 Task: Open Card Influencer Outreach Execution in Board Customer Segmentation and Targeting Strategy to Workspace Creative Direction and add a team member Softage.2@softage.net, a label Yellow, a checklist Personal Development, an attachment from your onedrive, a color Yellow and finally, add a card description 'Develop and launch new customer referral program for existing customers' and a comment 'Let us approach this task with a focus on continuous learning and improvement, seeking to iterate and refine our approach over time.'. Add a start date 'Jan 06, 1900' with a due date 'Jan 13, 1900'
Action: Mouse moved to (491, 214)
Screenshot: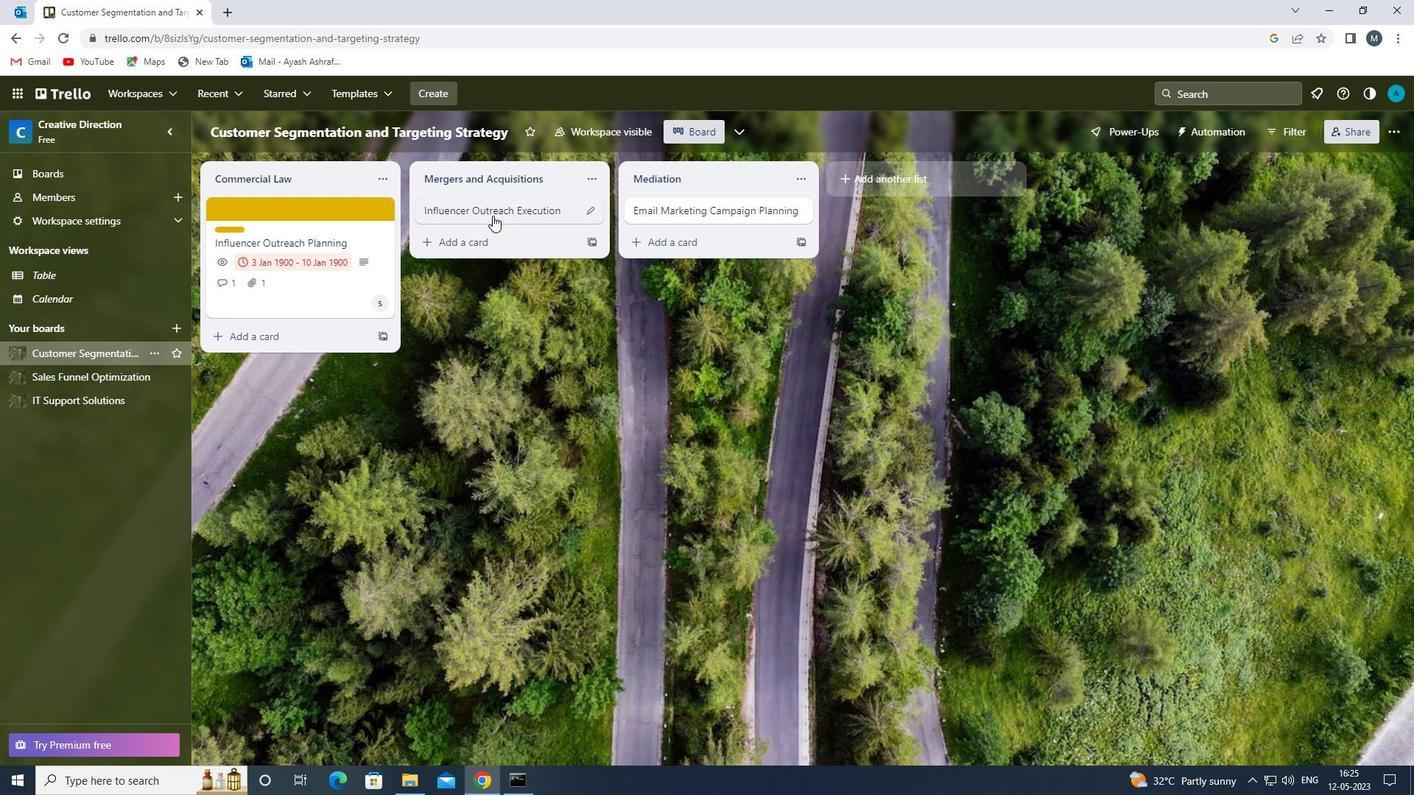 
Action: Mouse pressed left at (491, 214)
Screenshot: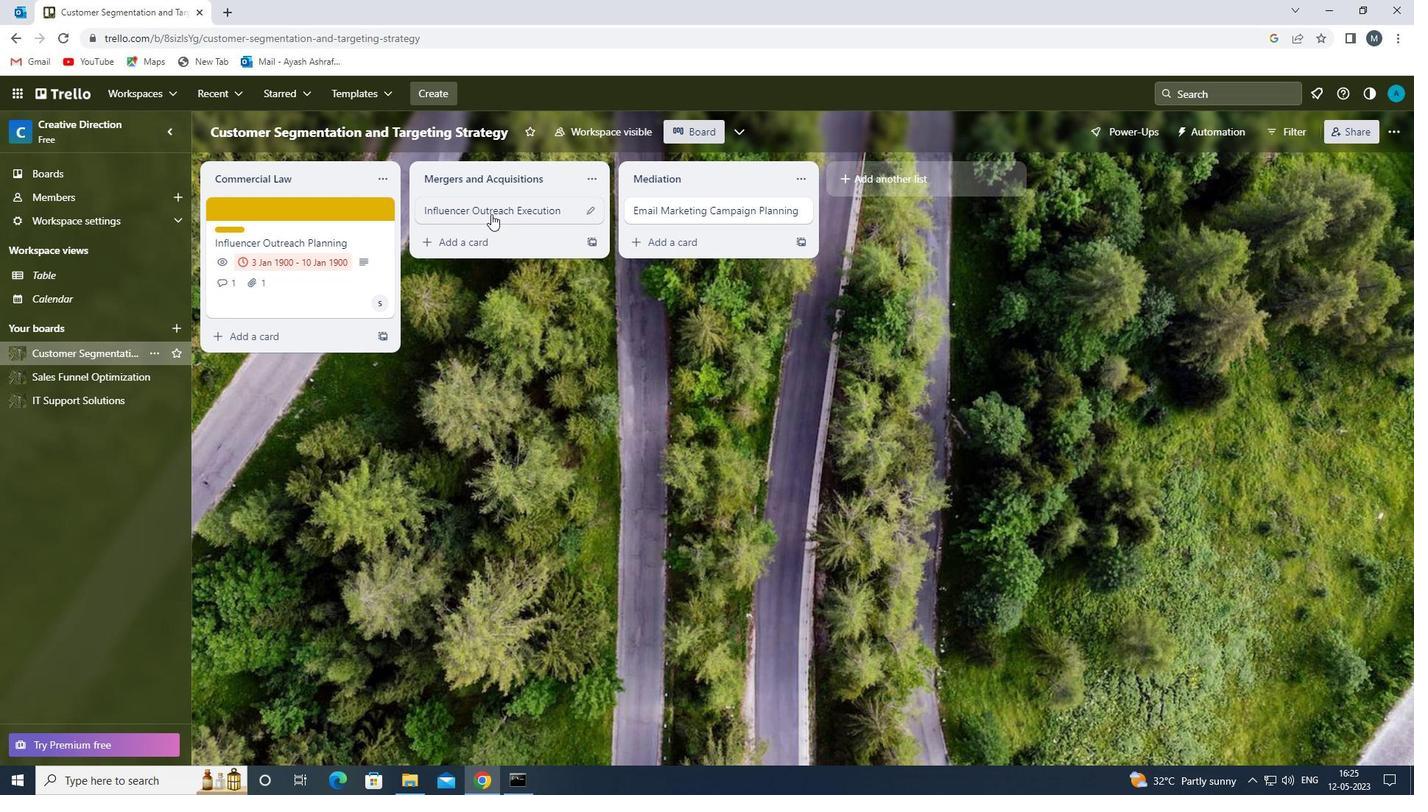 
Action: Mouse moved to (913, 257)
Screenshot: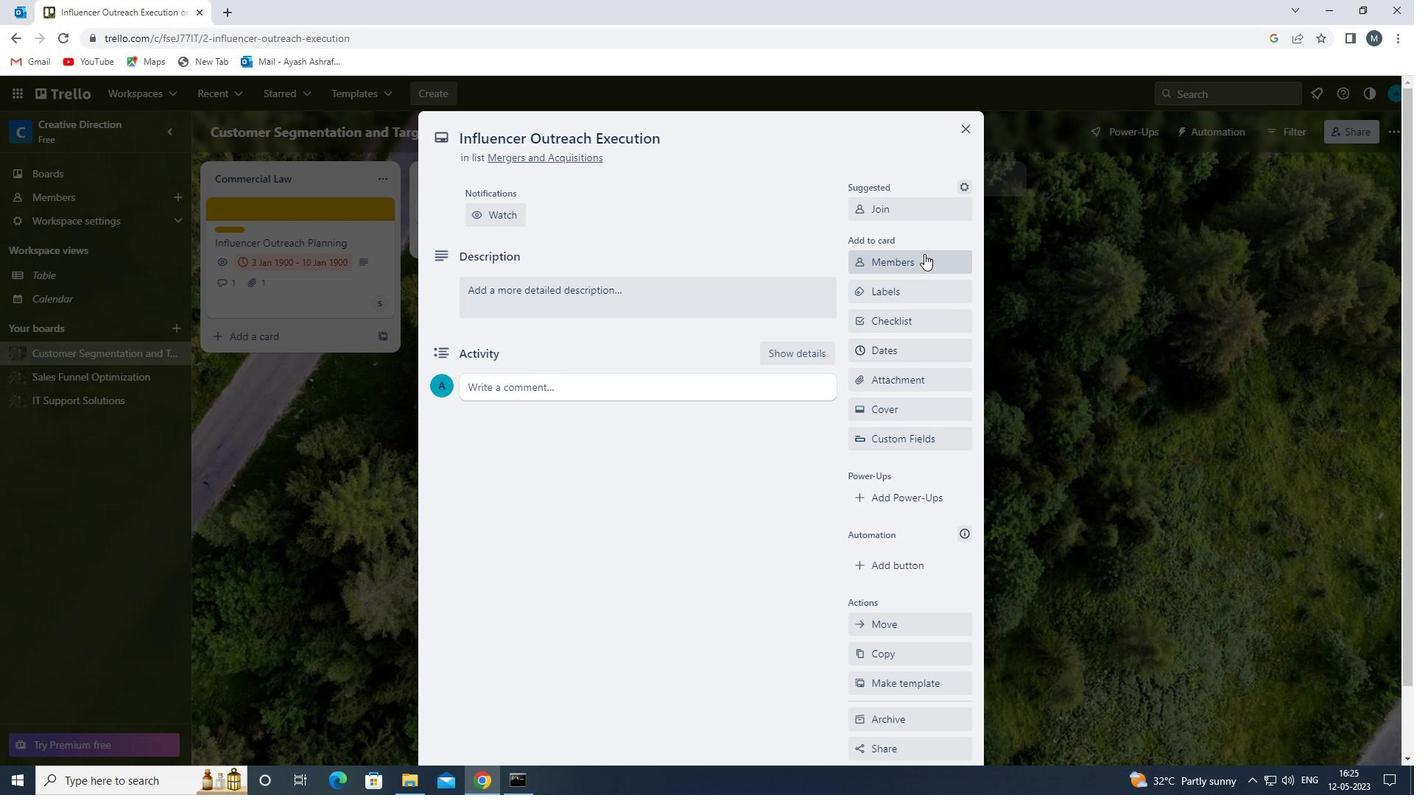 
Action: Mouse pressed left at (913, 257)
Screenshot: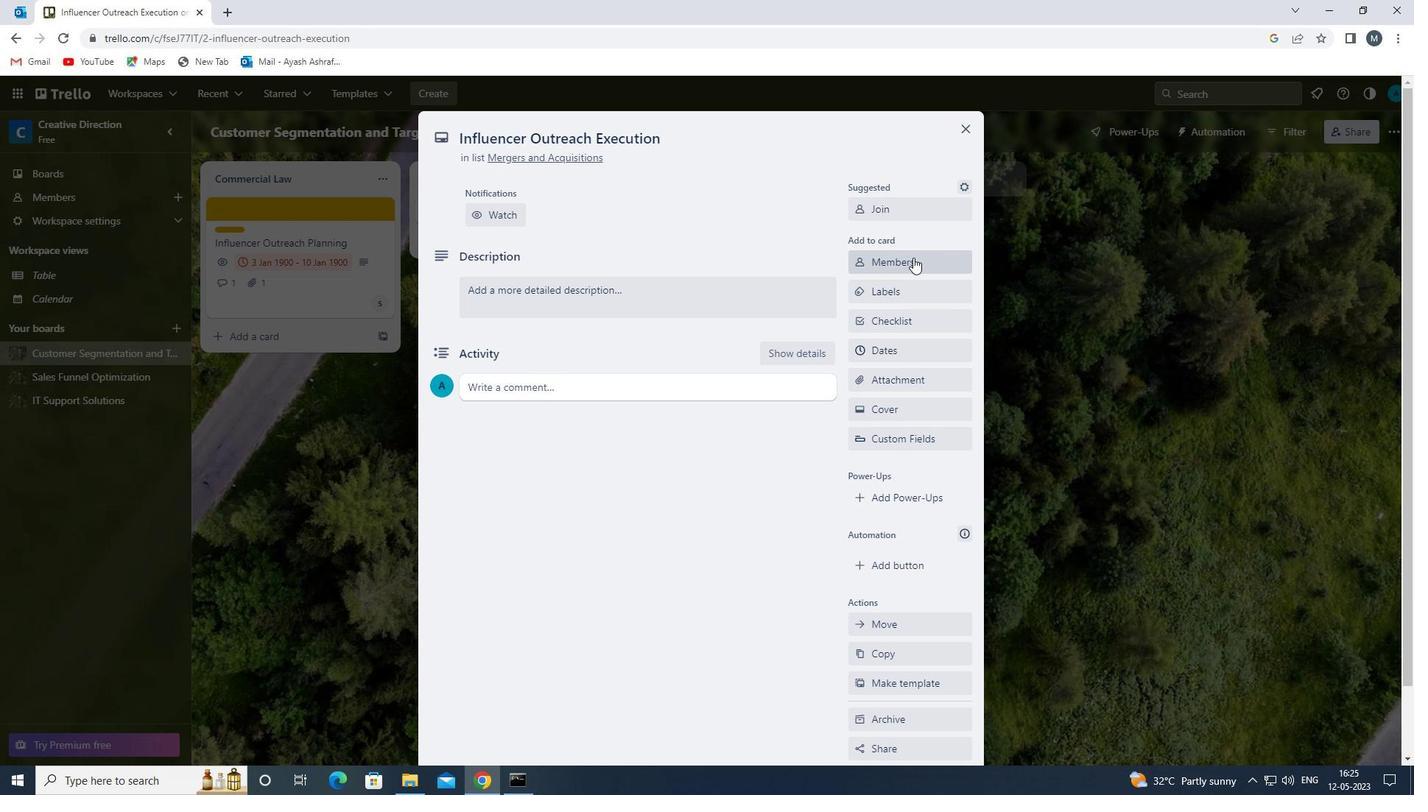 
Action: Mouse moved to (912, 257)
Screenshot: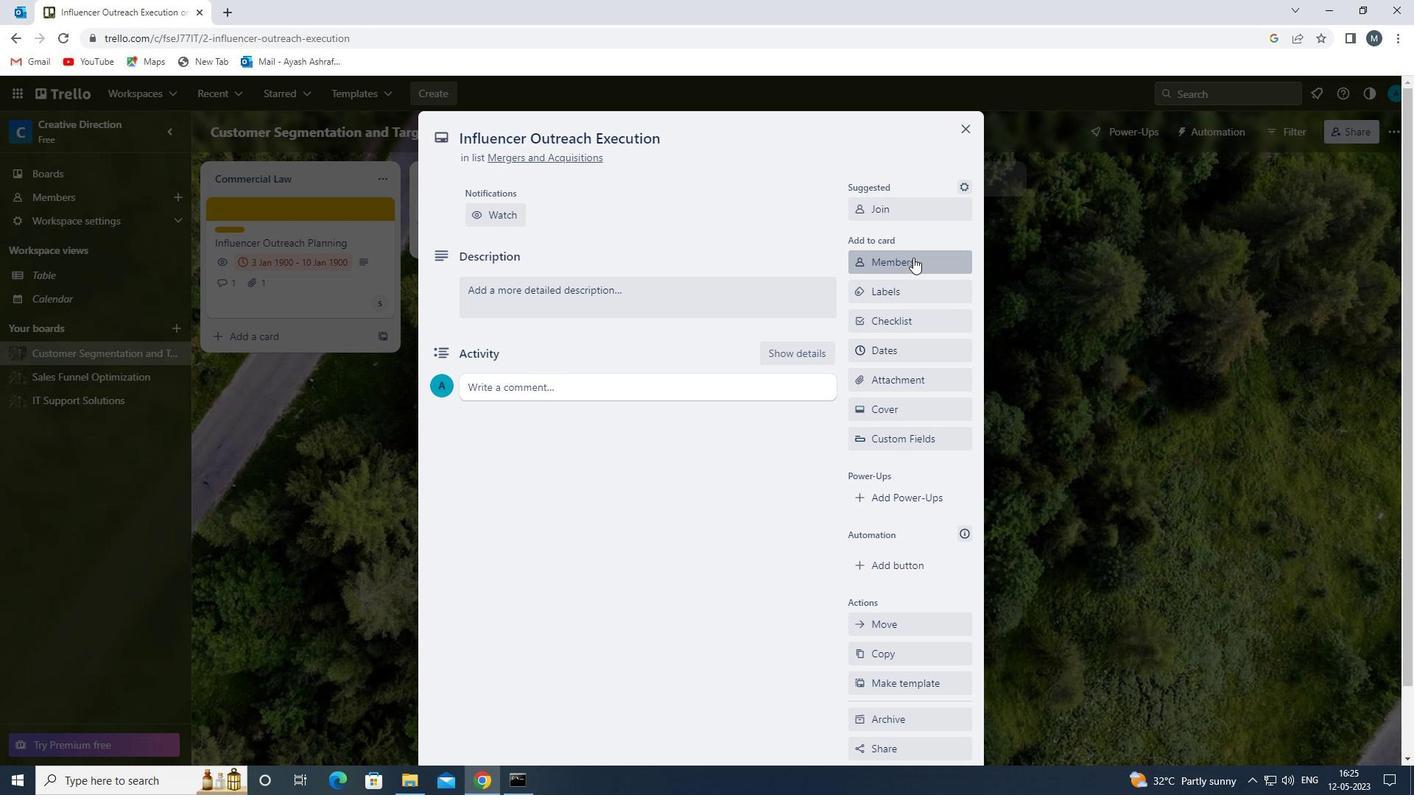 
Action: Key pressed s
Screenshot: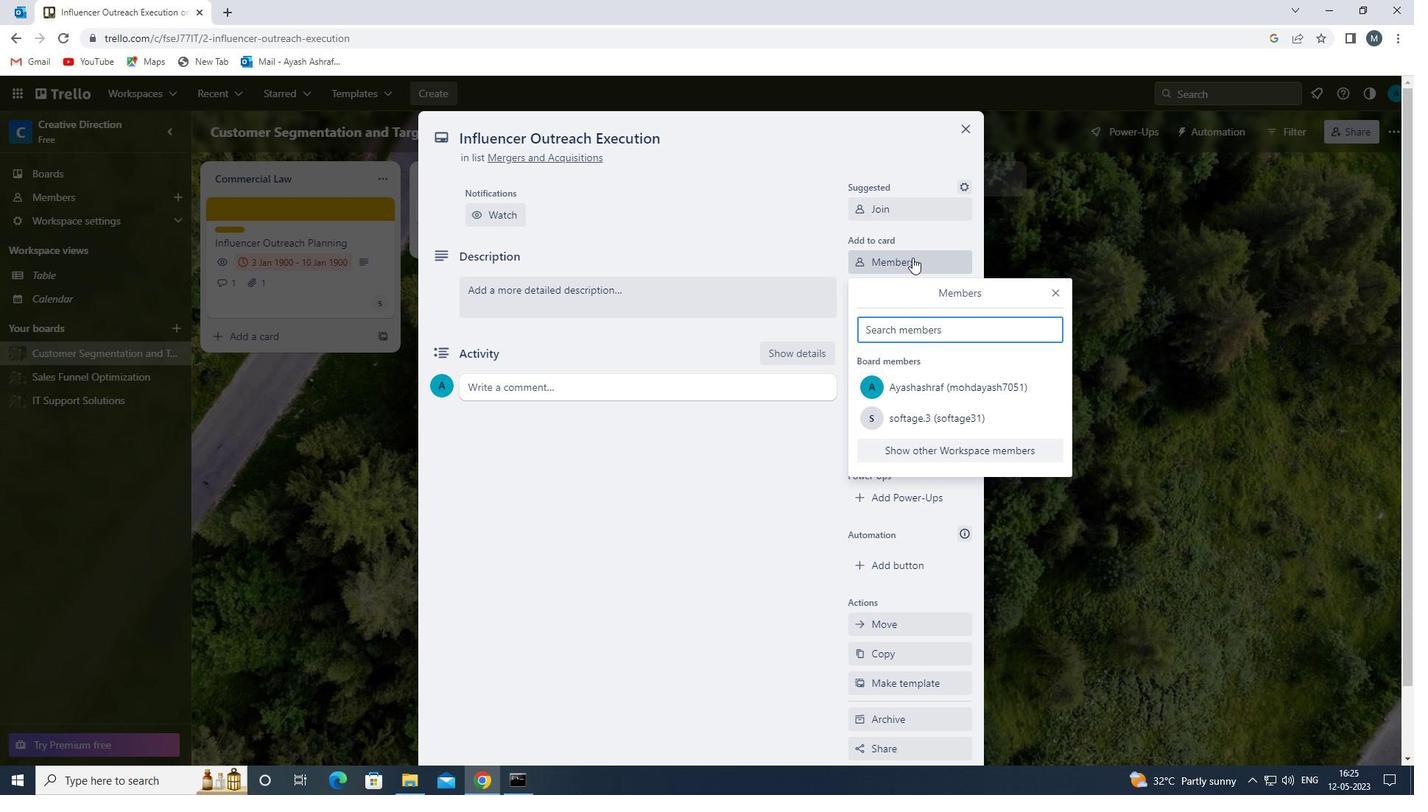 
Action: Mouse moved to (931, 477)
Screenshot: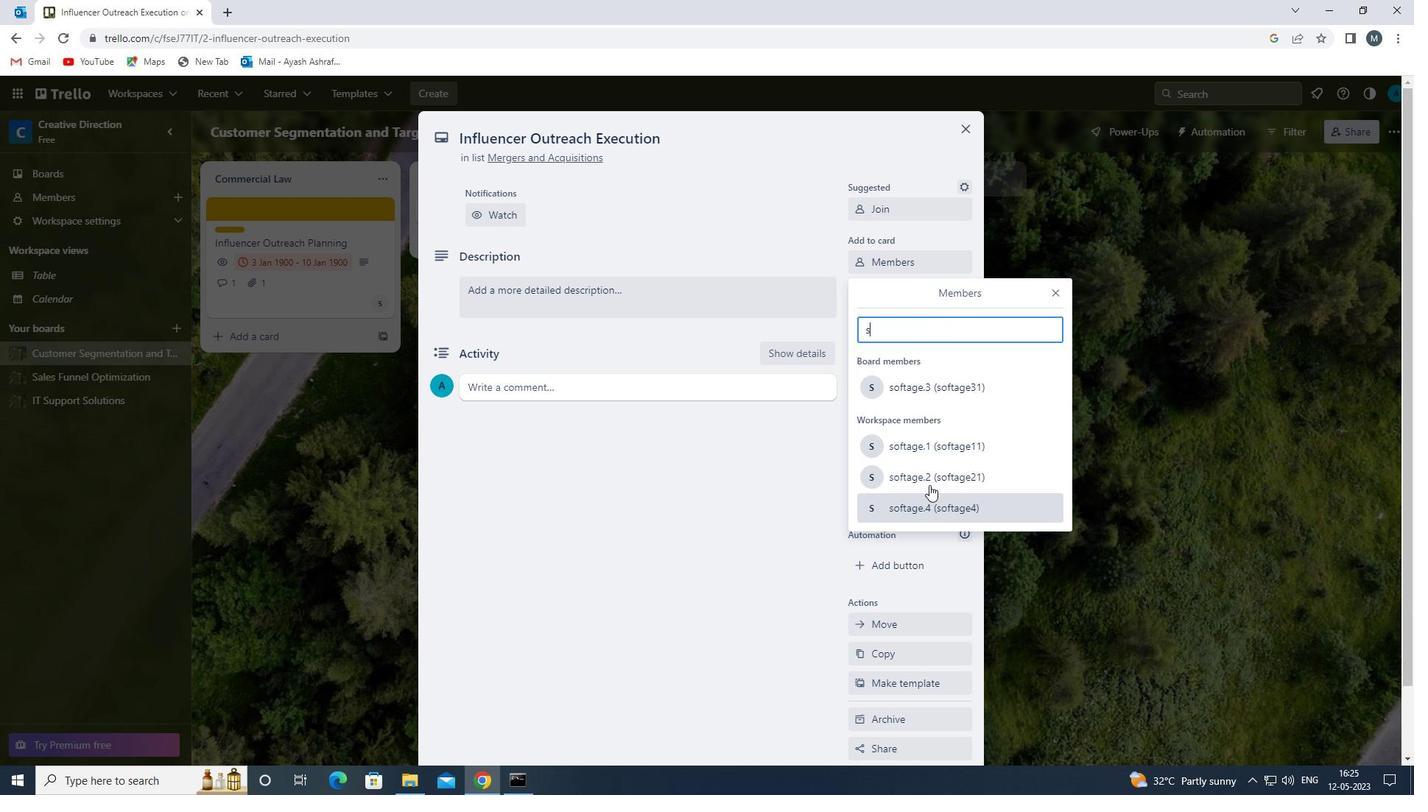 
Action: Mouse pressed left at (931, 477)
Screenshot: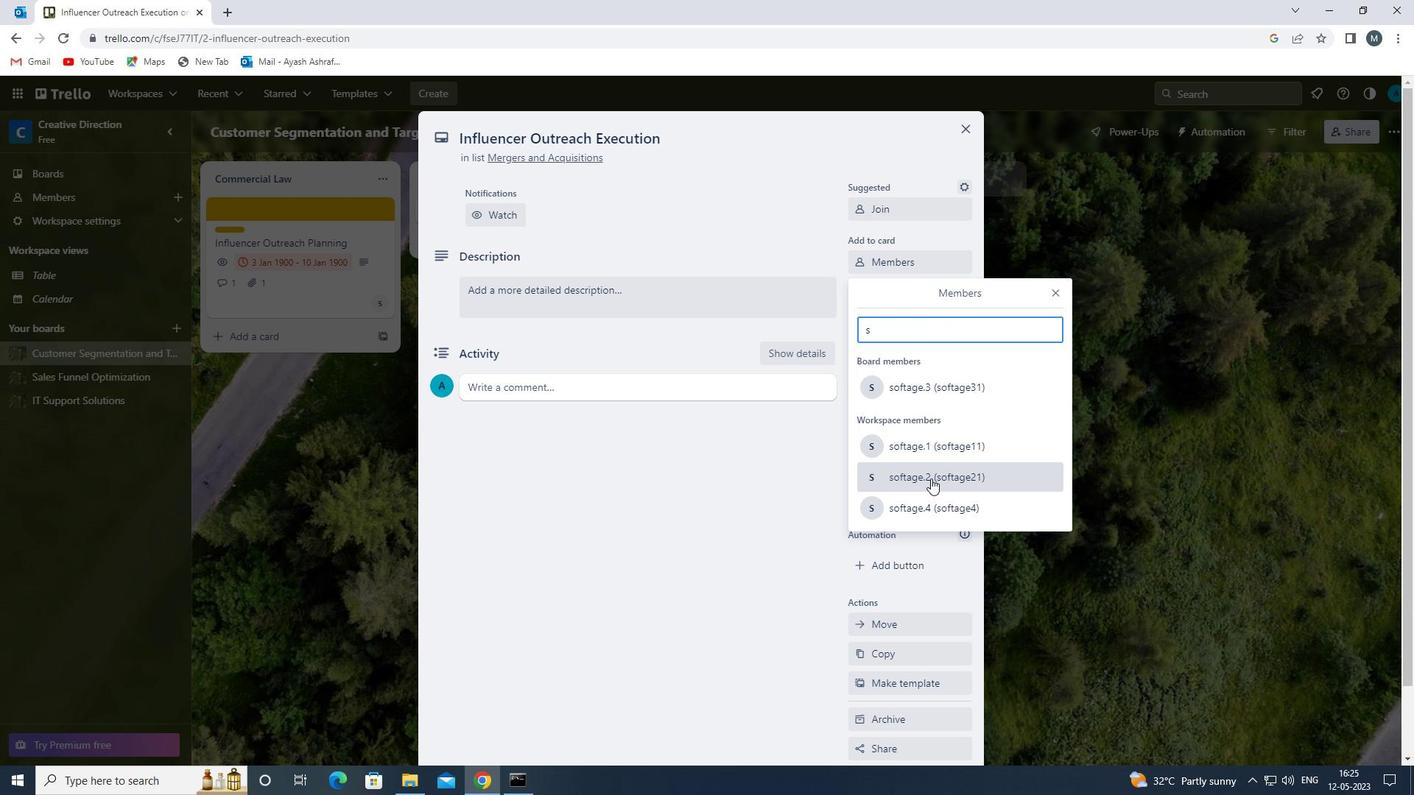 
Action: Mouse moved to (1052, 296)
Screenshot: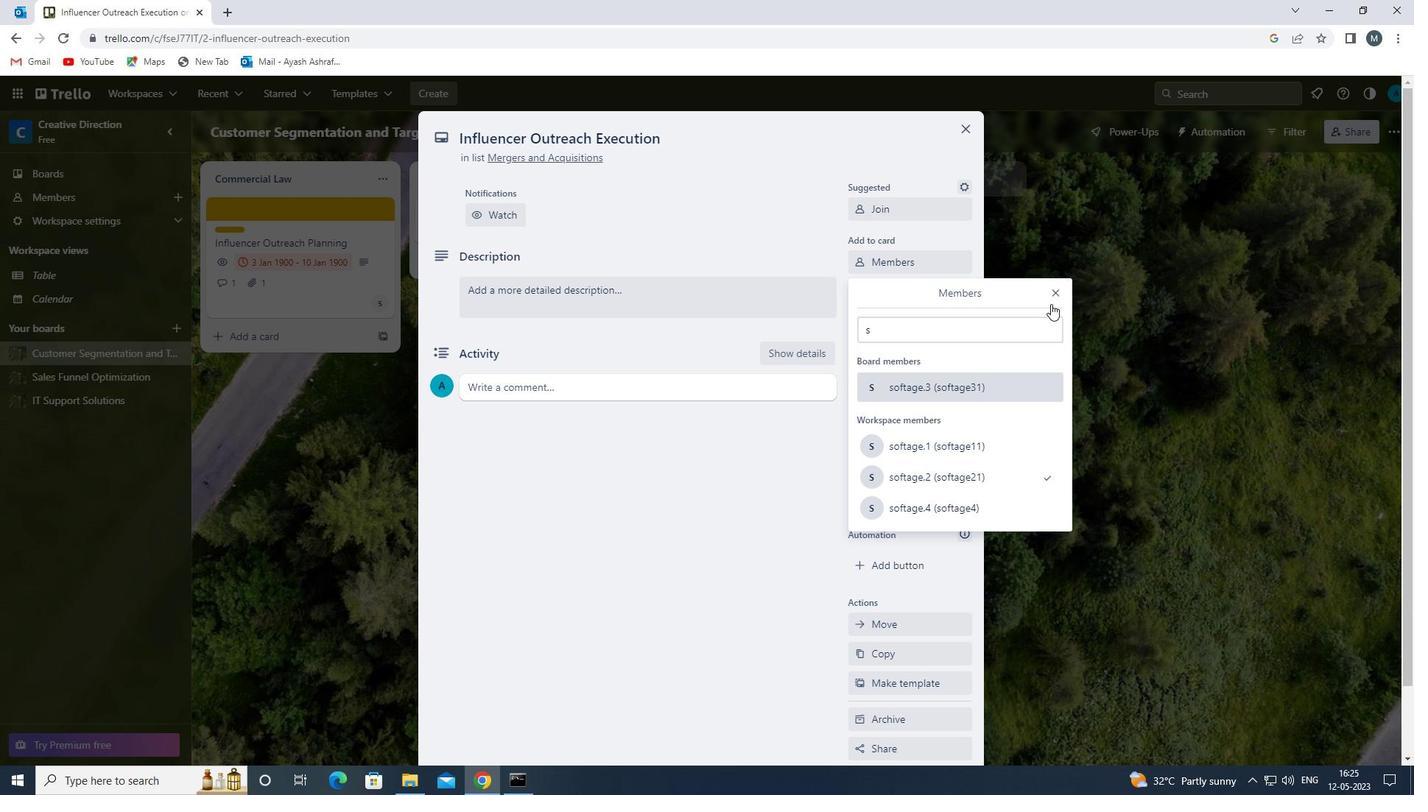 
Action: Mouse pressed left at (1052, 296)
Screenshot: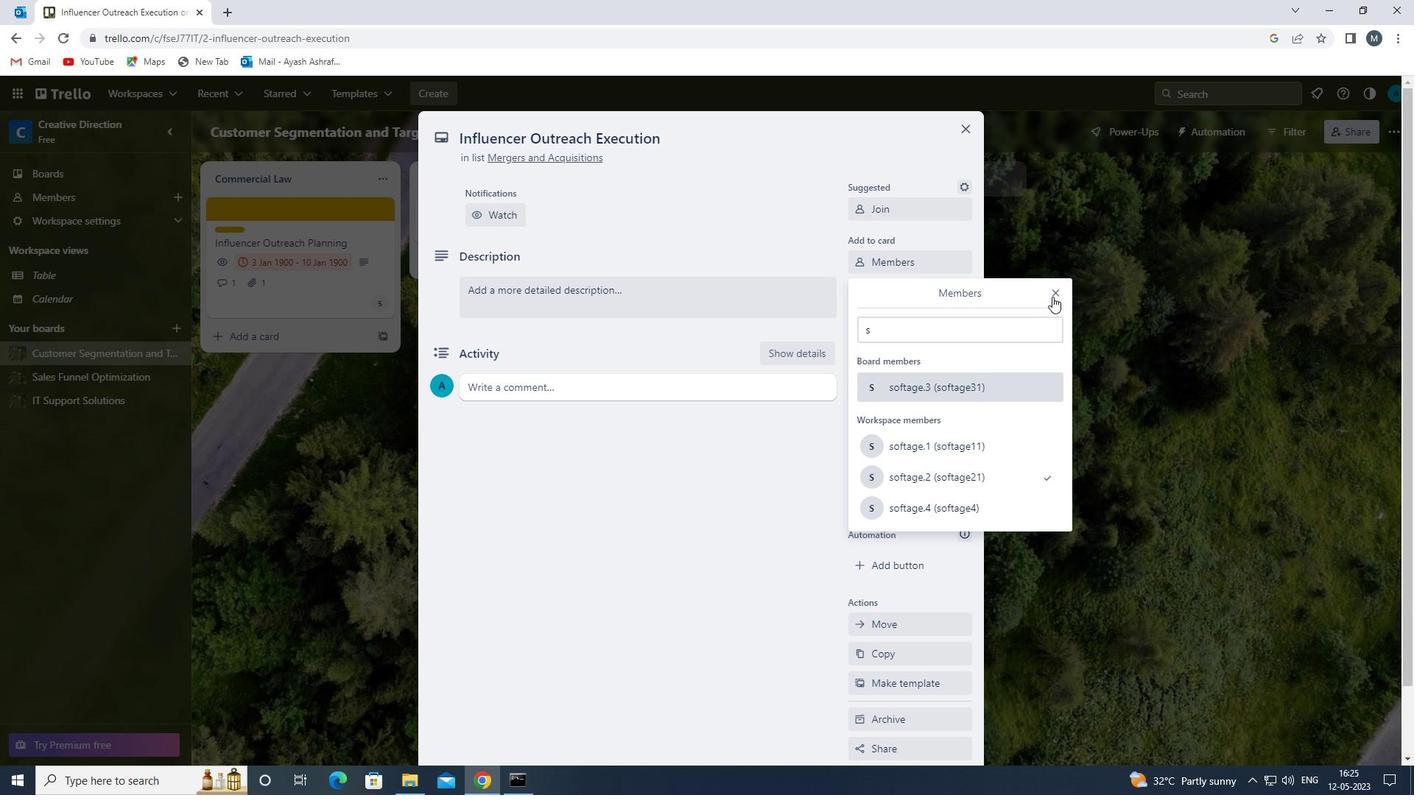 
Action: Mouse moved to (894, 291)
Screenshot: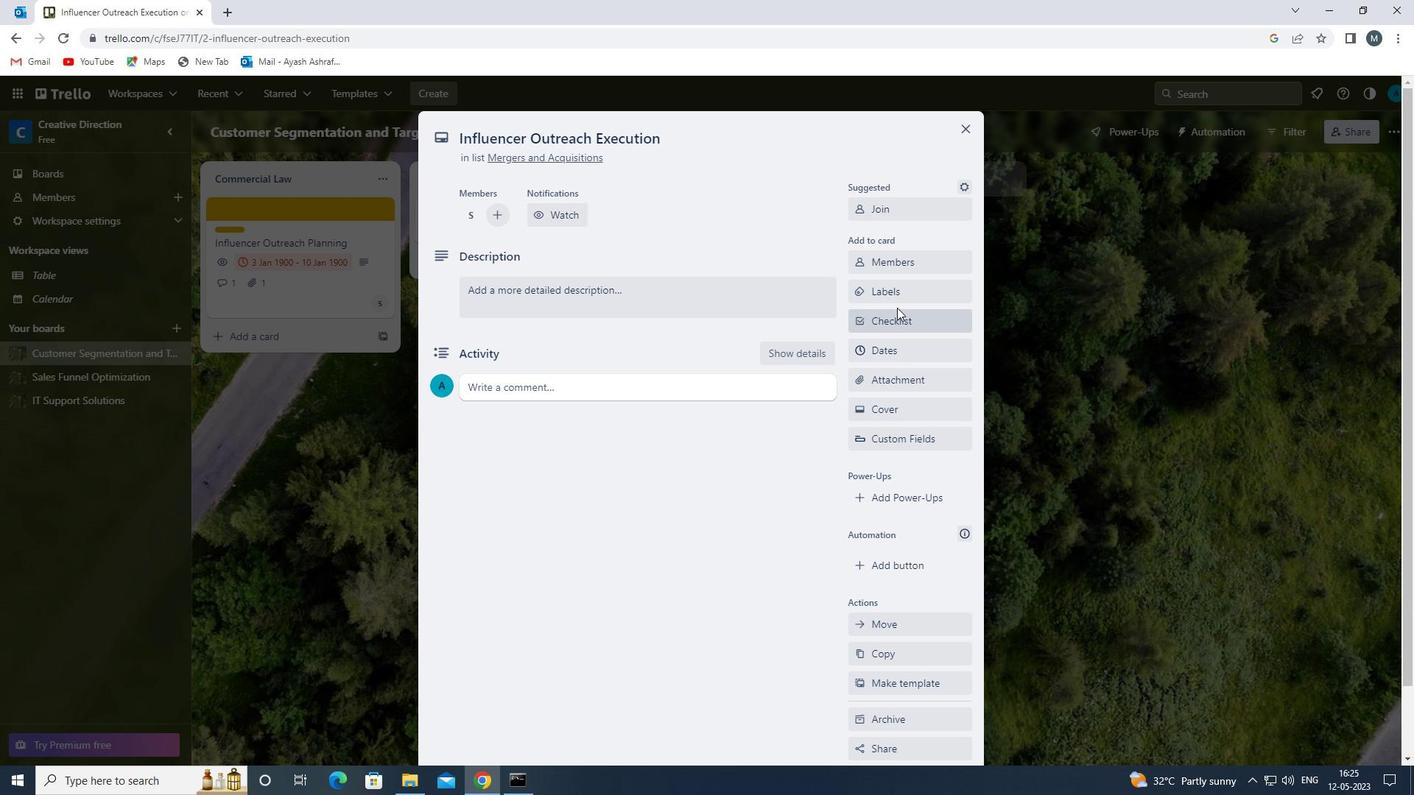 
Action: Mouse pressed left at (894, 291)
Screenshot: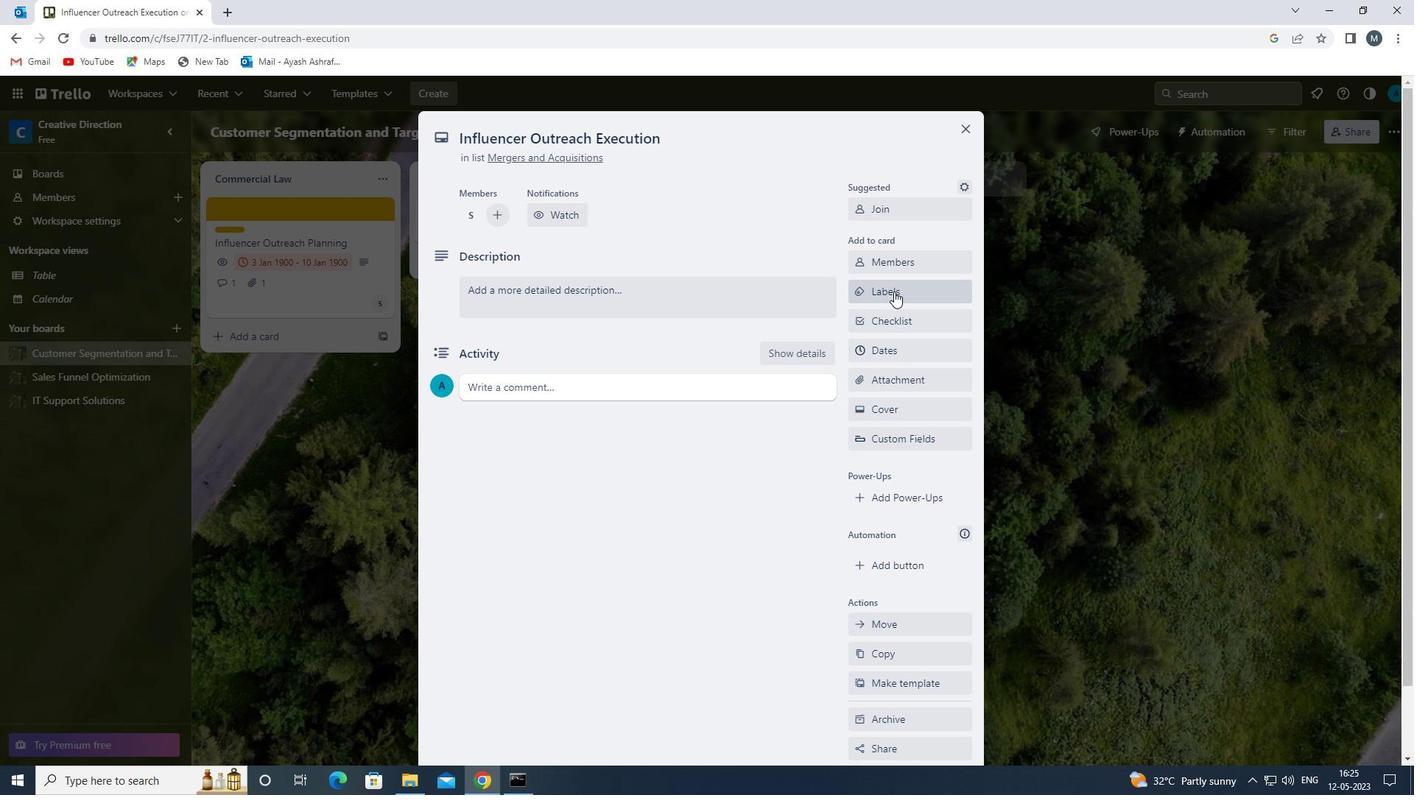 
Action: Mouse moved to (918, 440)
Screenshot: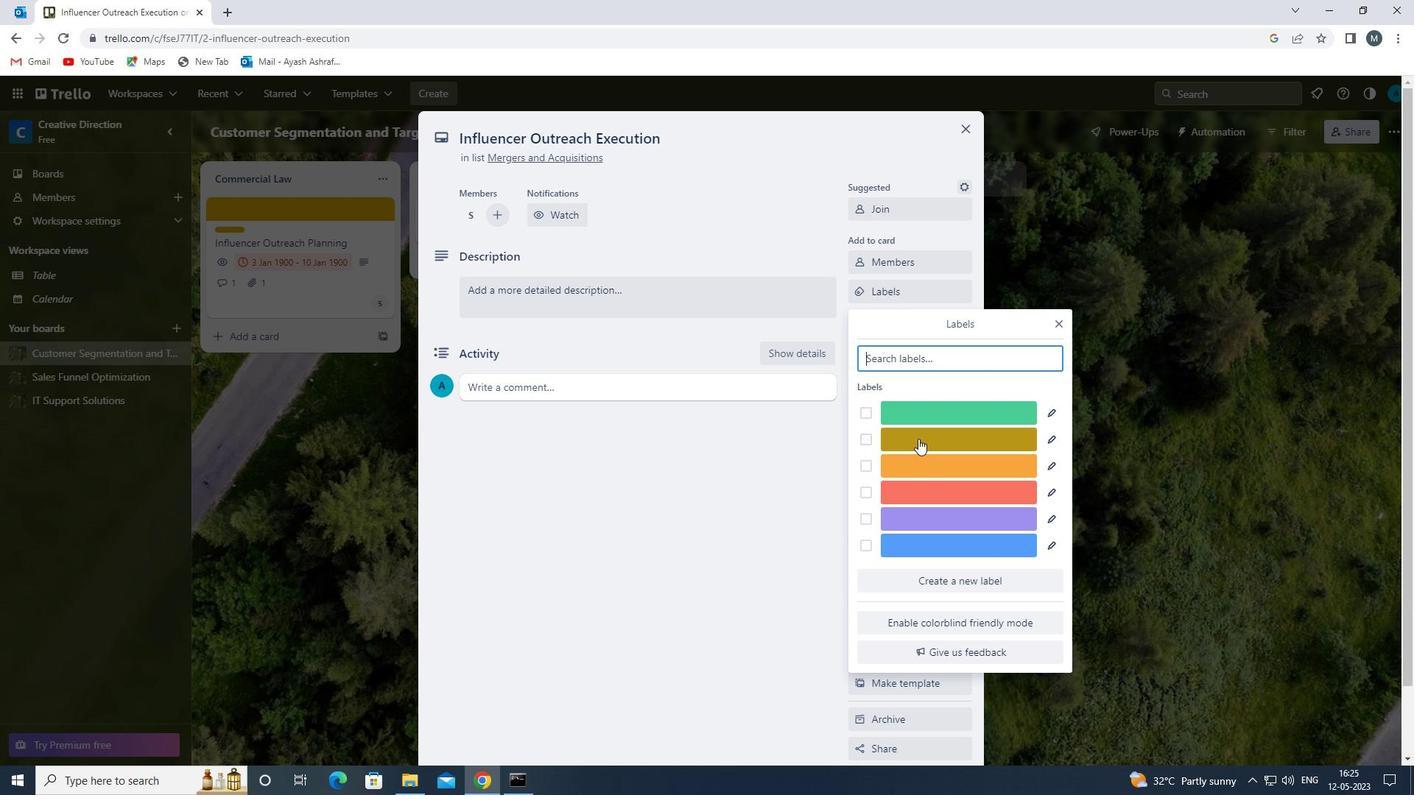 
Action: Mouse pressed left at (918, 440)
Screenshot: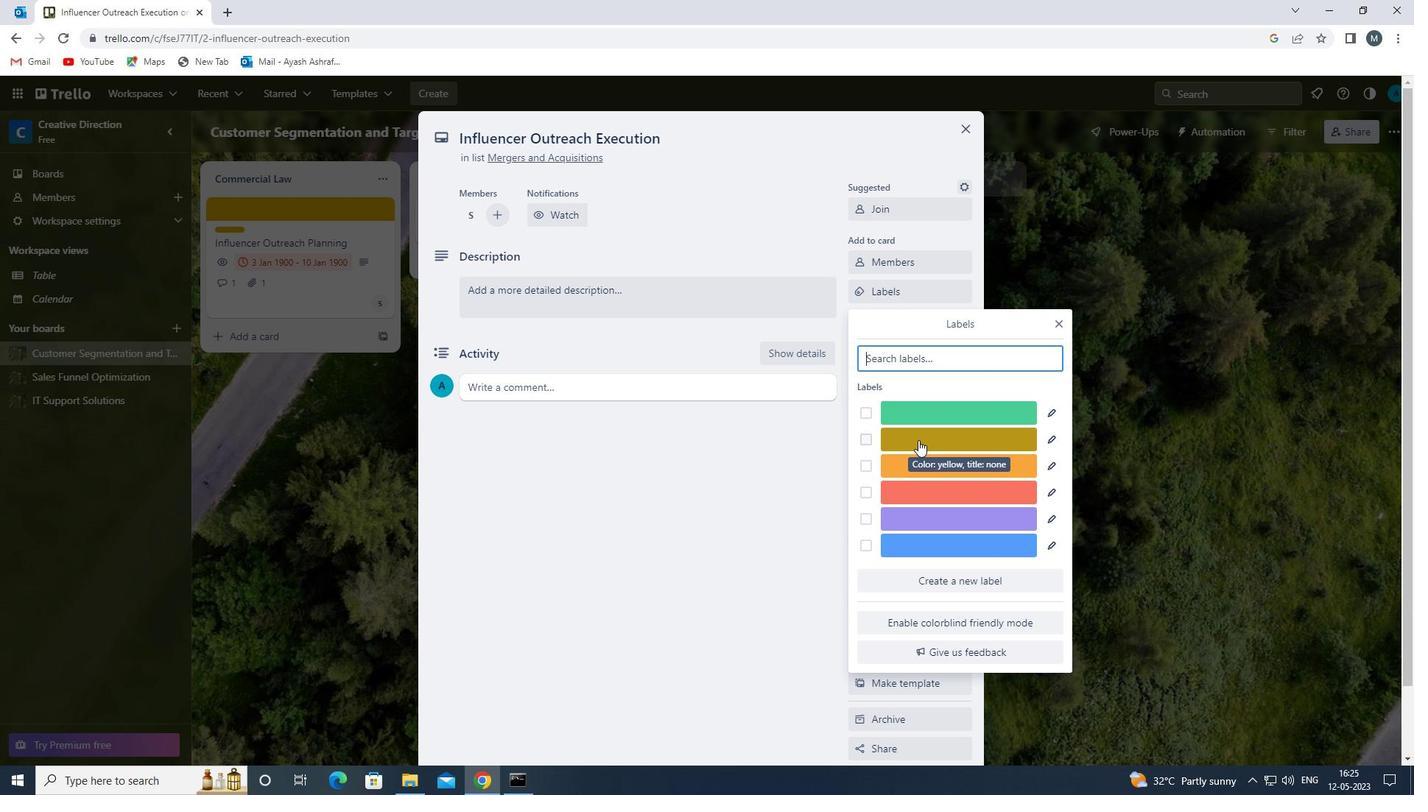 
Action: Mouse moved to (1058, 324)
Screenshot: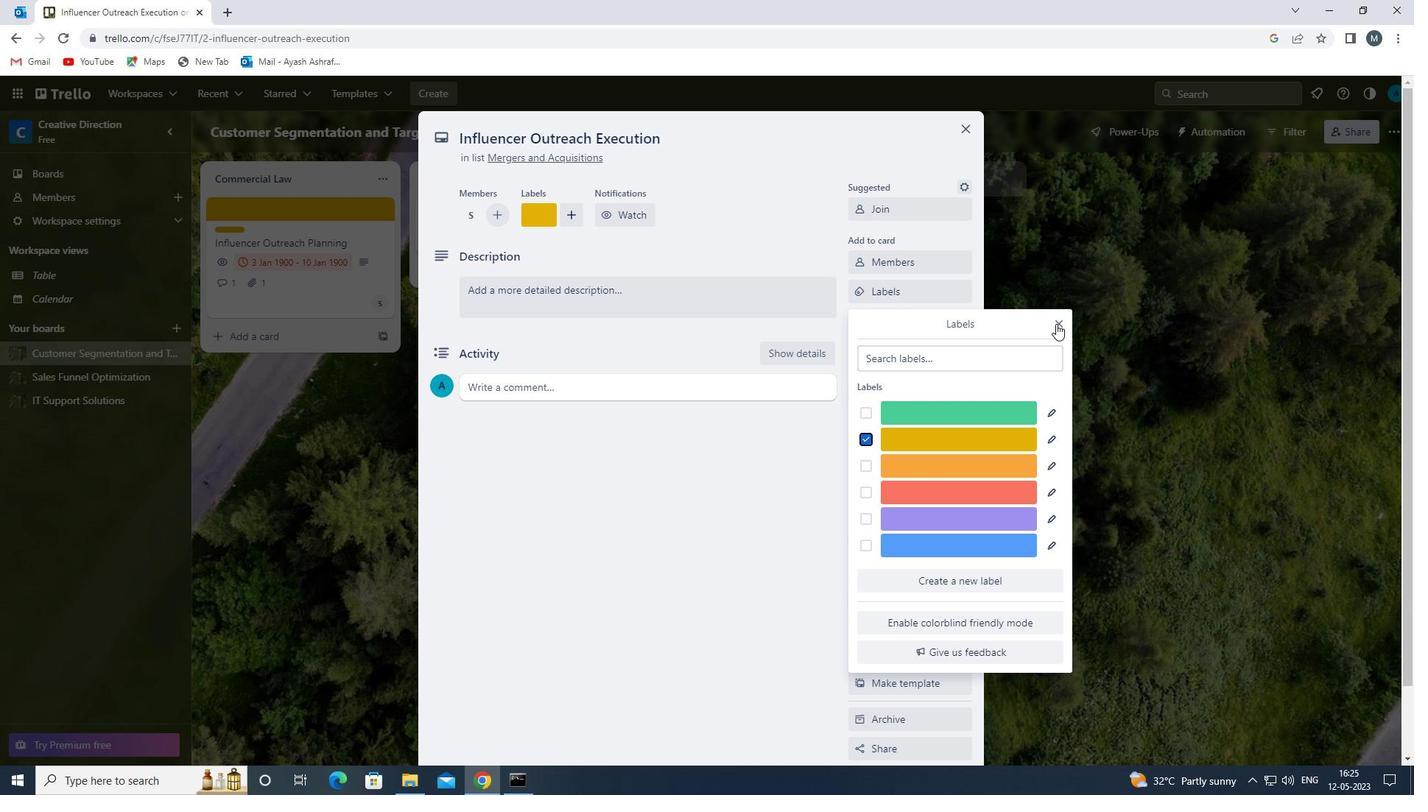
Action: Mouse pressed left at (1058, 324)
Screenshot: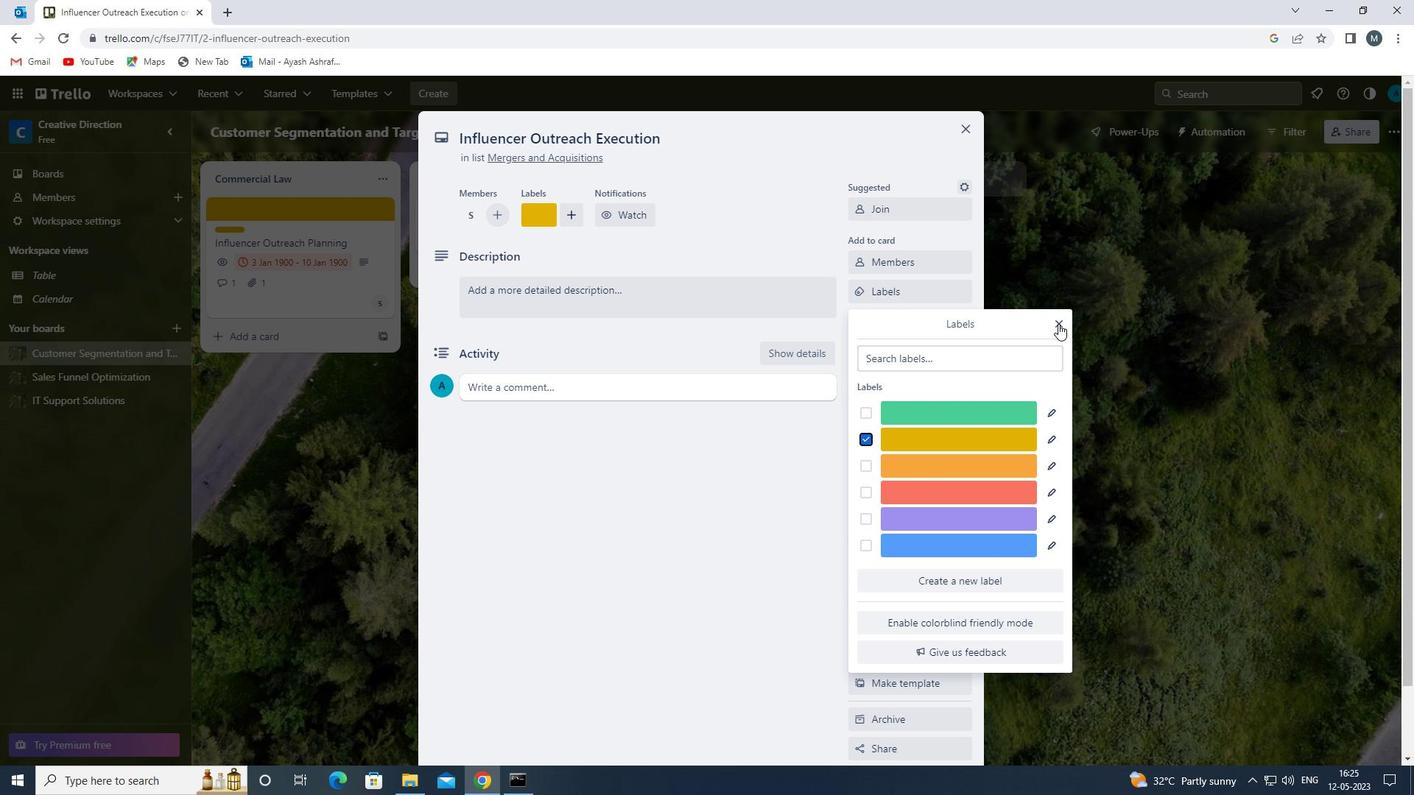 
Action: Mouse moved to (886, 320)
Screenshot: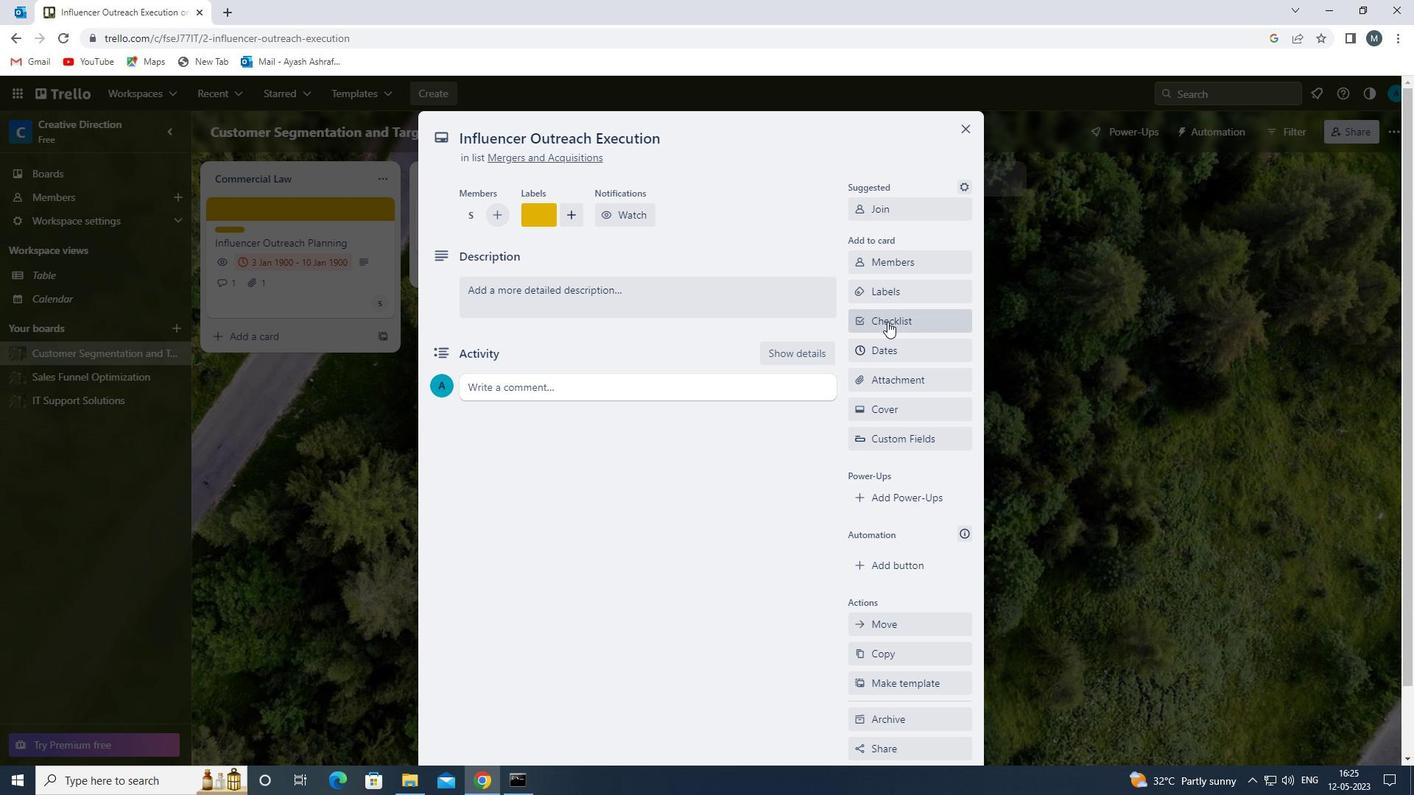 
Action: Mouse pressed left at (886, 320)
Screenshot: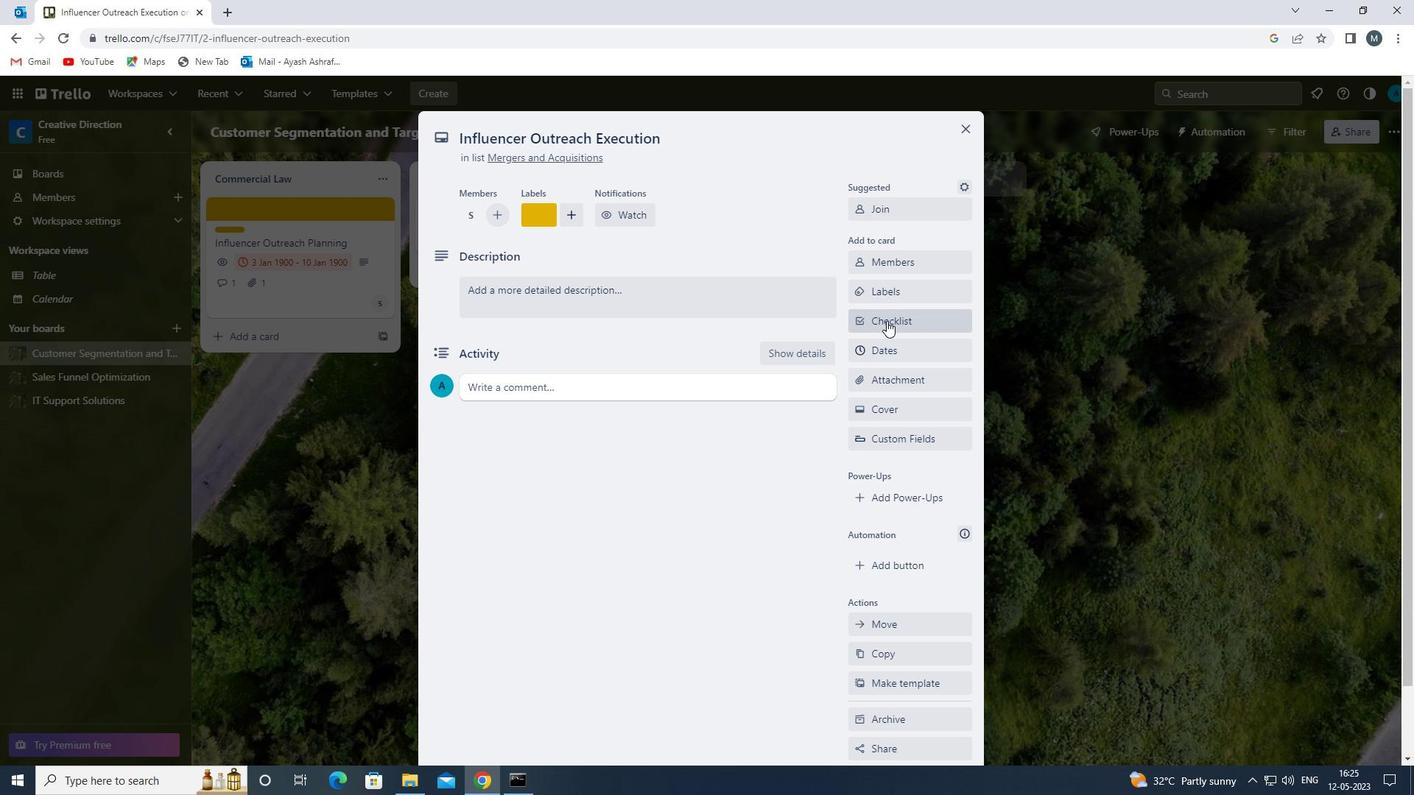 
Action: Mouse moved to (886, 319)
Screenshot: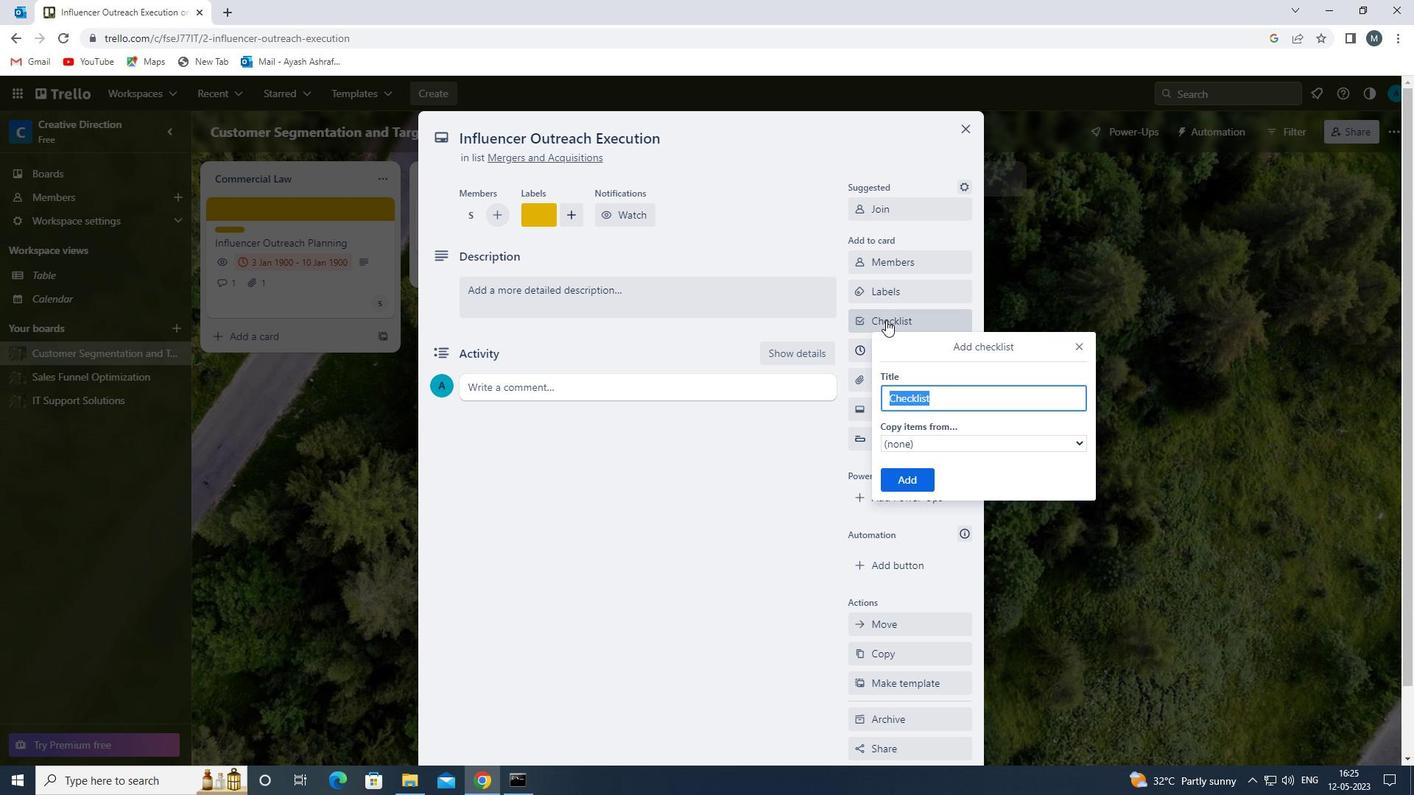 
Action: Key pressed p
Screenshot: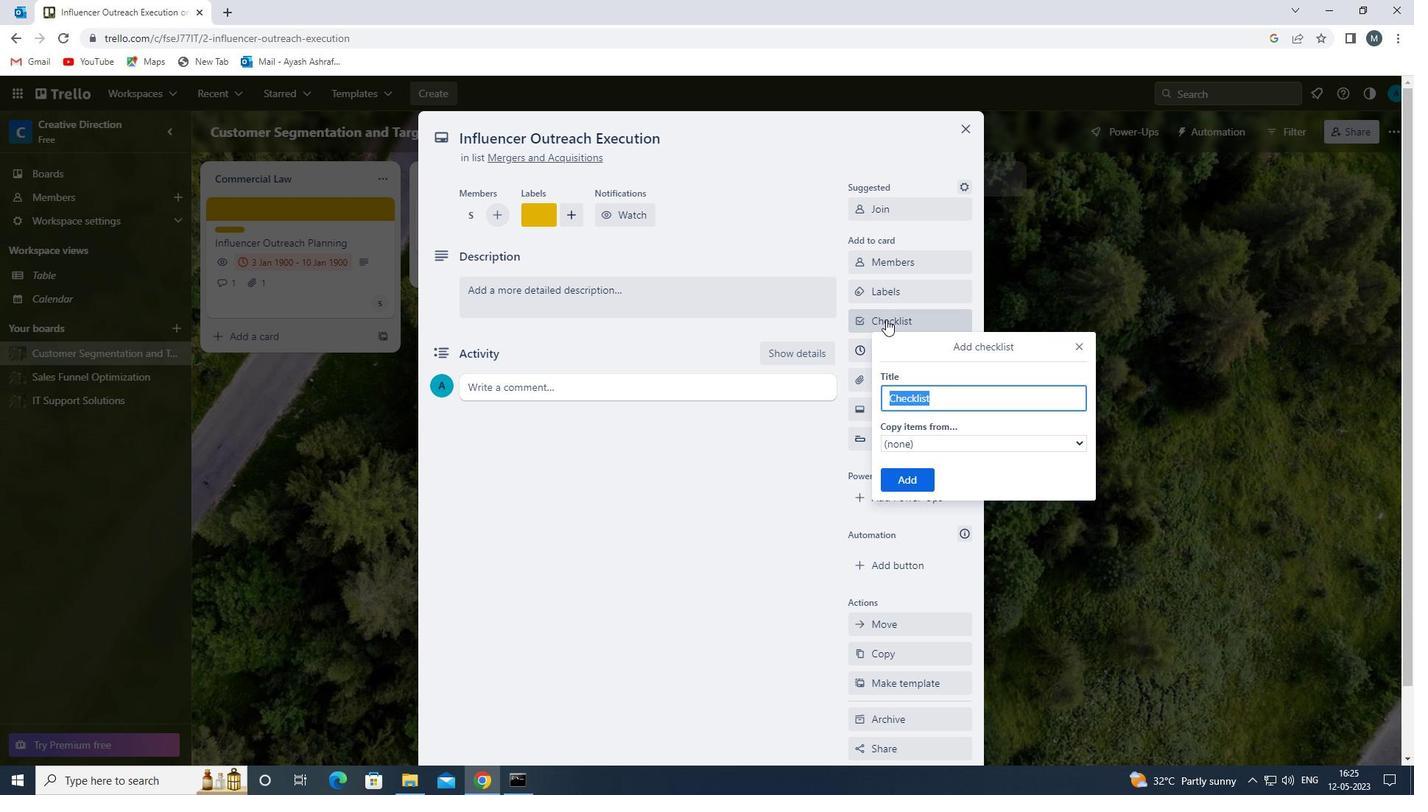 
Action: Mouse moved to (995, 463)
Screenshot: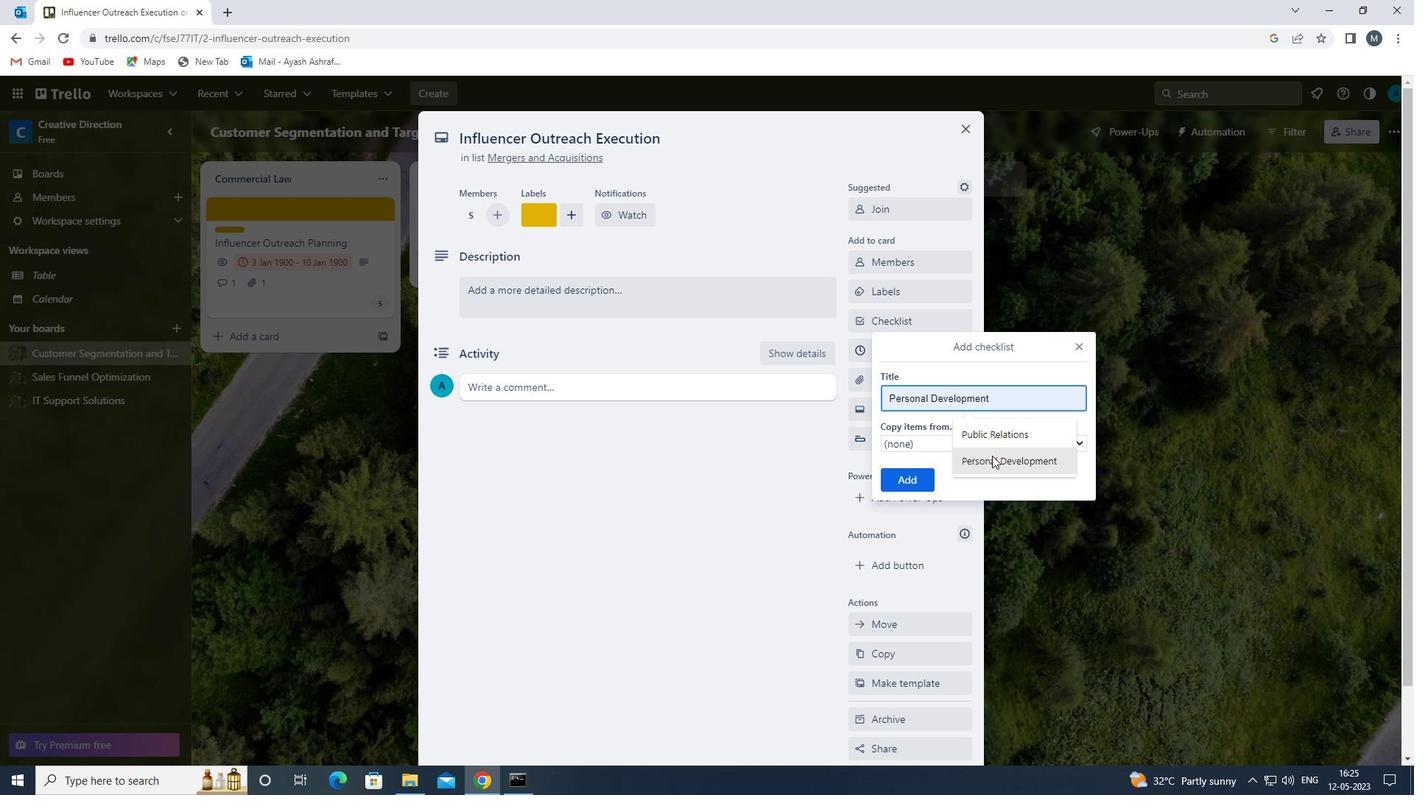 
Action: Mouse pressed left at (995, 463)
Screenshot: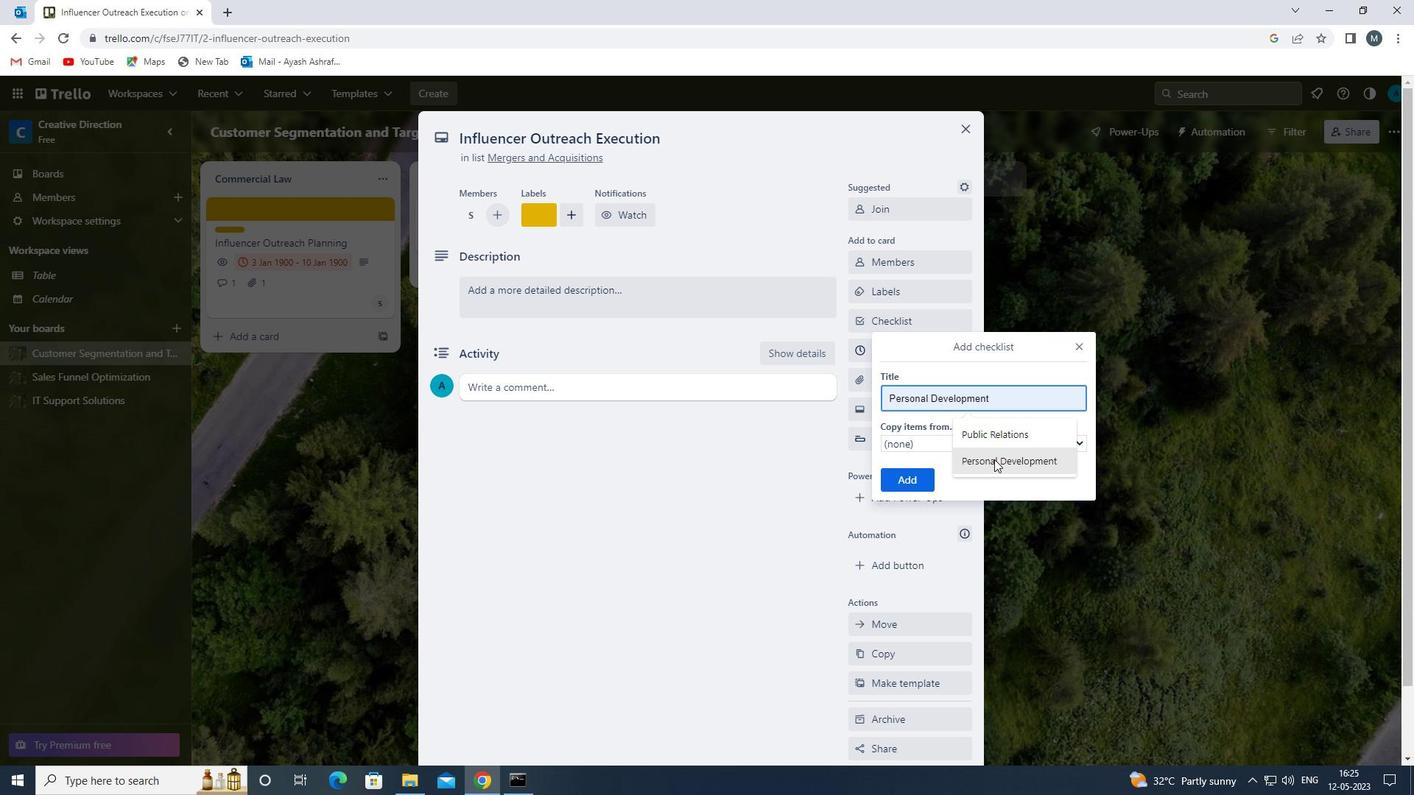 
Action: Mouse moved to (908, 475)
Screenshot: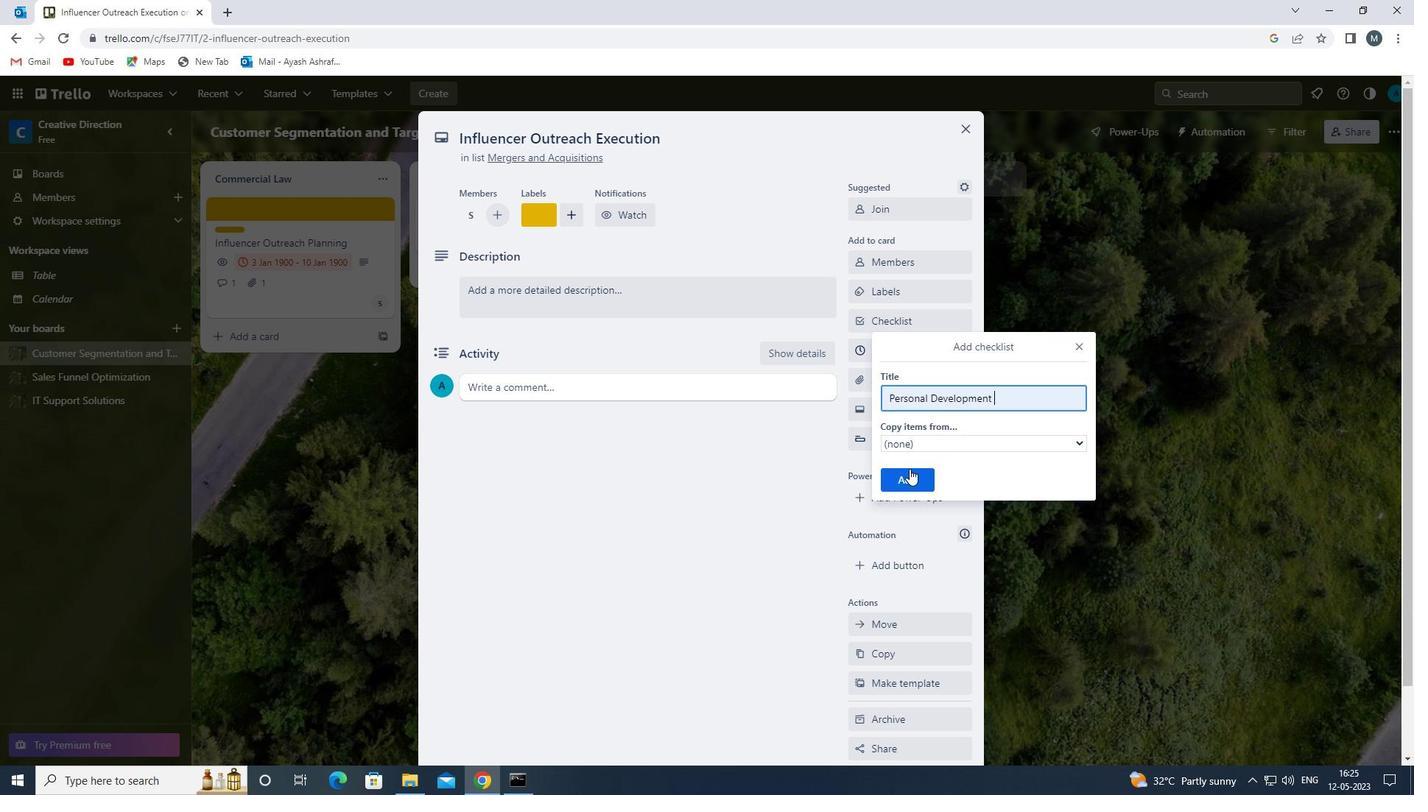 
Action: Mouse pressed left at (908, 475)
Screenshot: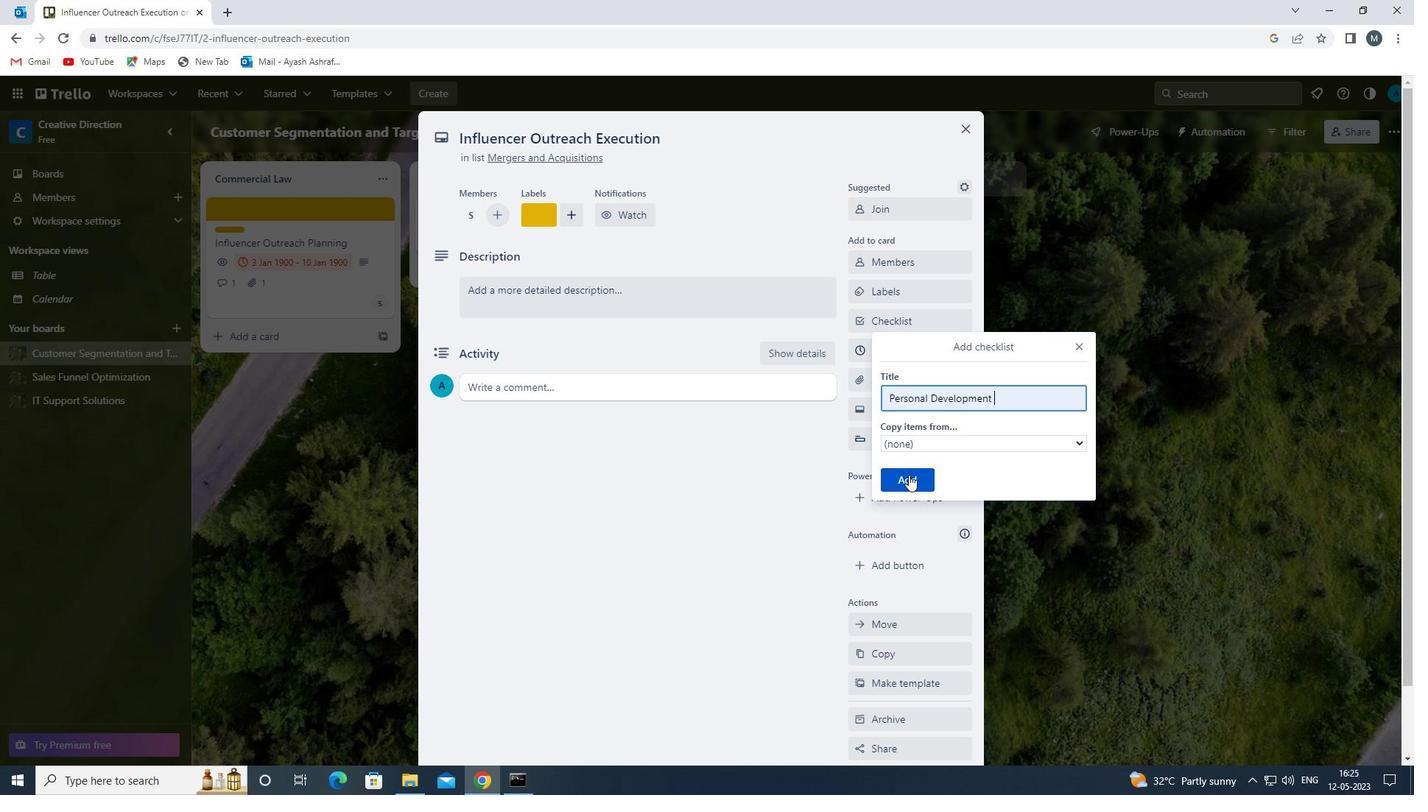 
Action: Mouse moved to (898, 378)
Screenshot: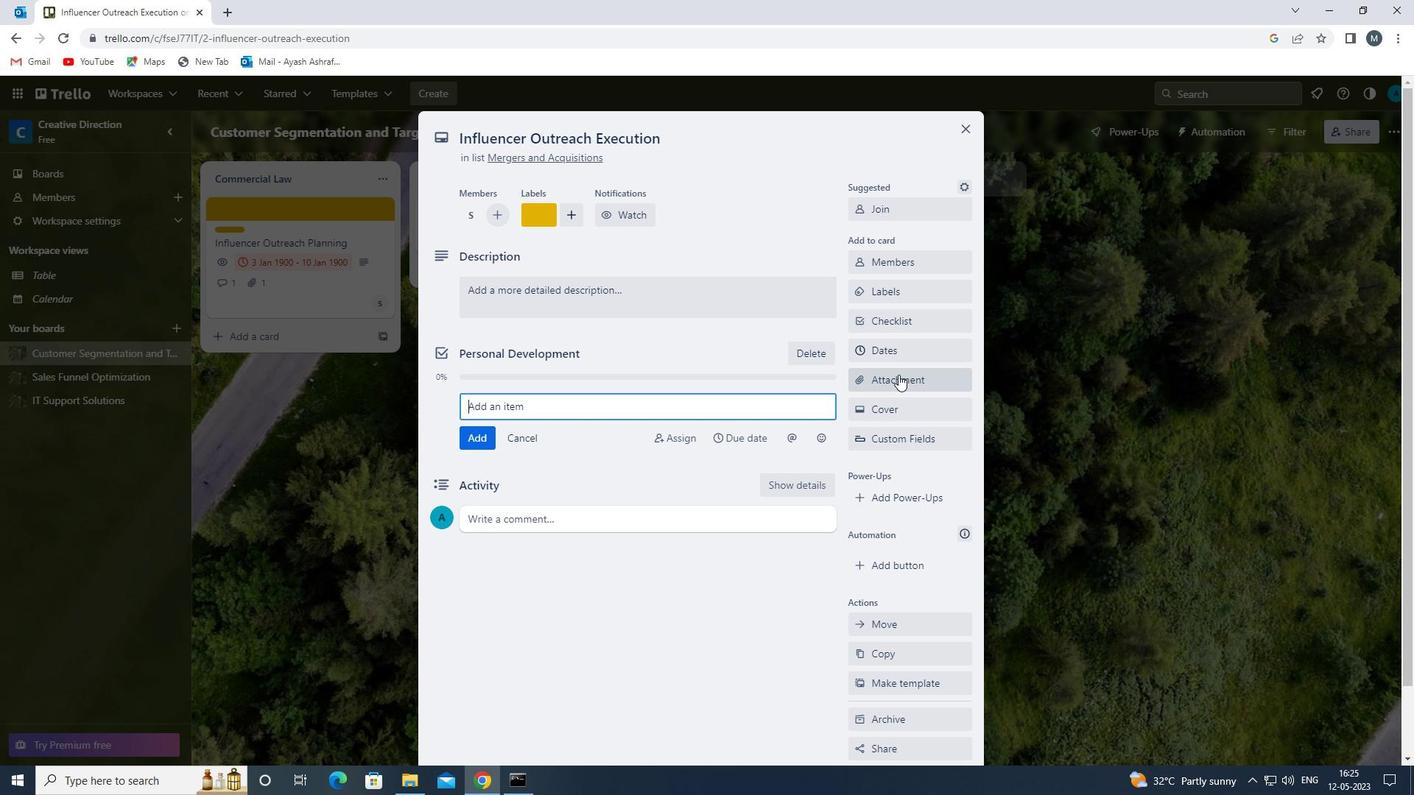 
Action: Mouse pressed left at (898, 378)
Screenshot: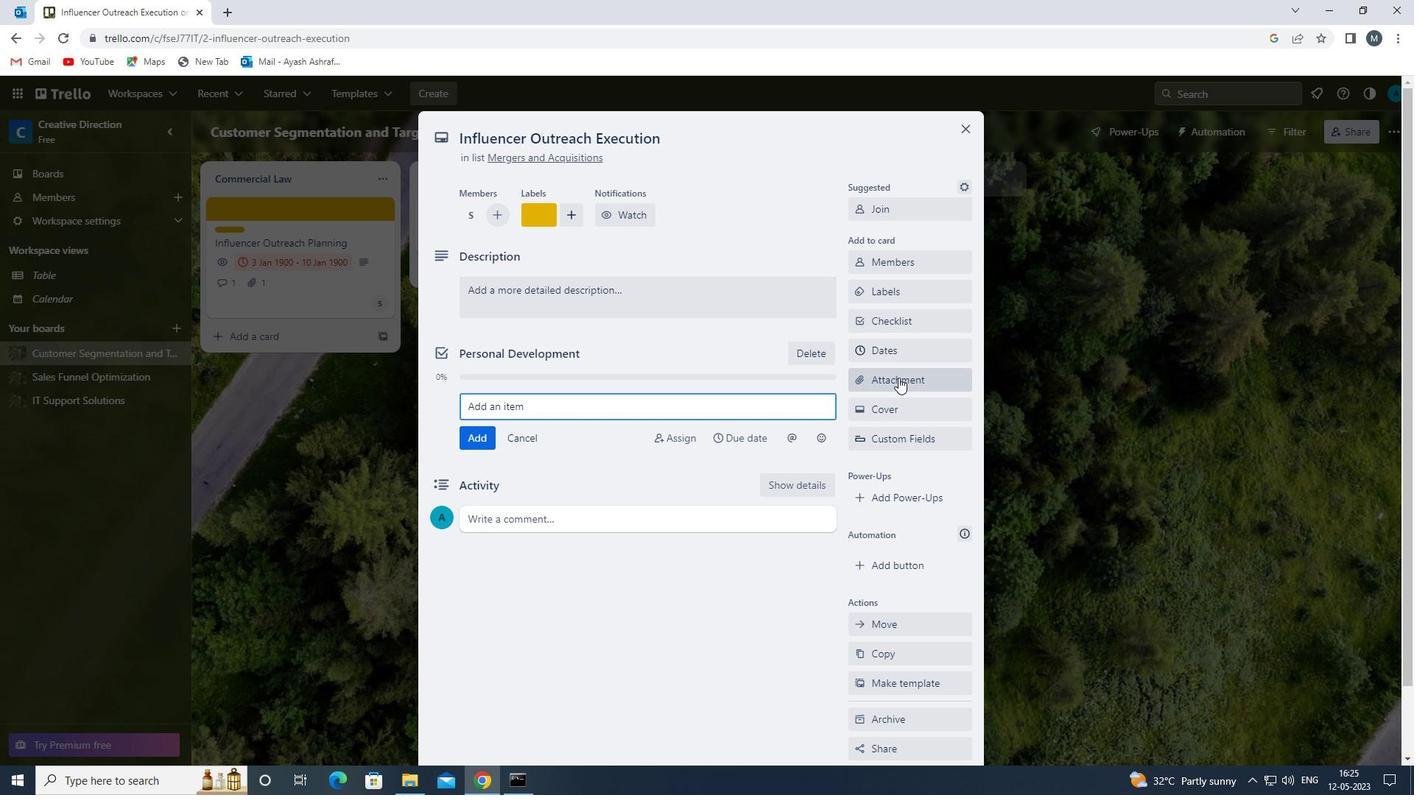 
Action: Mouse moved to (902, 561)
Screenshot: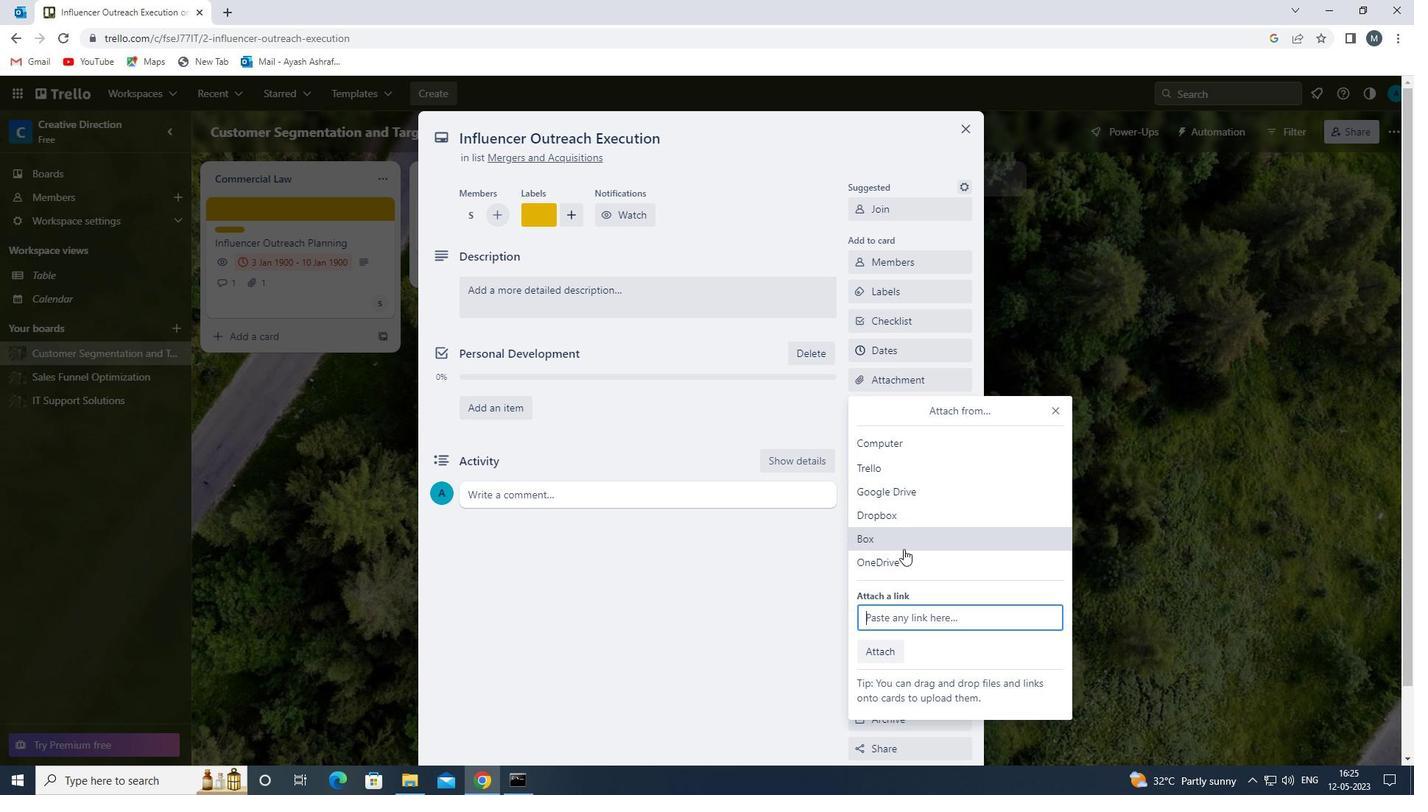
Action: Mouse pressed left at (902, 561)
Screenshot: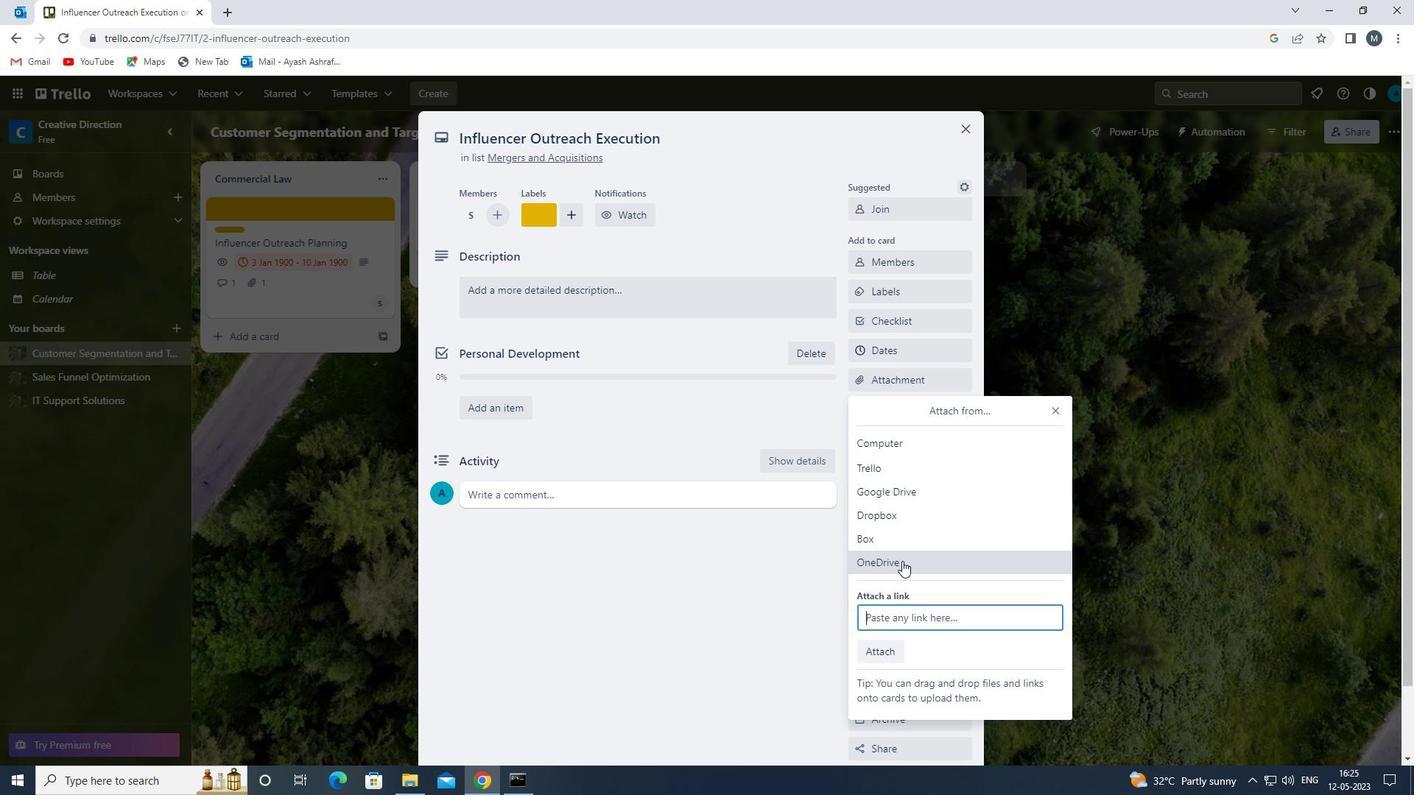 
Action: Mouse moved to (595, 294)
Screenshot: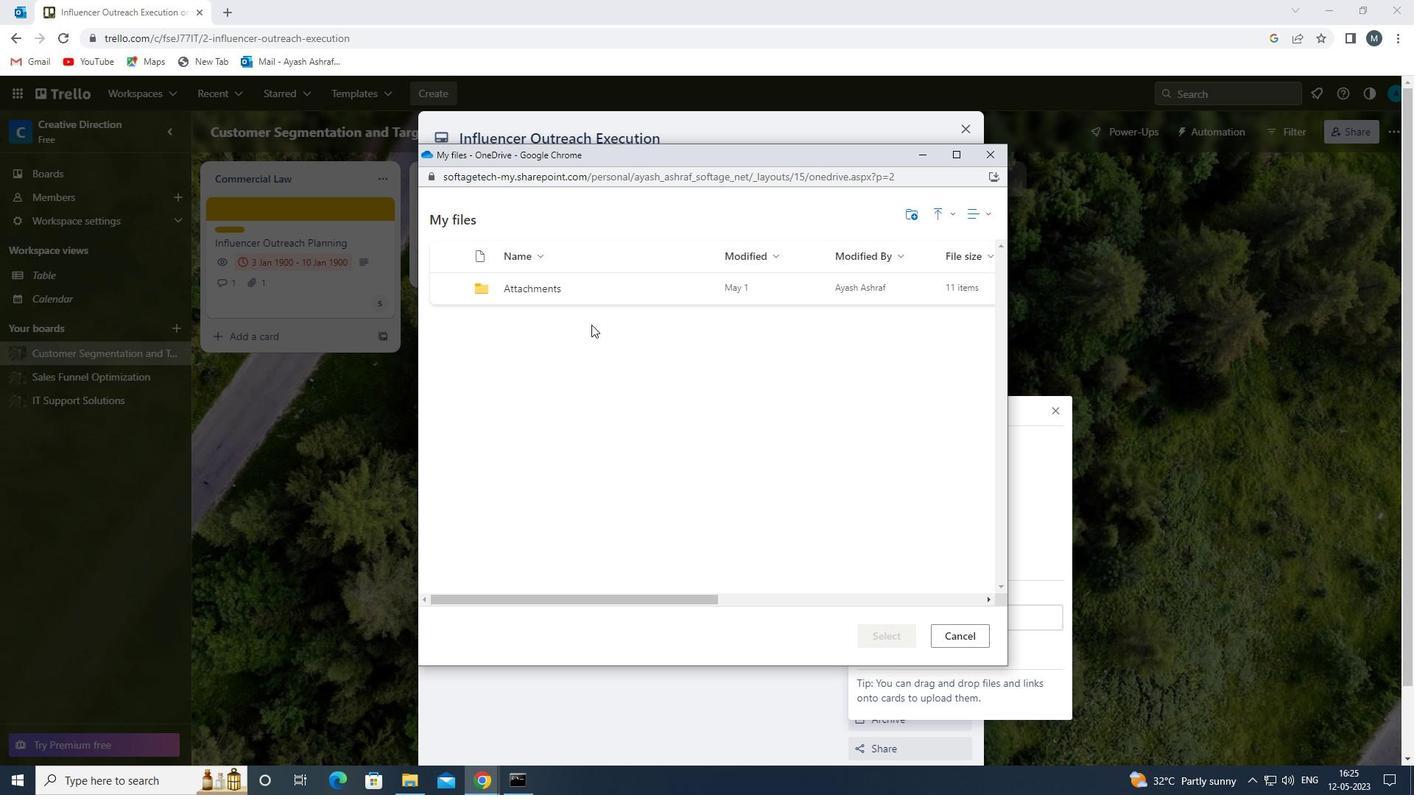 
Action: Mouse pressed left at (595, 294)
Screenshot: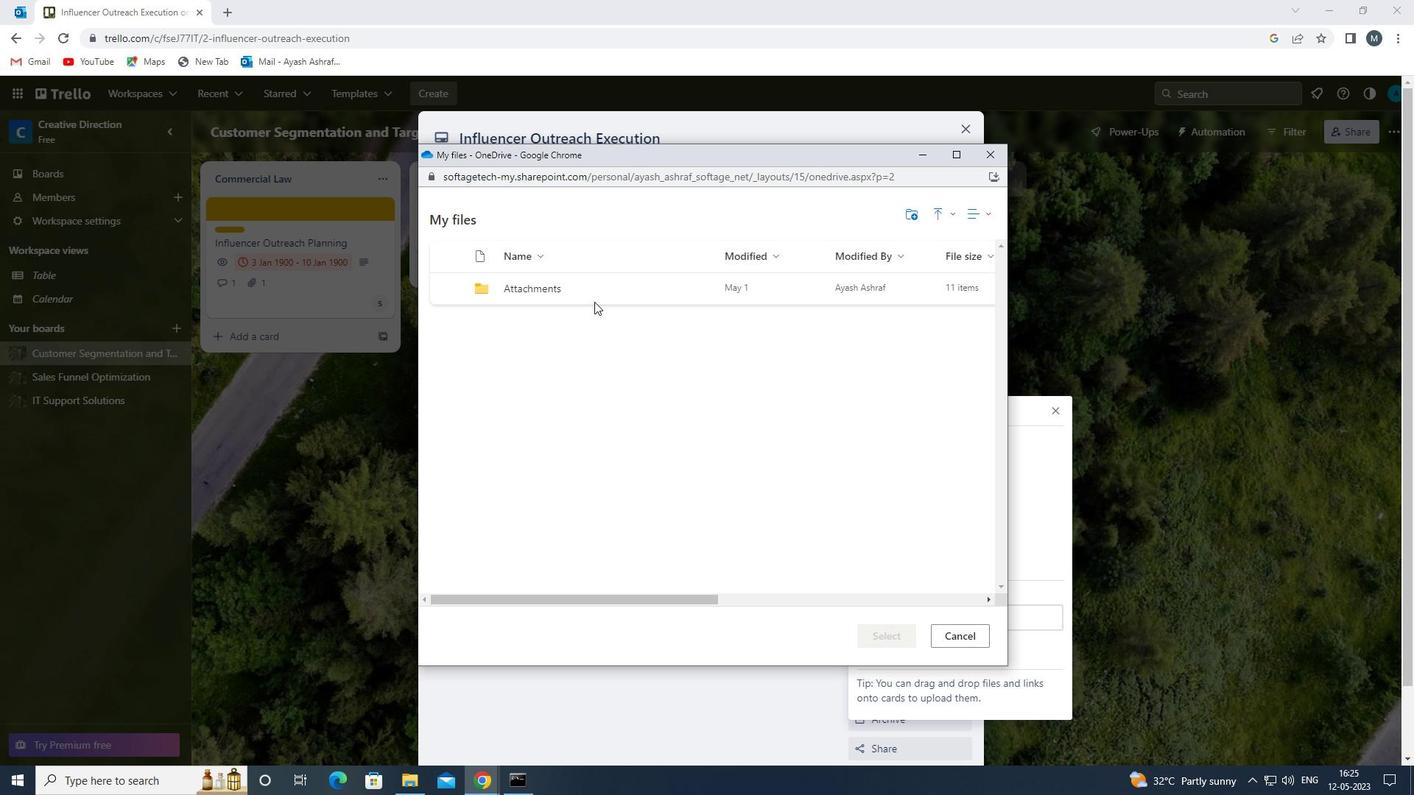 
Action: Mouse pressed left at (595, 294)
Screenshot: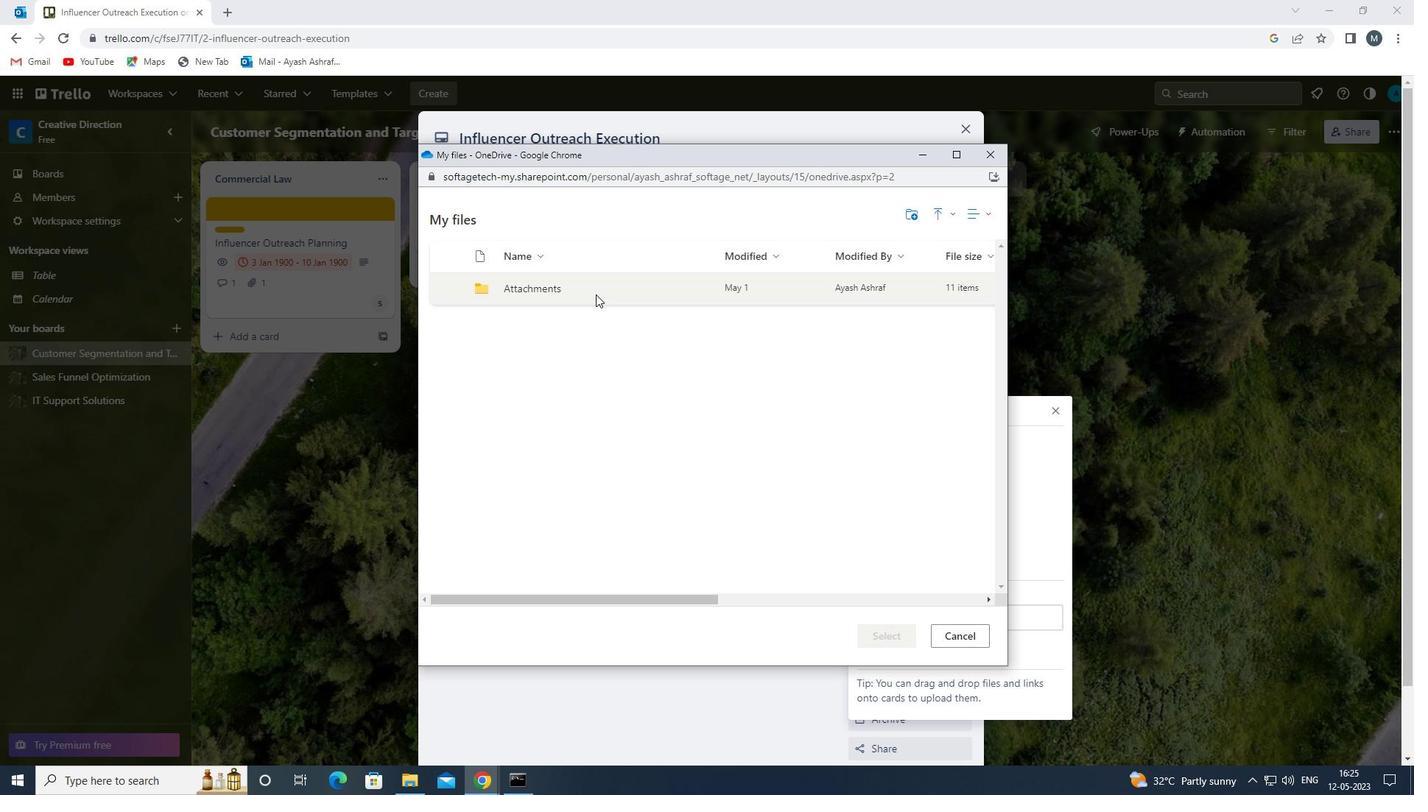 
Action: Mouse moved to (608, 372)
Screenshot: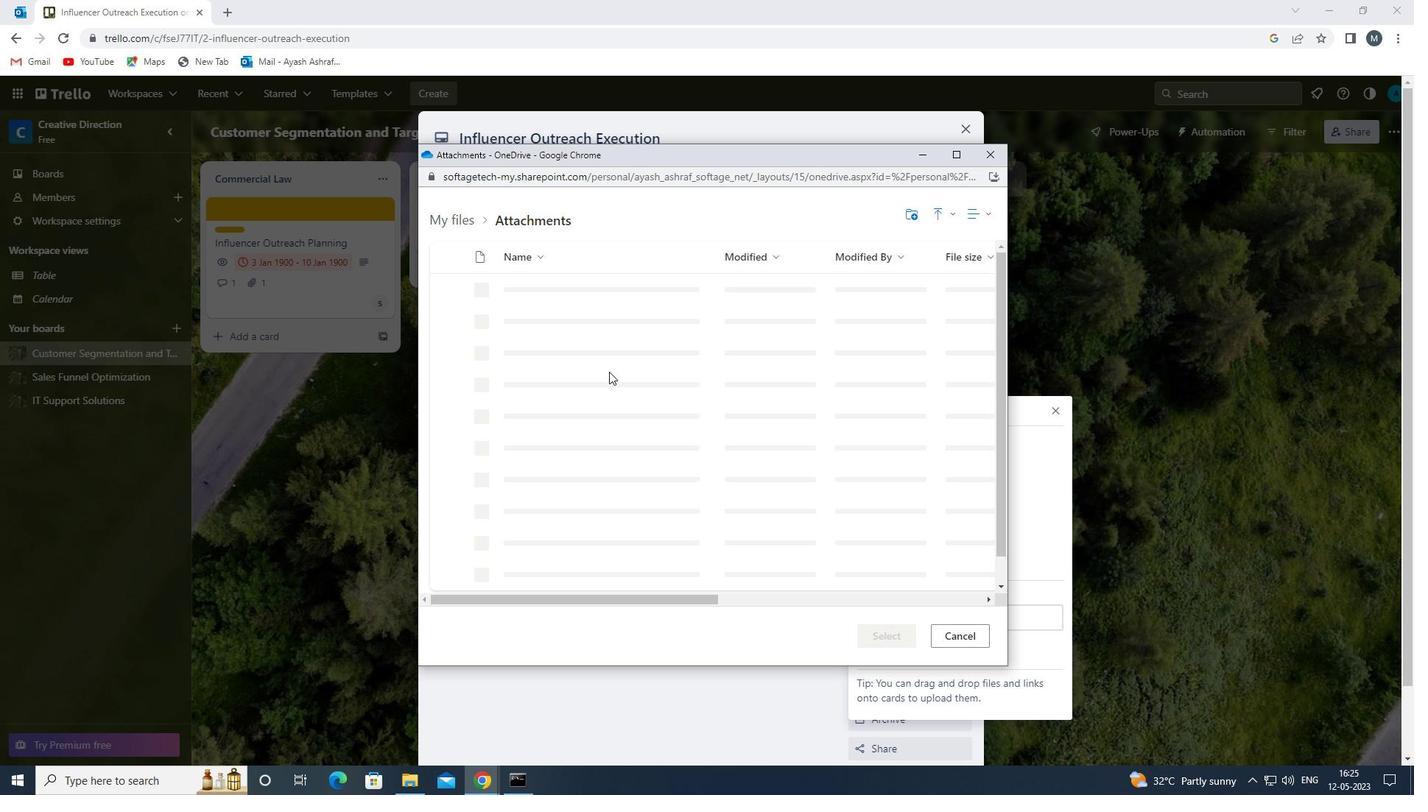 
Action: Mouse pressed left at (608, 372)
Screenshot: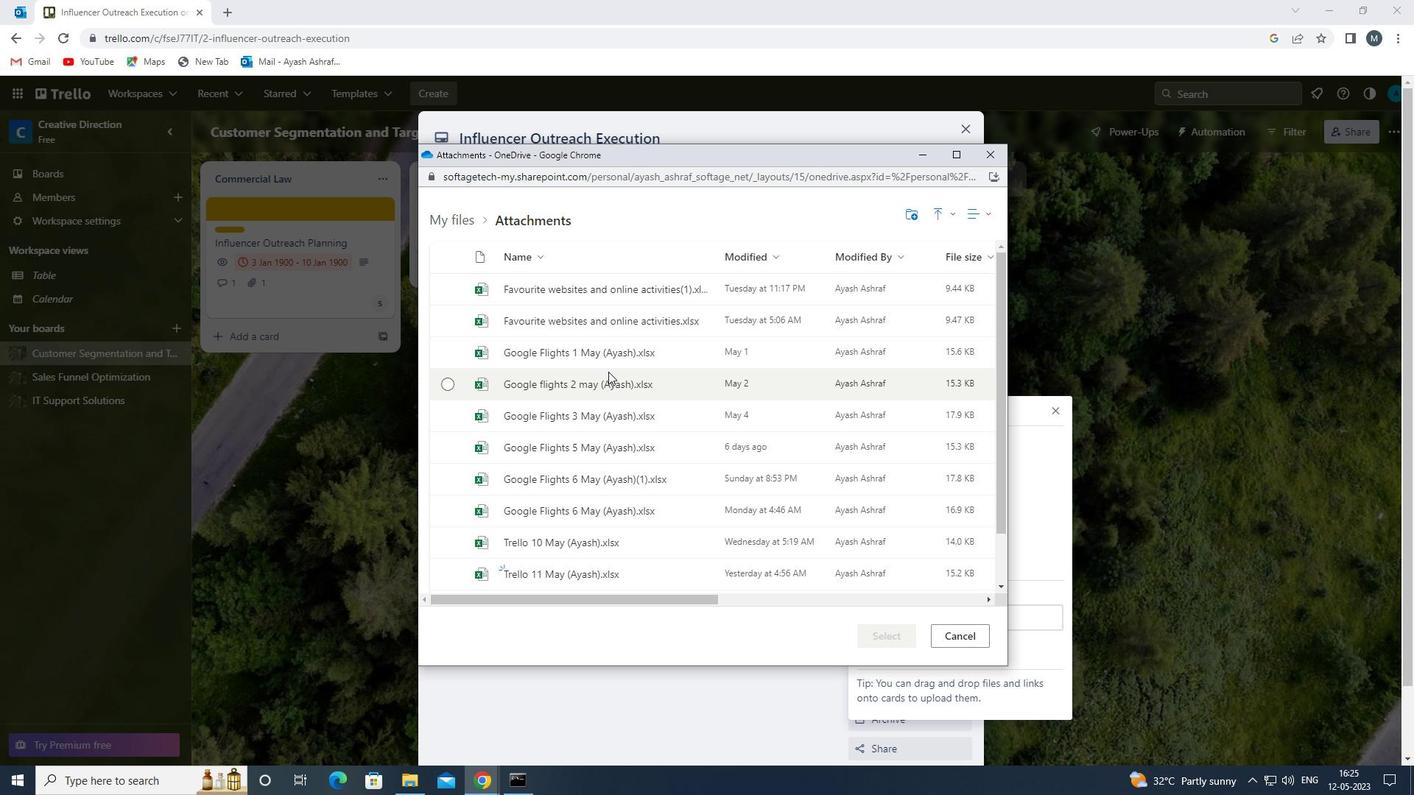 
Action: Mouse moved to (886, 635)
Screenshot: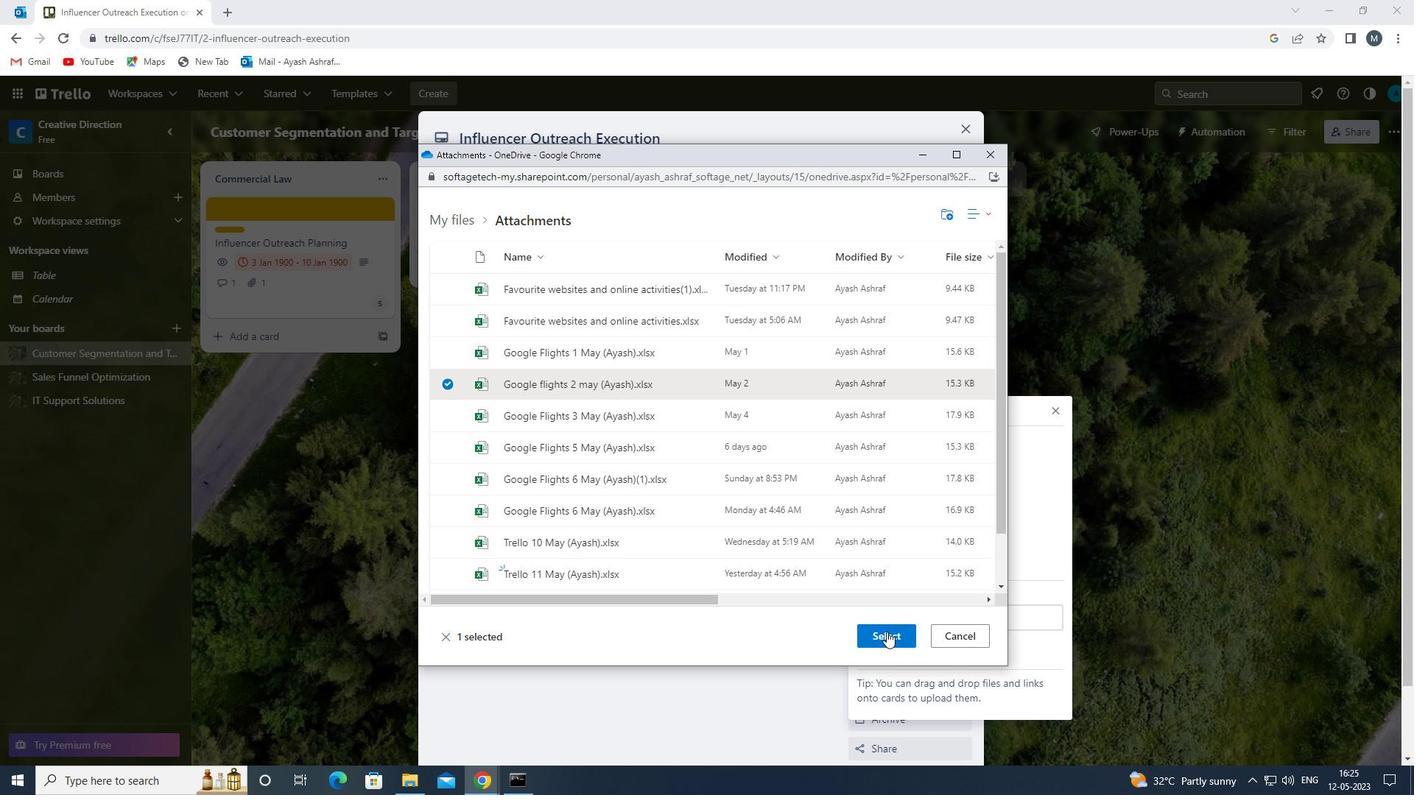 
Action: Mouse pressed left at (886, 635)
Screenshot: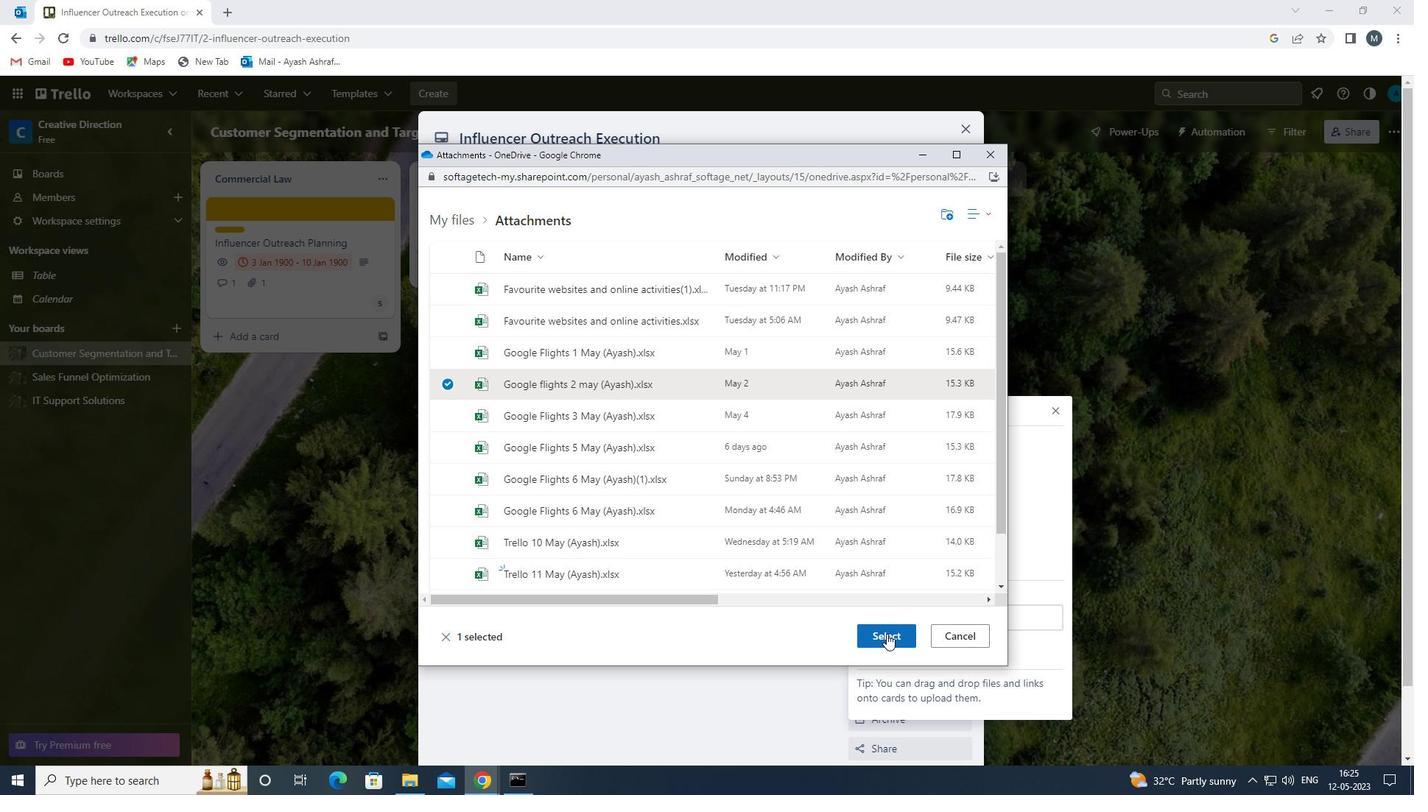 
Action: Mouse moved to (893, 413)
Screenshot: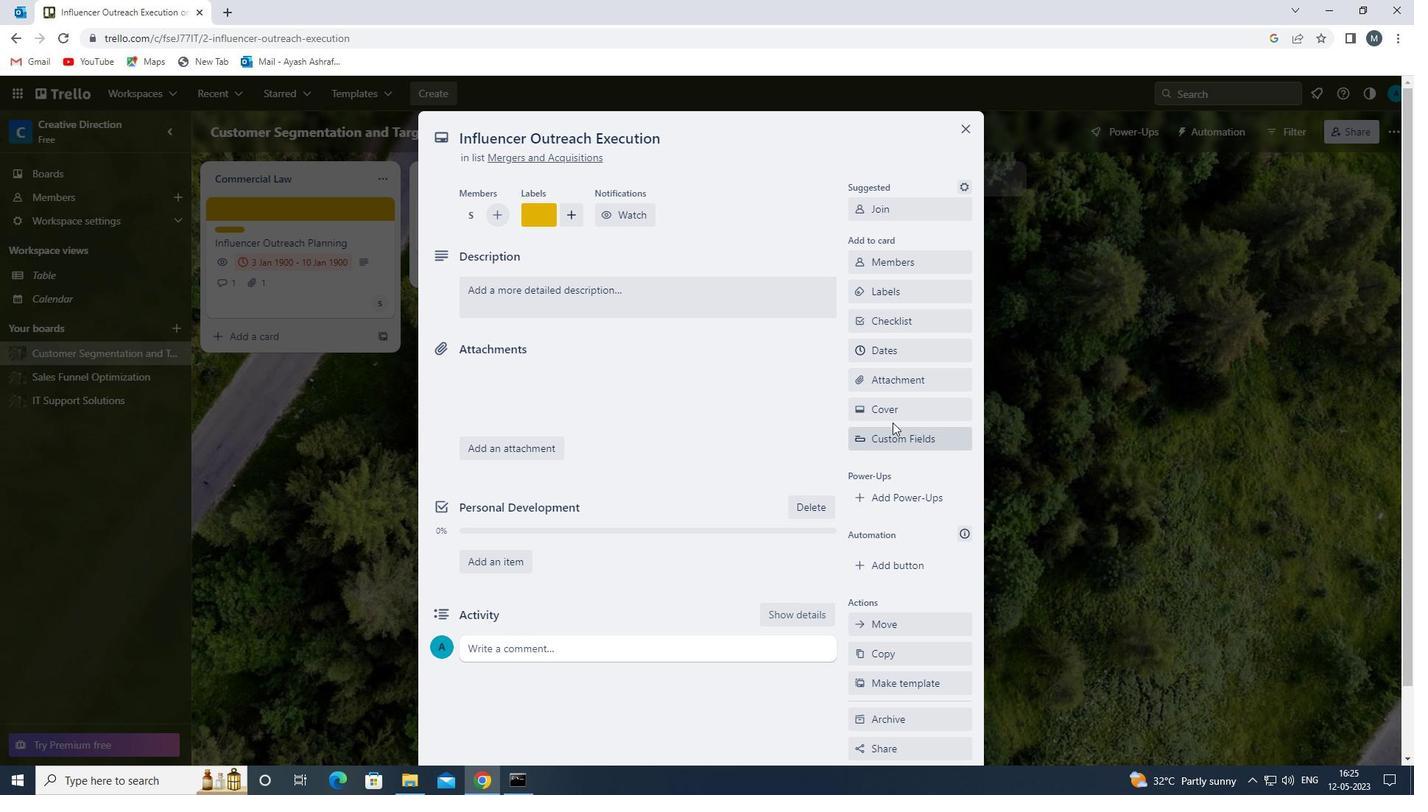 
Action: Mouse pressed left at (893, 413)
Screenshot: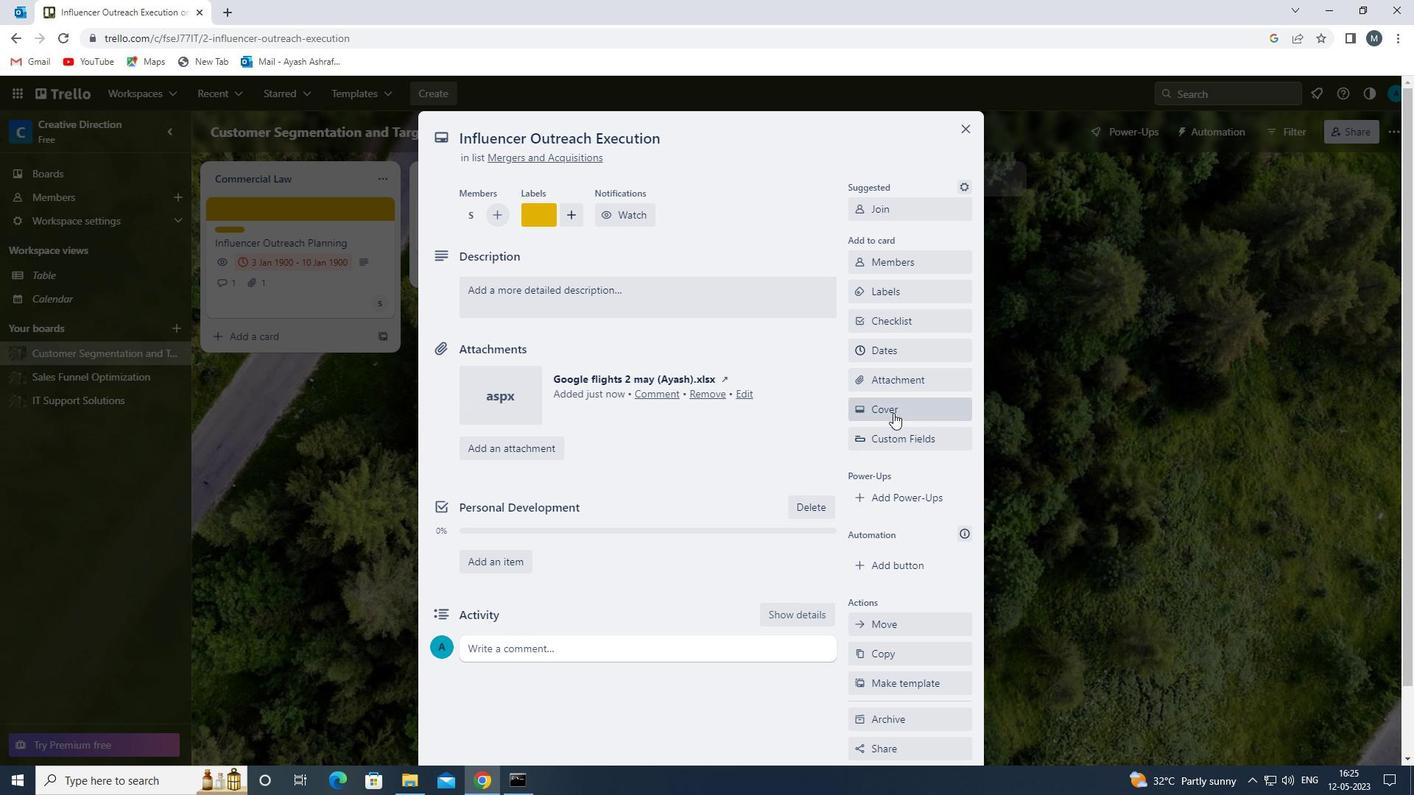 
Action: Mouse moved to (918, 472)
Screenshot: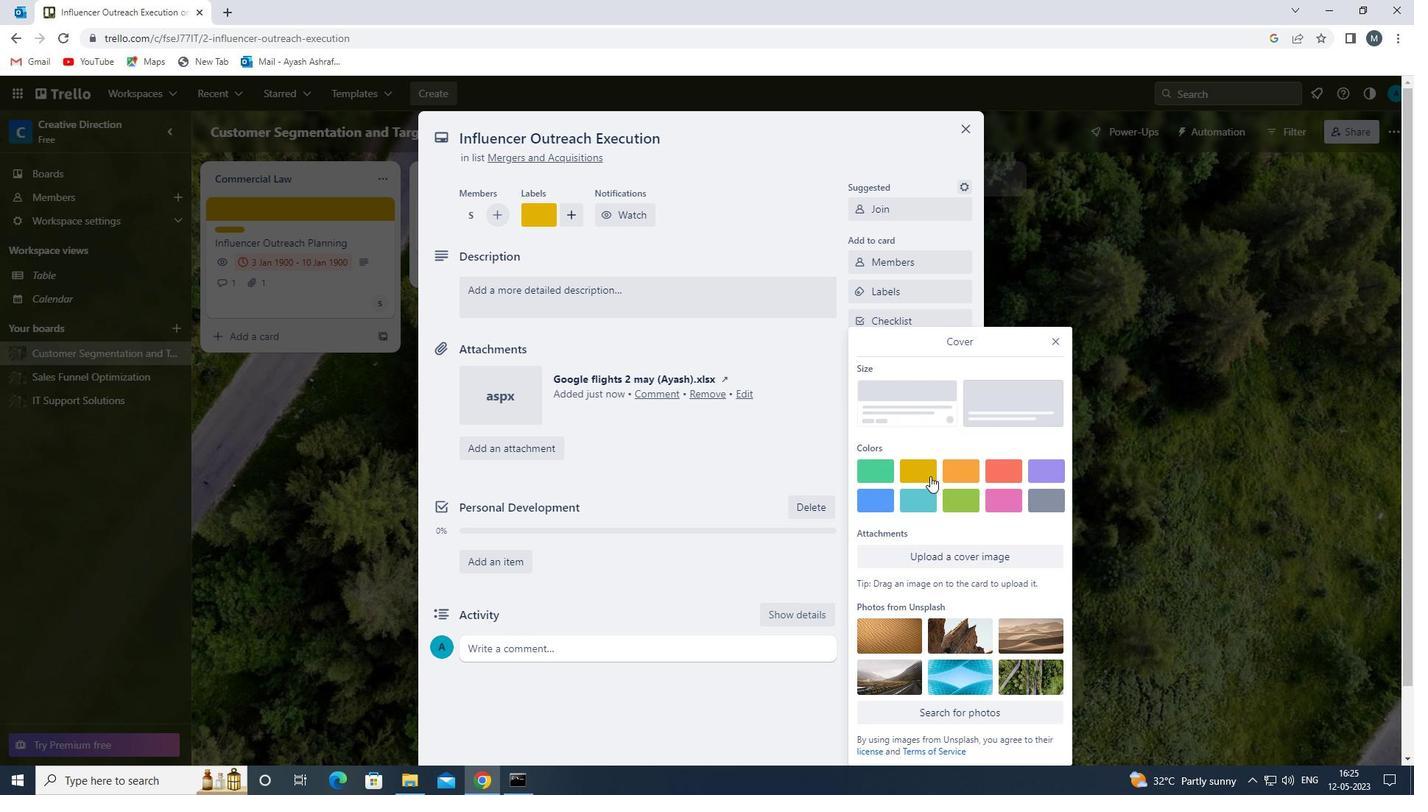 
Action: Mouse pressed left at (918, 472)
Screenshot: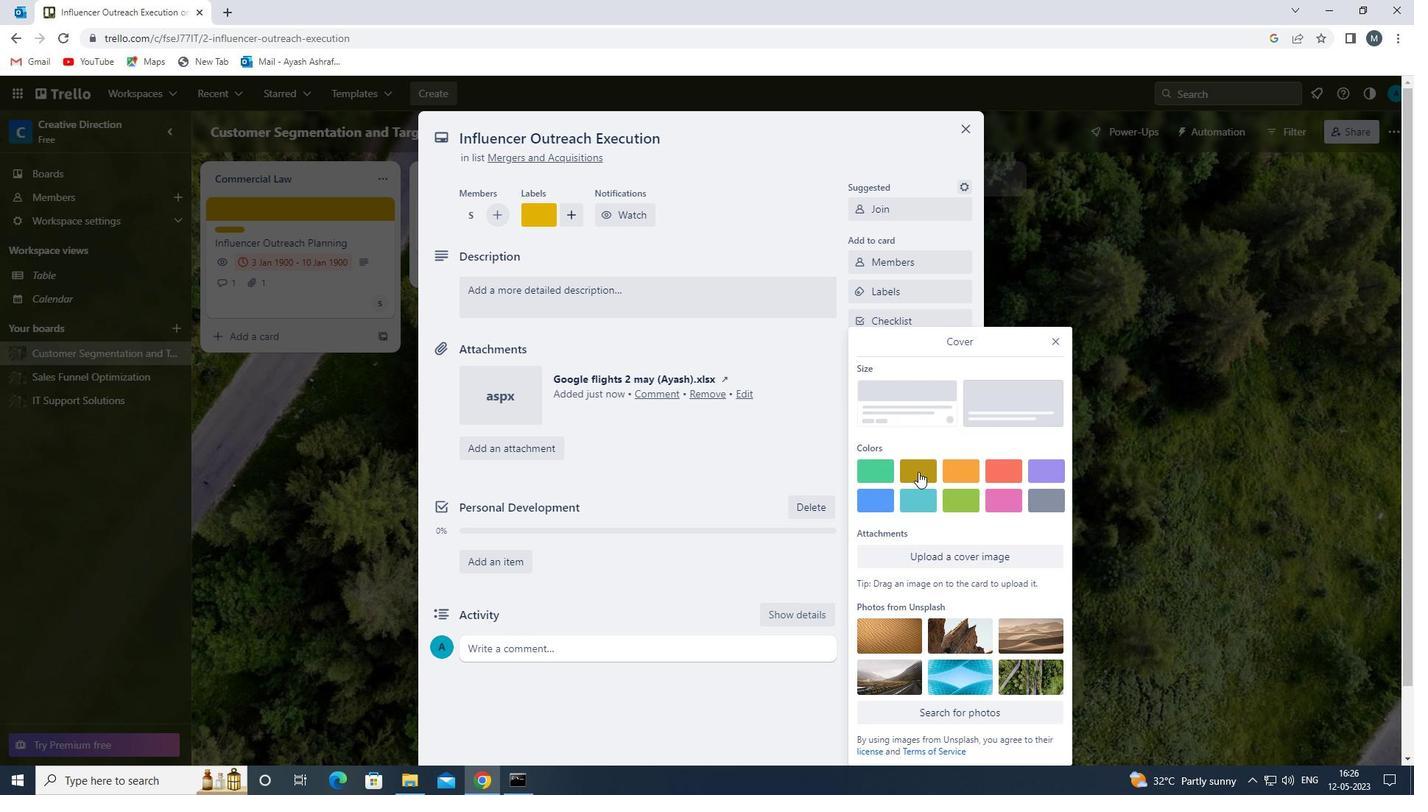 
Action: Mouse moved to (958, 475)
Screenshot: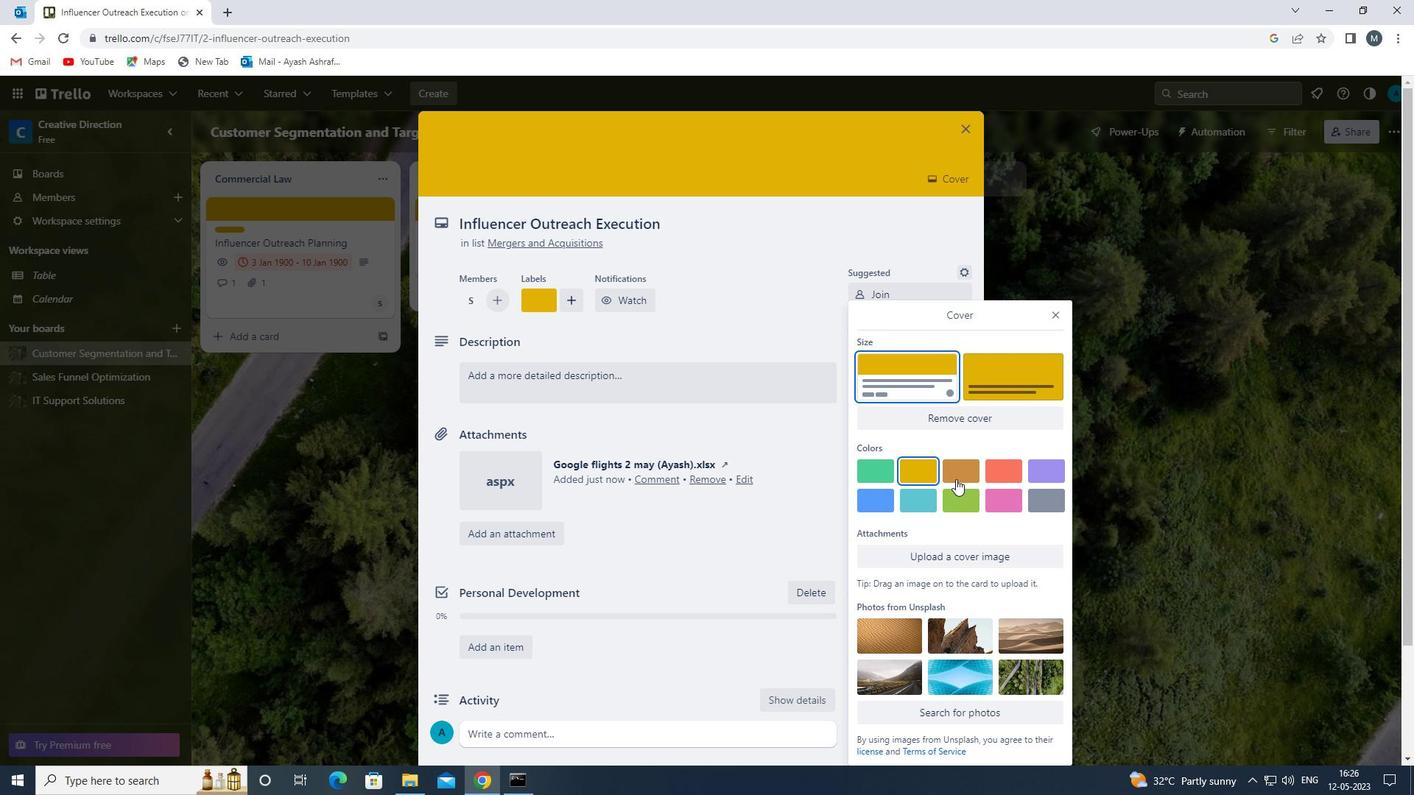 
Action: Mouse pressed left at (958, 475)
Screenshot: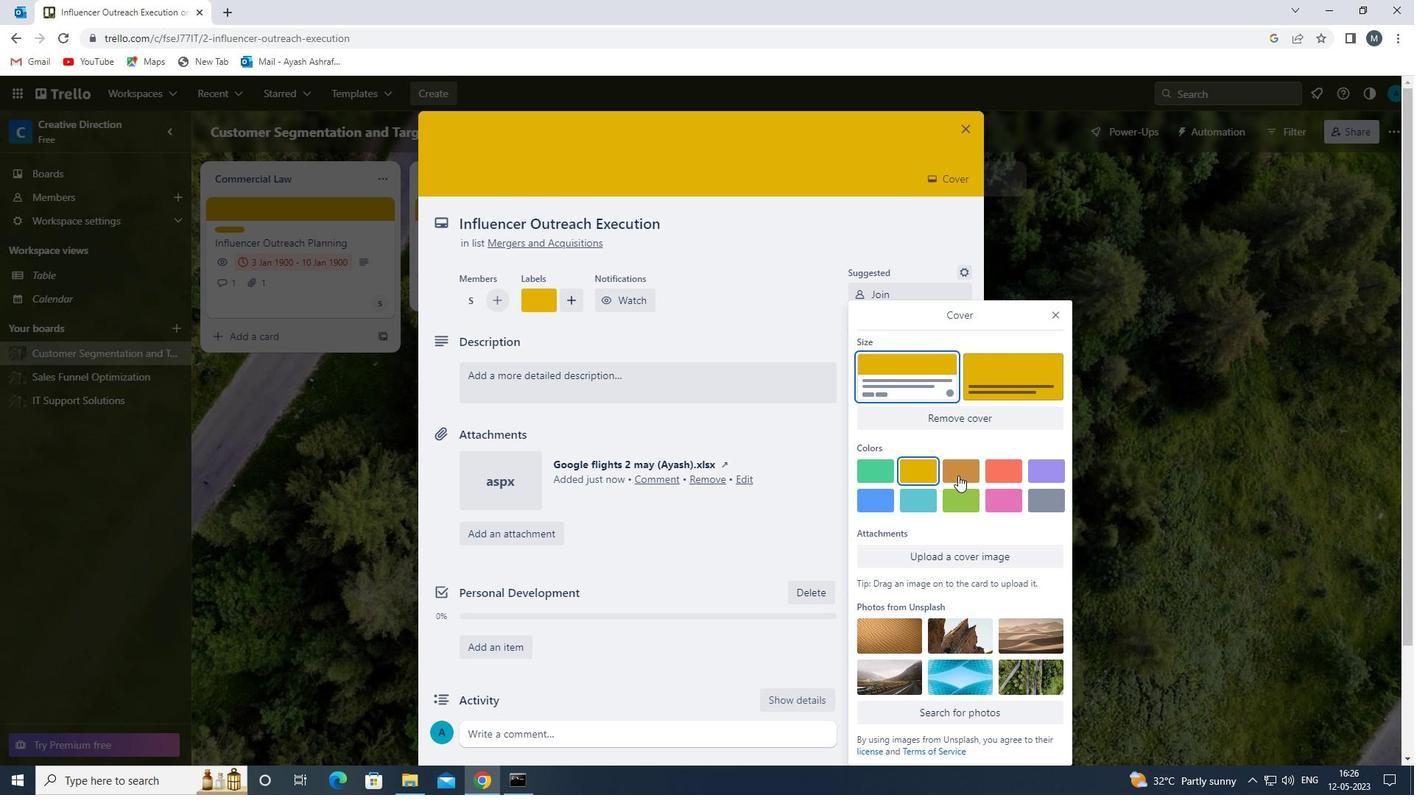 
Action: Mouse moved to (912, 474)
Screenshot: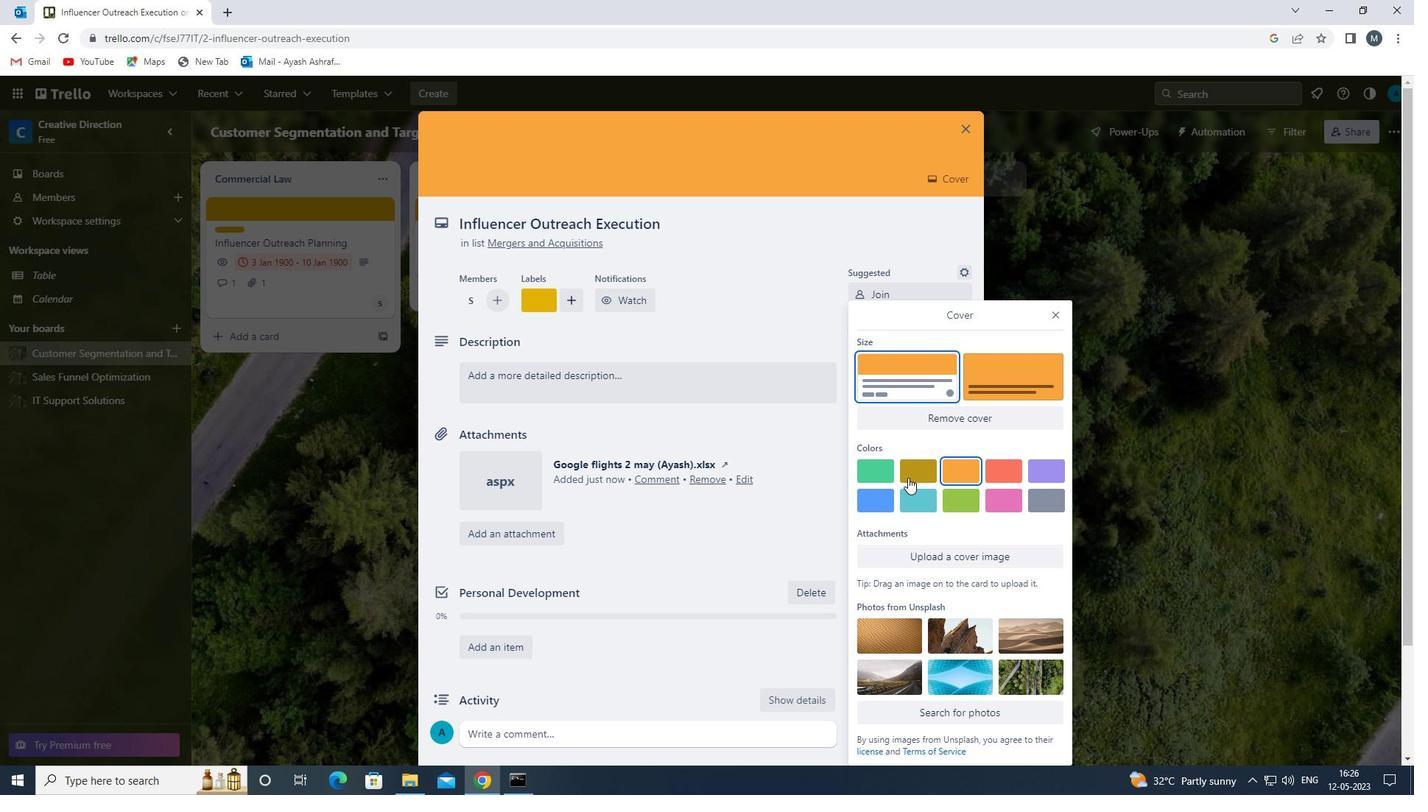 
Action: Mouse pressed left at (912, 474)
Screenshot: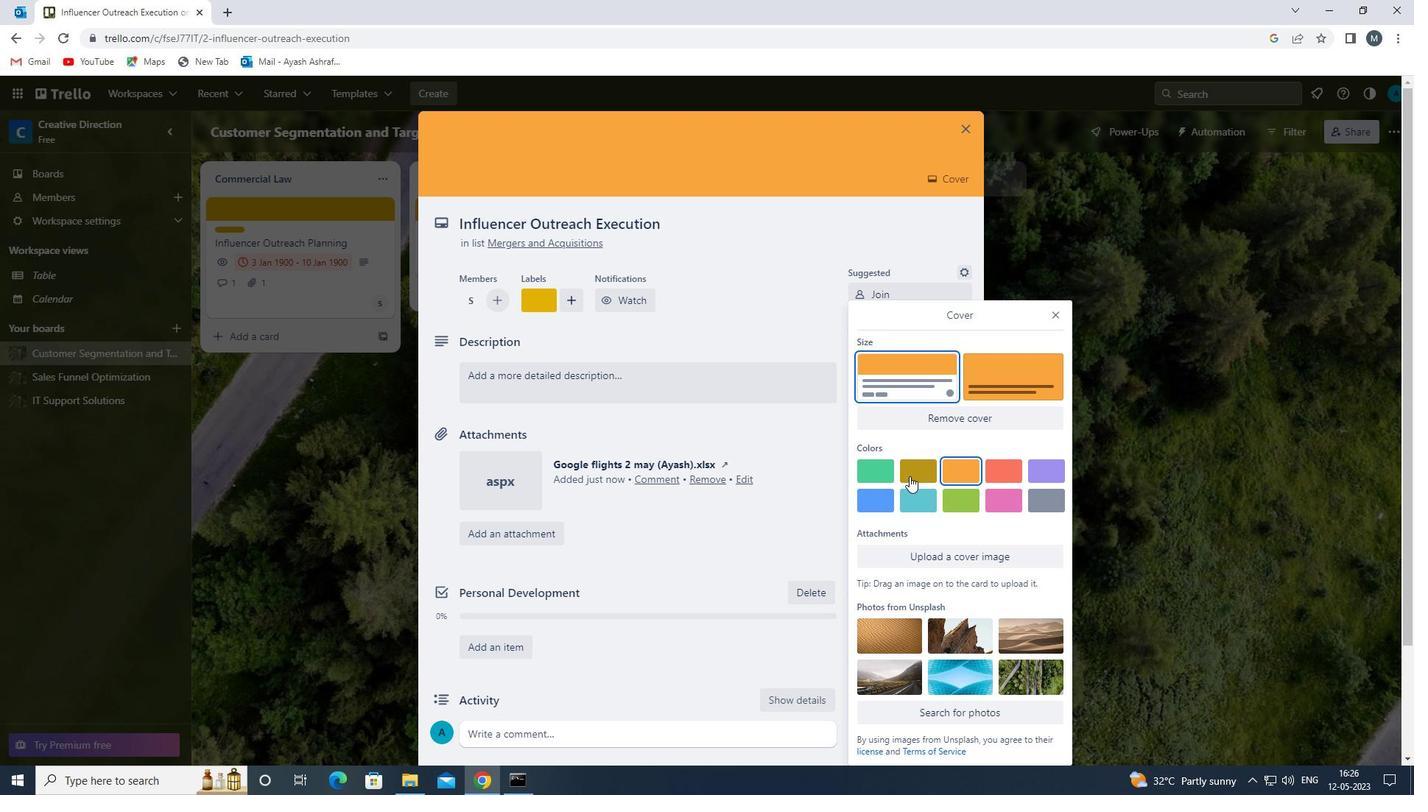 
Action: Mouse moved to (1056, 312)
Screenshot: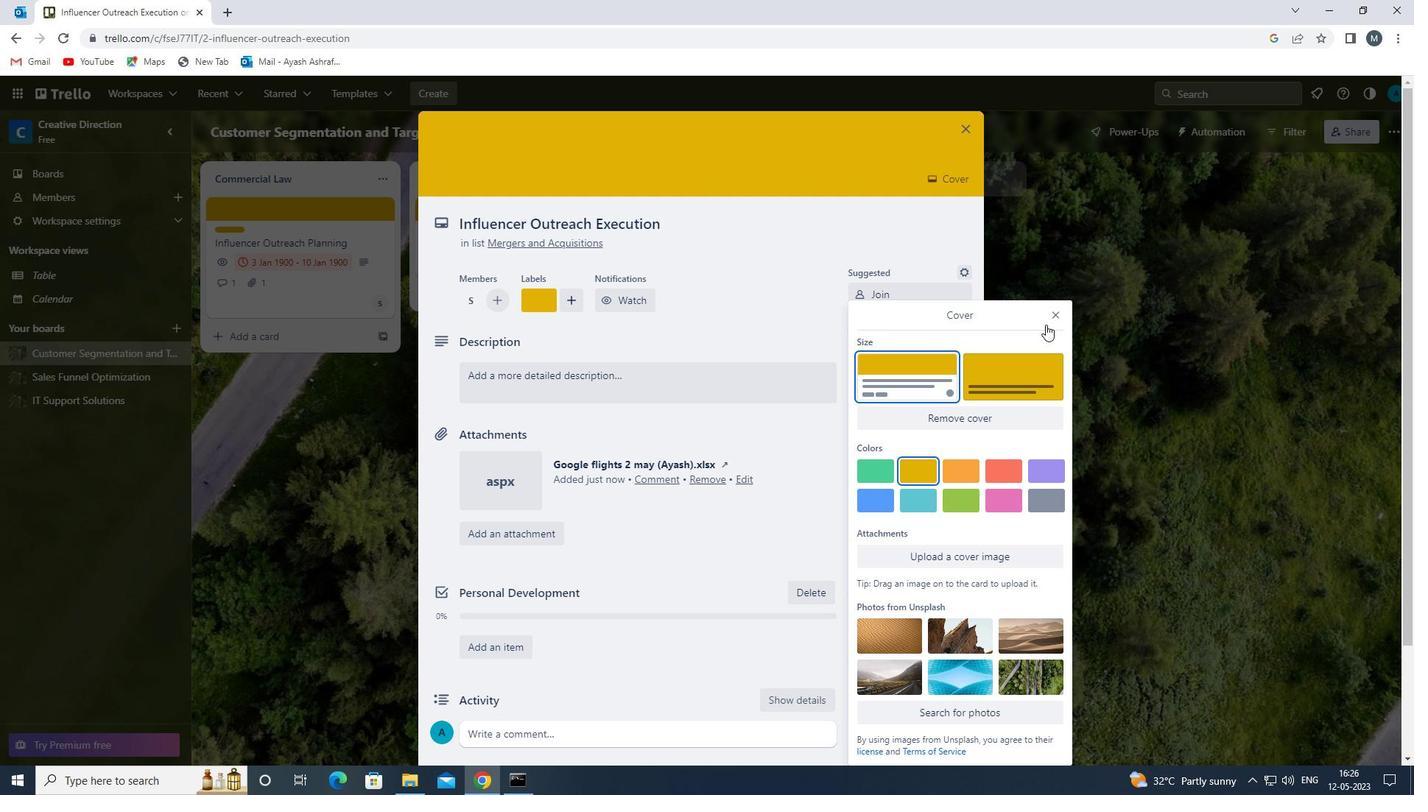 
Action: Mouse pressed left at (1056, 312)
Screenshot: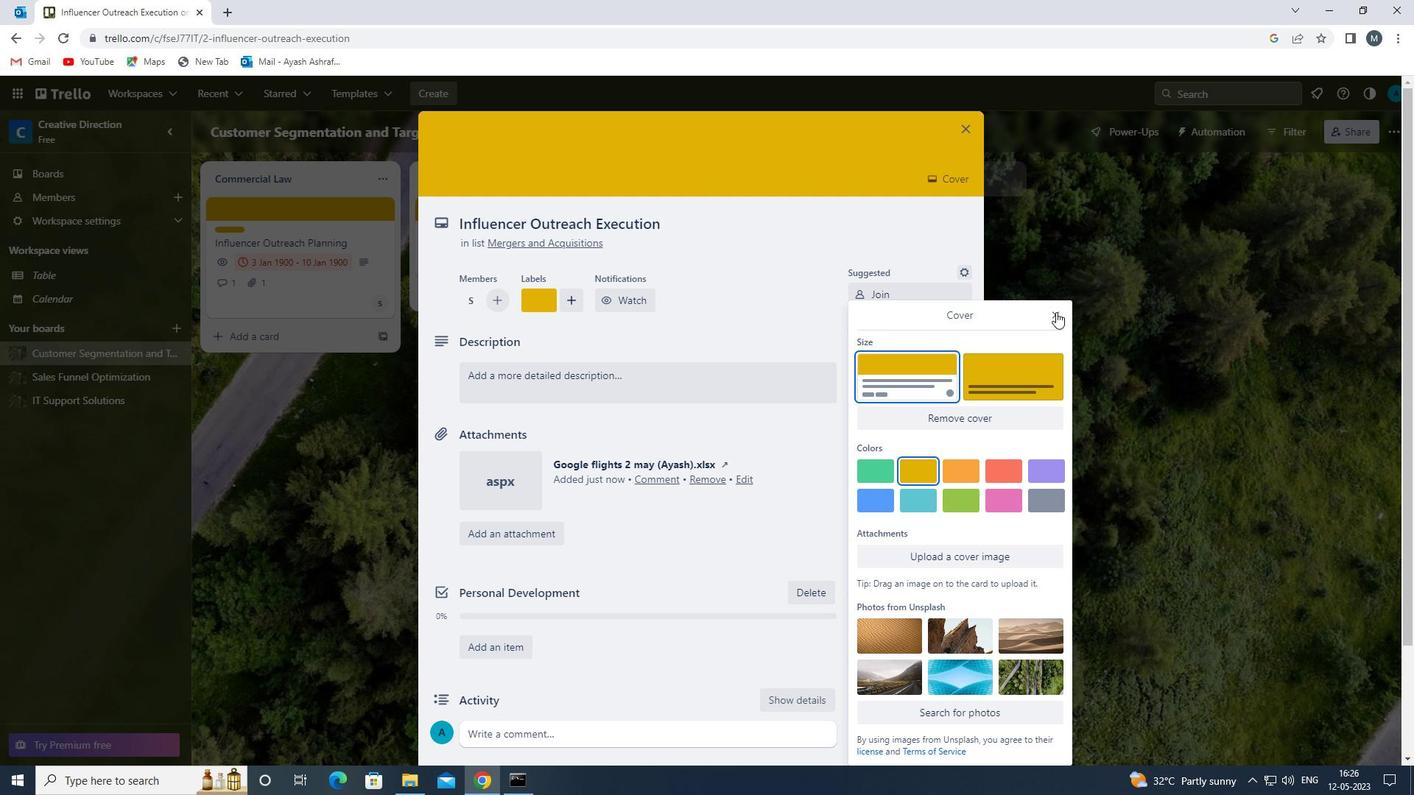 
Action: Mouse moved to (562, 379)
Screenshot: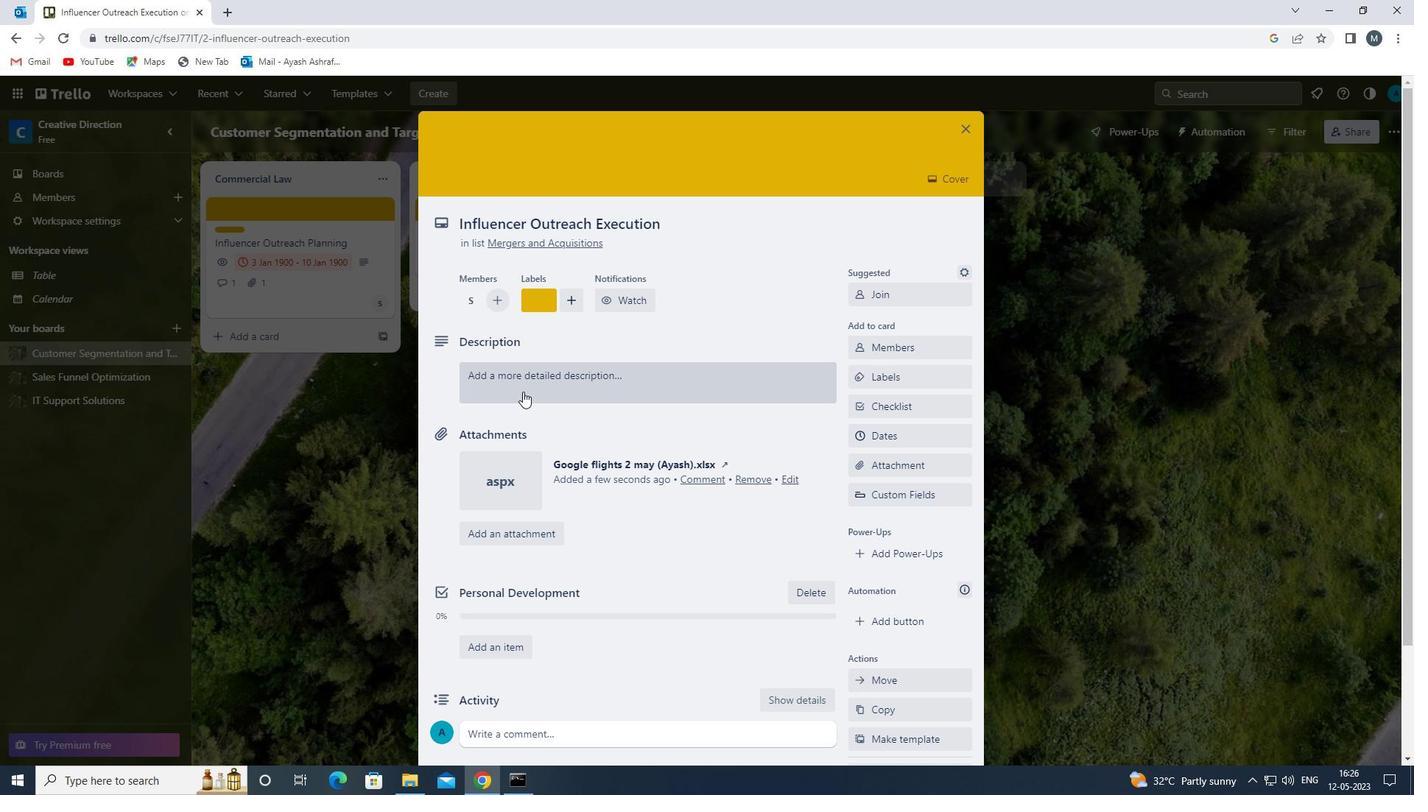 
Action: Mouse pressed left at (562, 379)
Screenshot: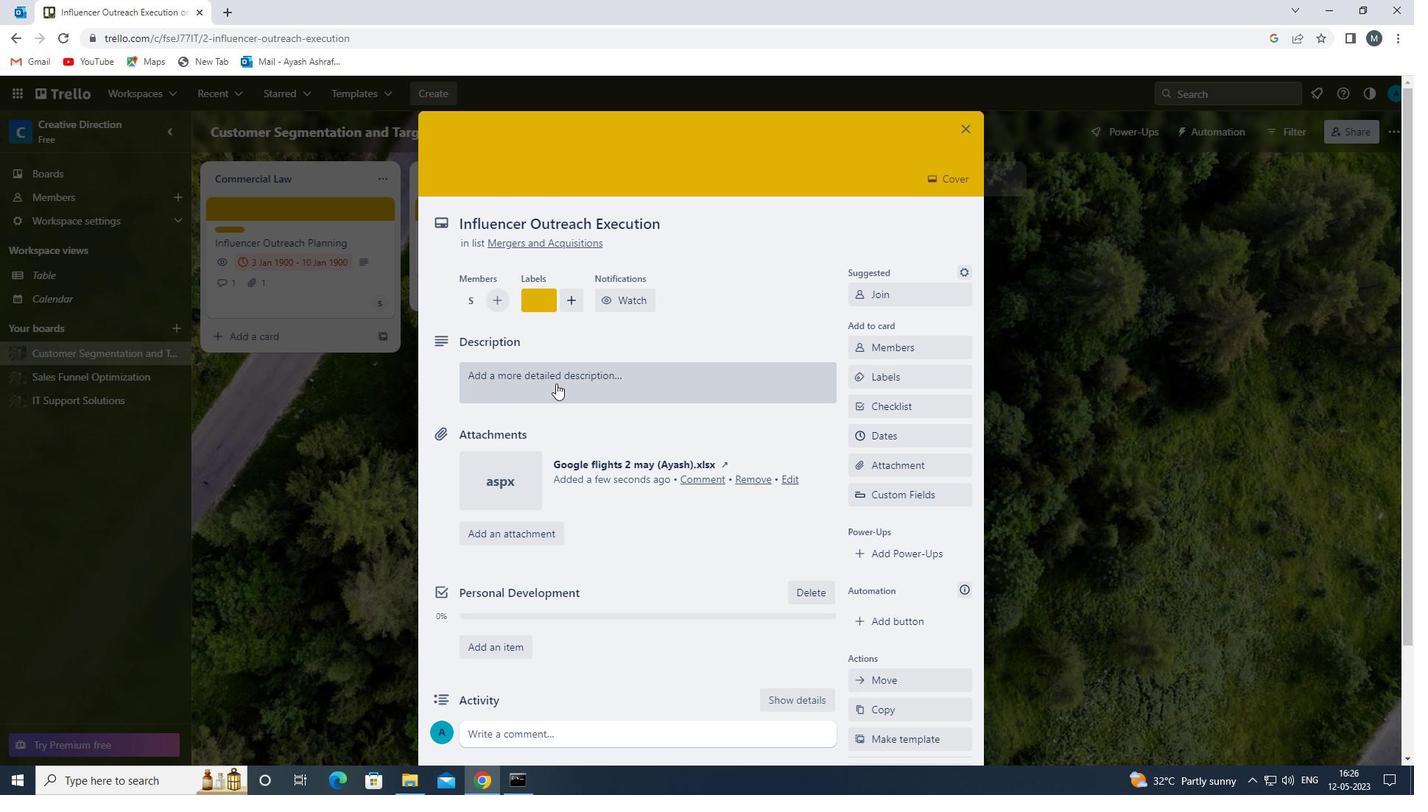 
Action: Mouse moved to (537, 433)
Screenshot: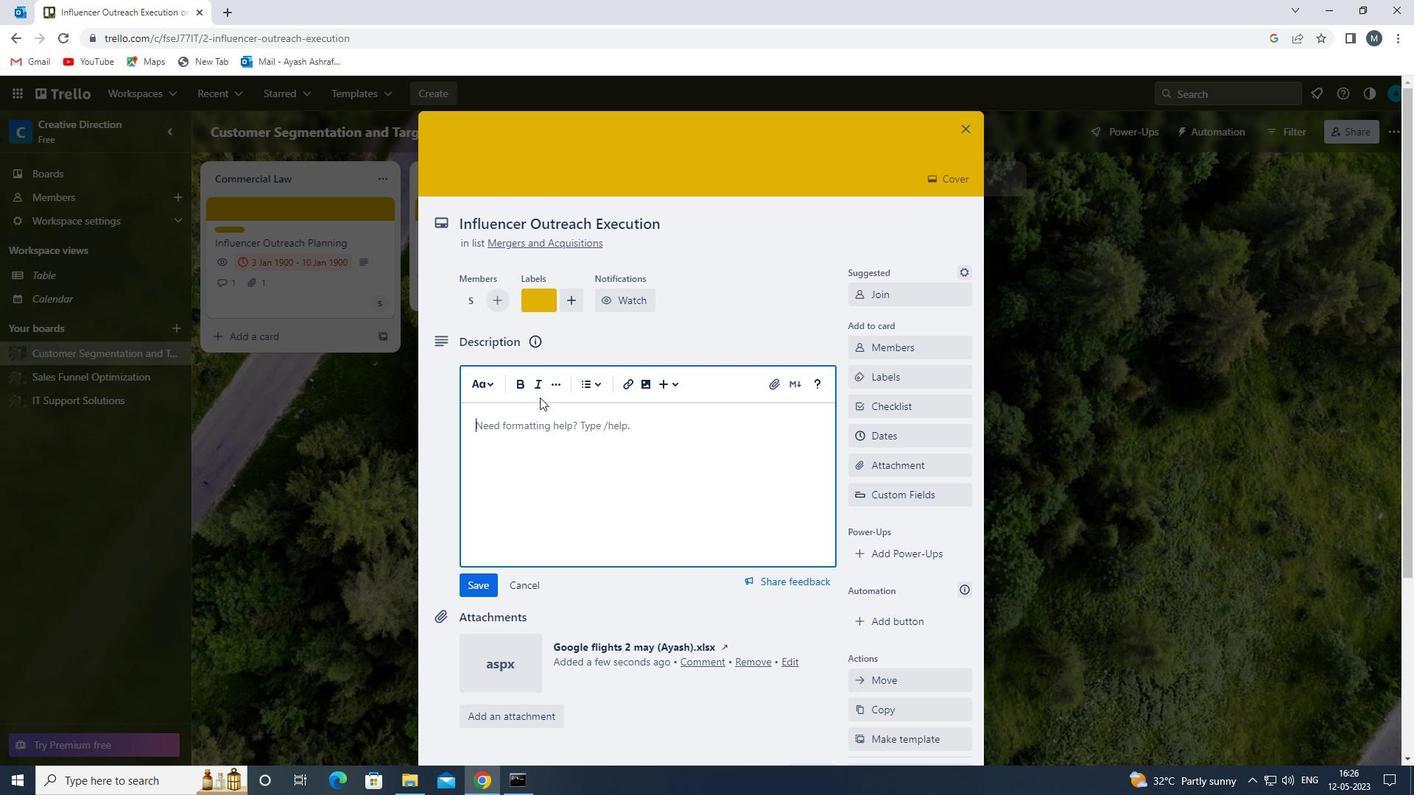 
Action: Mouse pressed left at (537, 433)
Screenshot: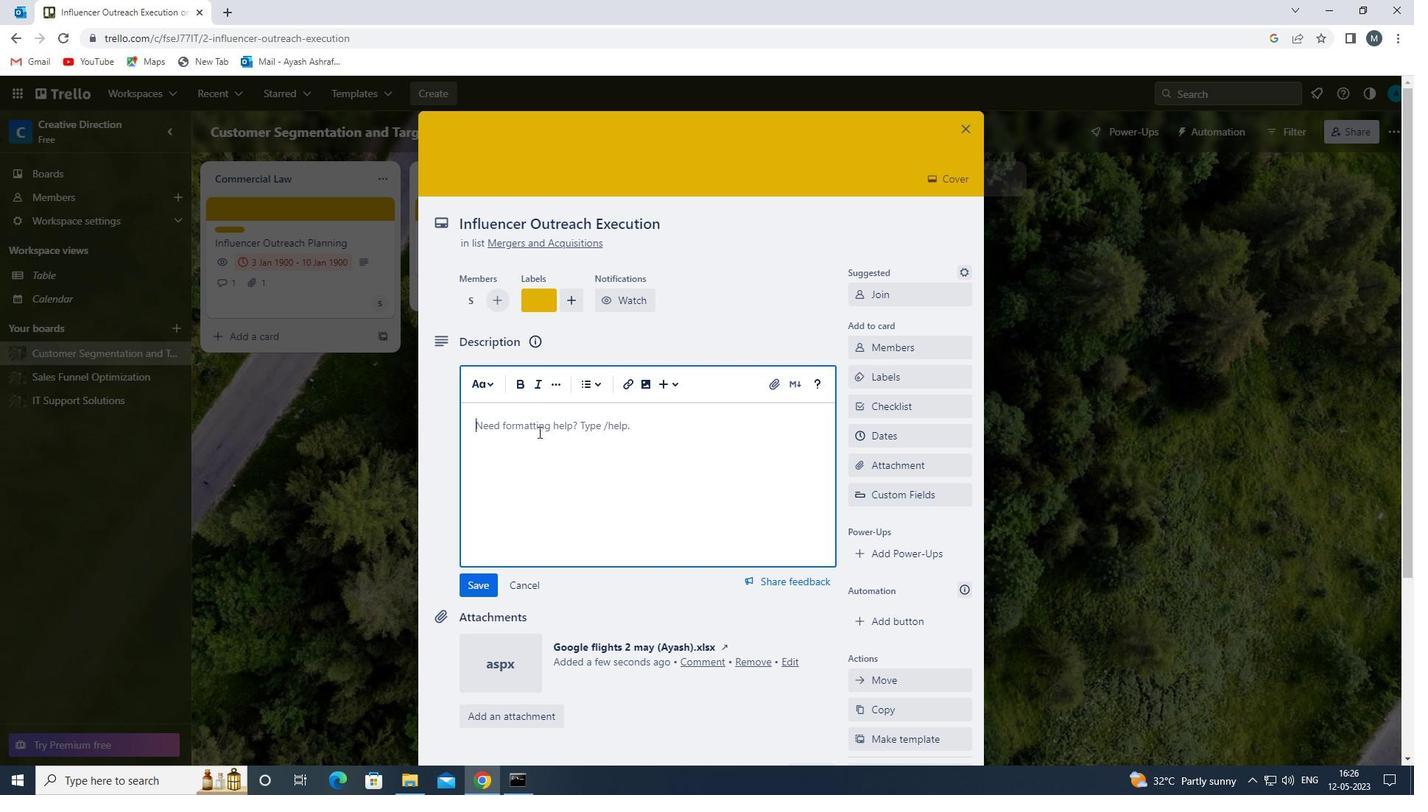 
Action: Mouse moved to (537, 434)
Screenshot: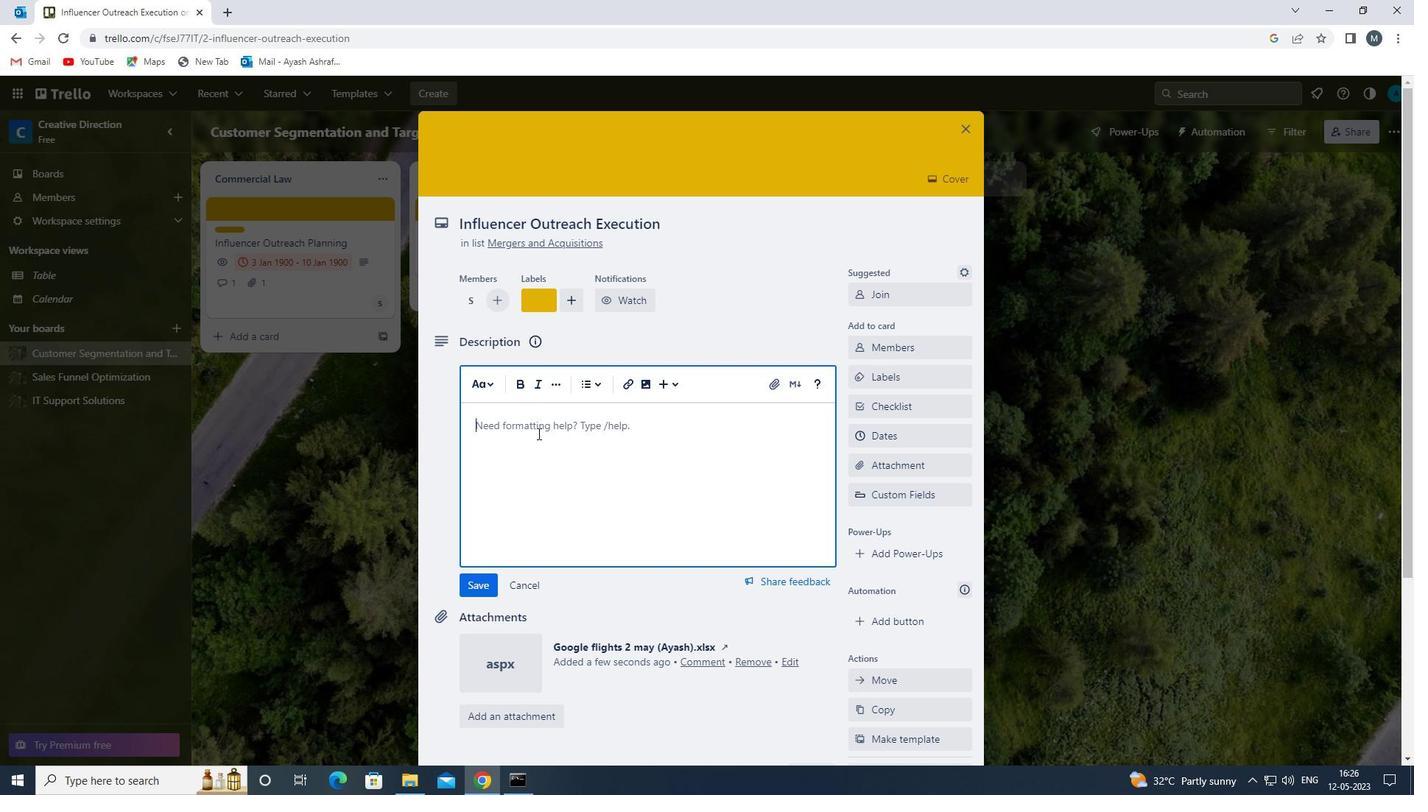 
Action: Key pressed <Key.shift>YELLOW<Key.space><Key.backspace><Key.backspace><Key.backspace><Key.backspace><Key.backspace><Key.backspace><Key.backspace><Key.shift>DEVELOP<Key.space>AND<Key.space>LAUNCH<Key.space>NEW<Key.space>CUSTOMER<Key.space>REFERRAL<Key.space>PROGRAM<Key.space>FOR<Key.space>EXISTING<Key.space>CUSTOMERS<Key.space>
Screenshot: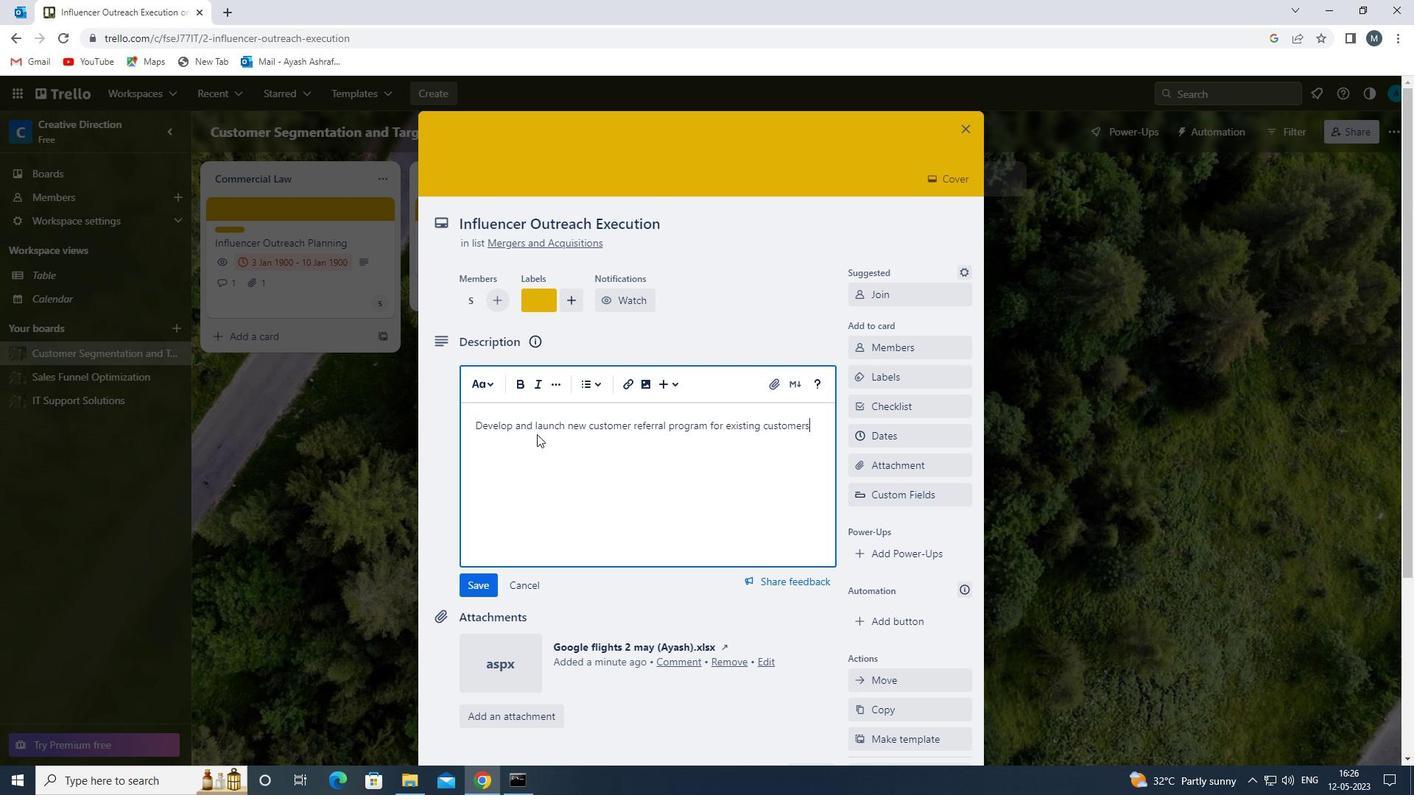 
Action: Mouse moved to (474, 586)
Screenshot: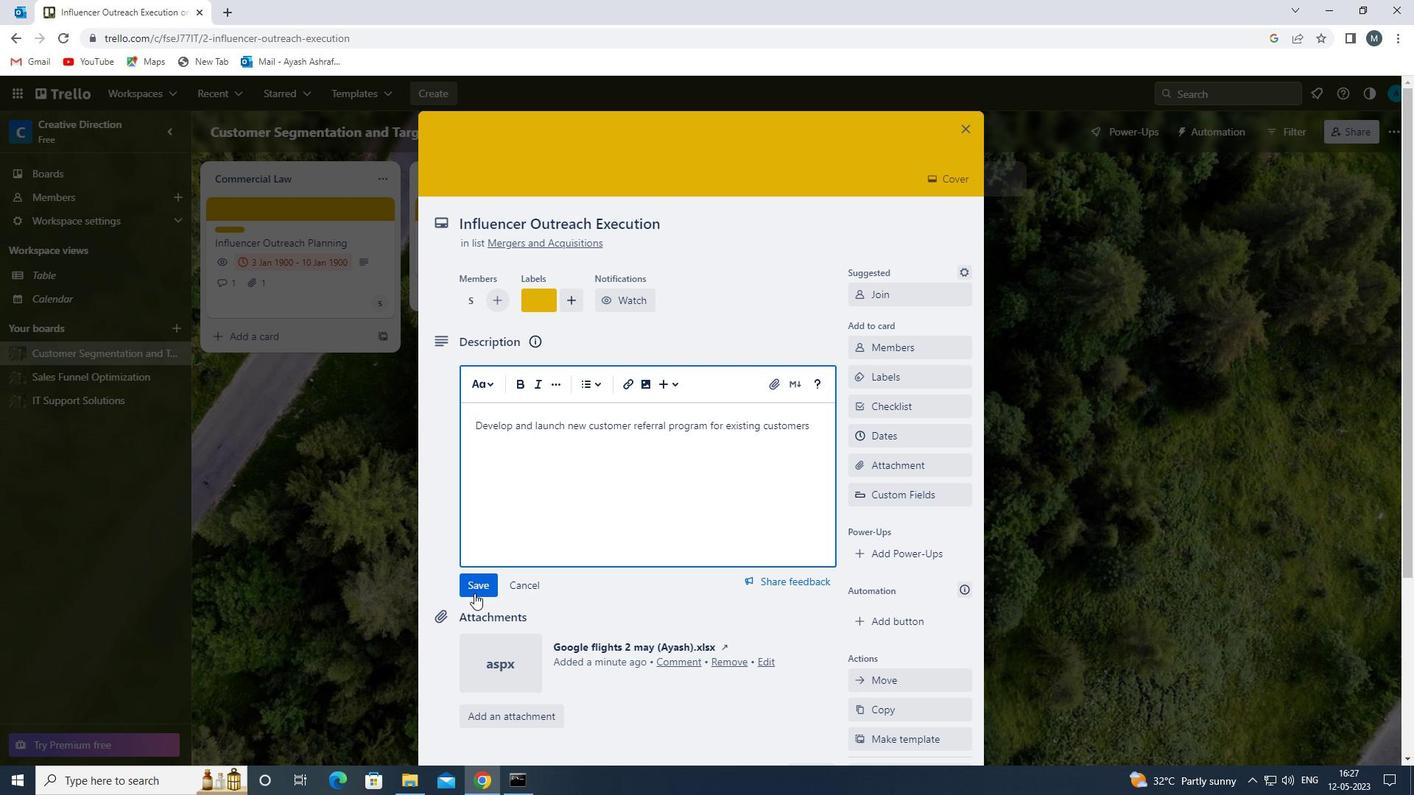 
Action: Mouse pressed left at (474, 586)
Screenshot: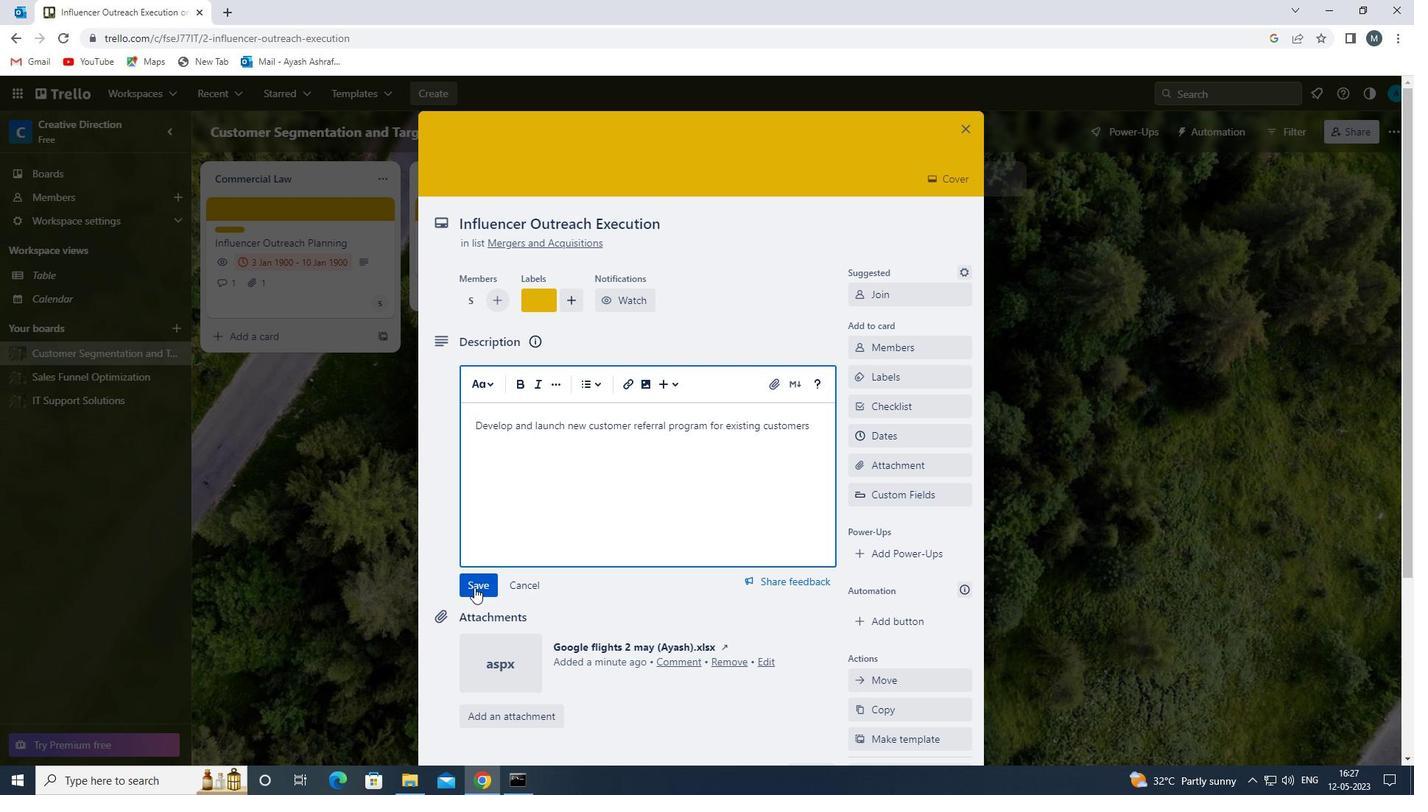 
Action: Mouse moved to (609, 527)
Screenshot: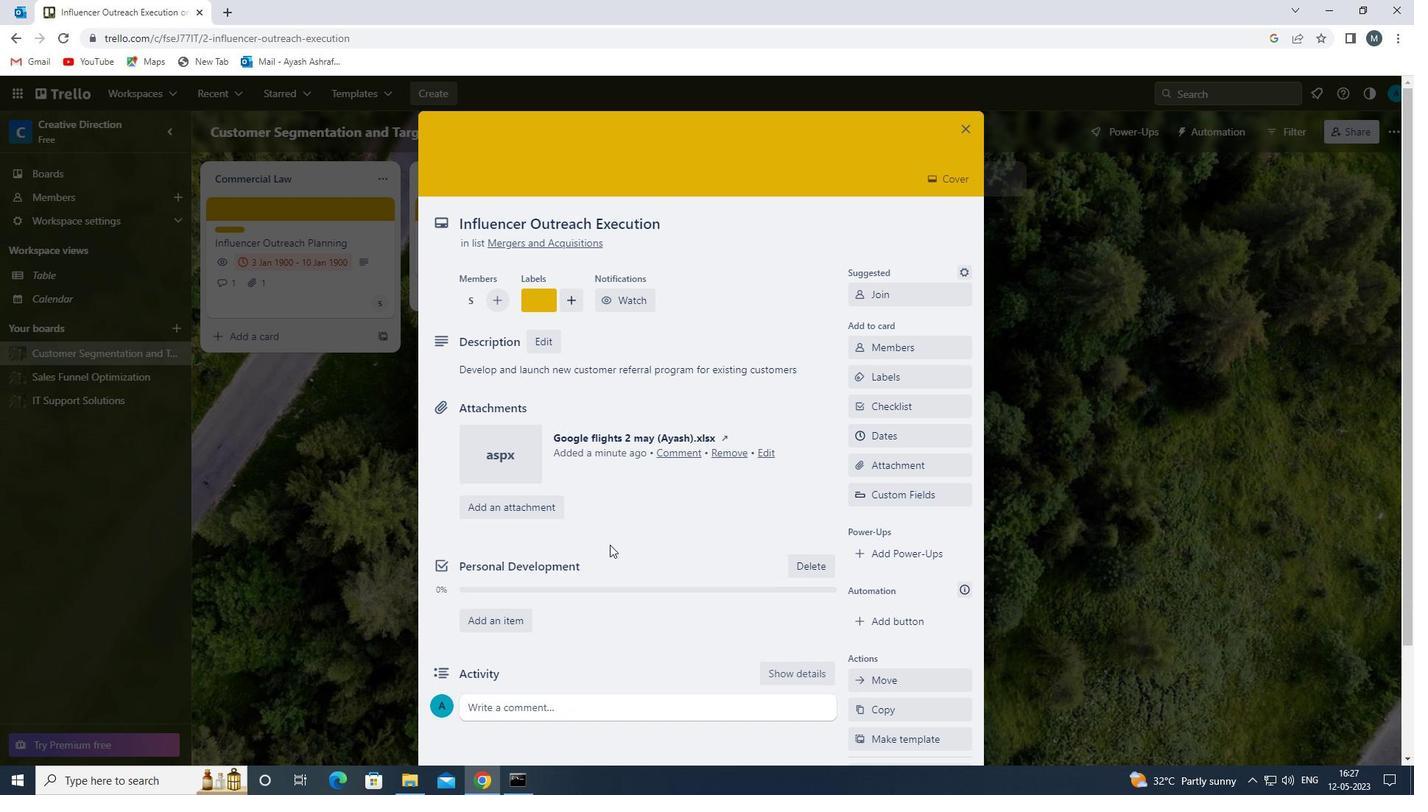 
Action: Mouse scrolled (609, 526) with delta (0, 0)
Screenshot: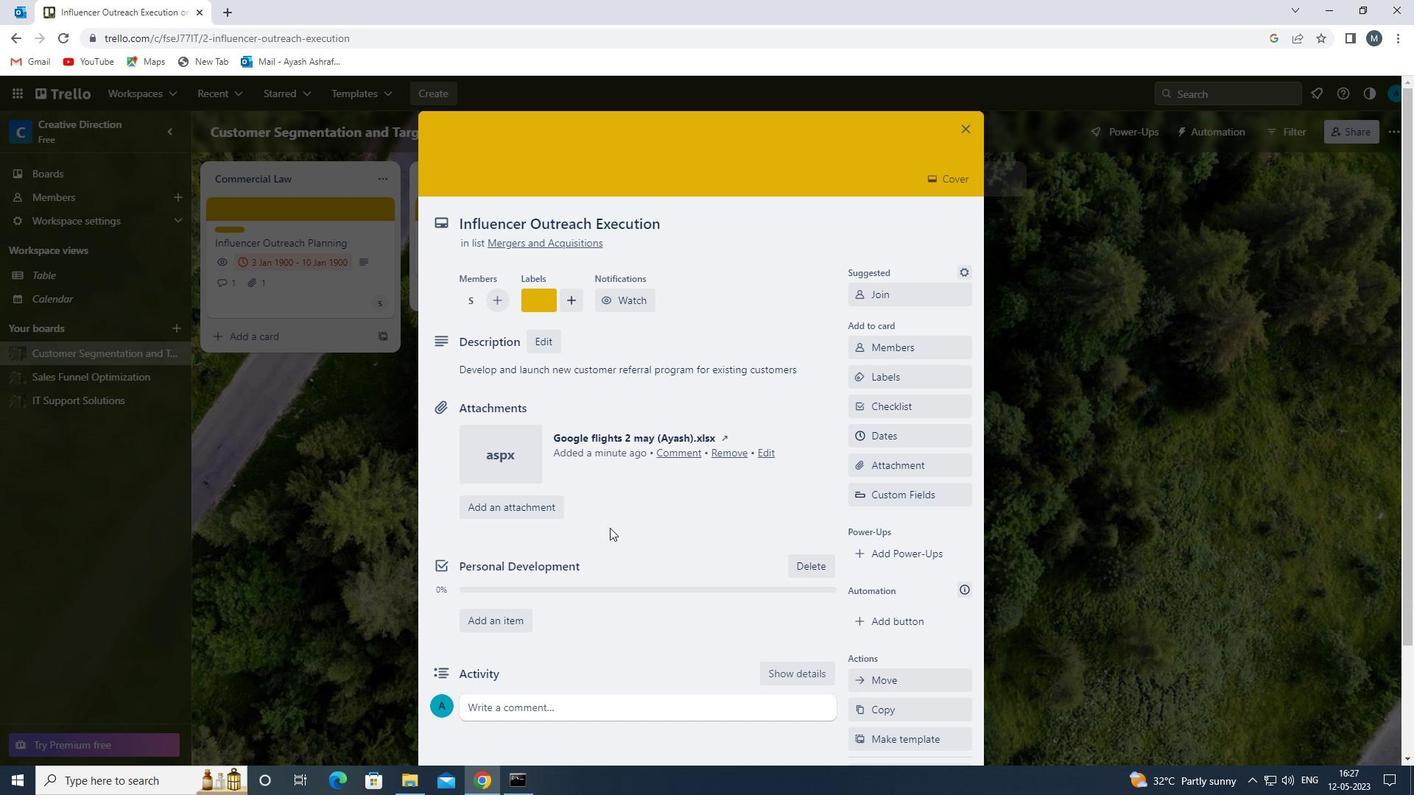 
Action: Mouse moved to (605, 531)
Screenshot: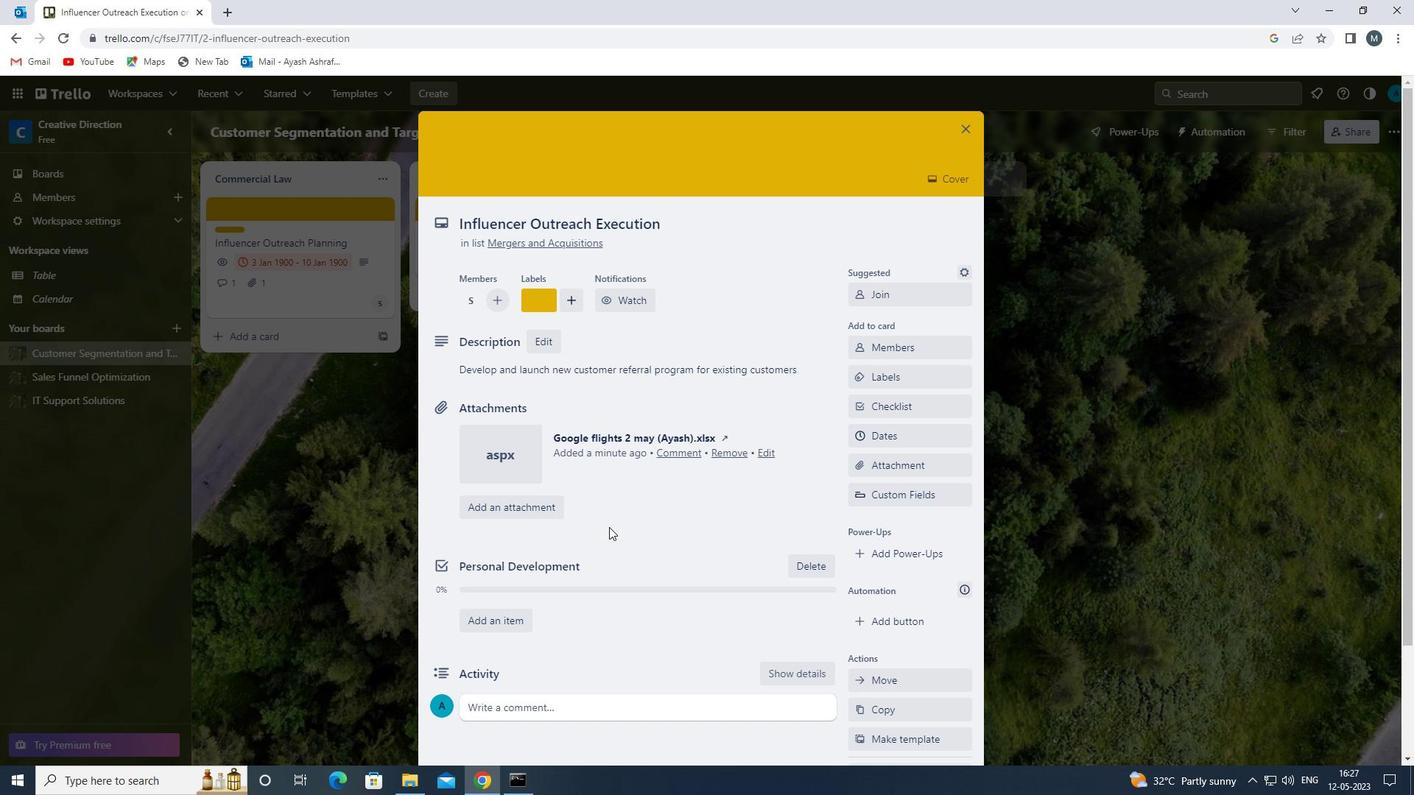 
Action: Mouse scrolled (605, 531) with delta (0, 0)
Screenshot: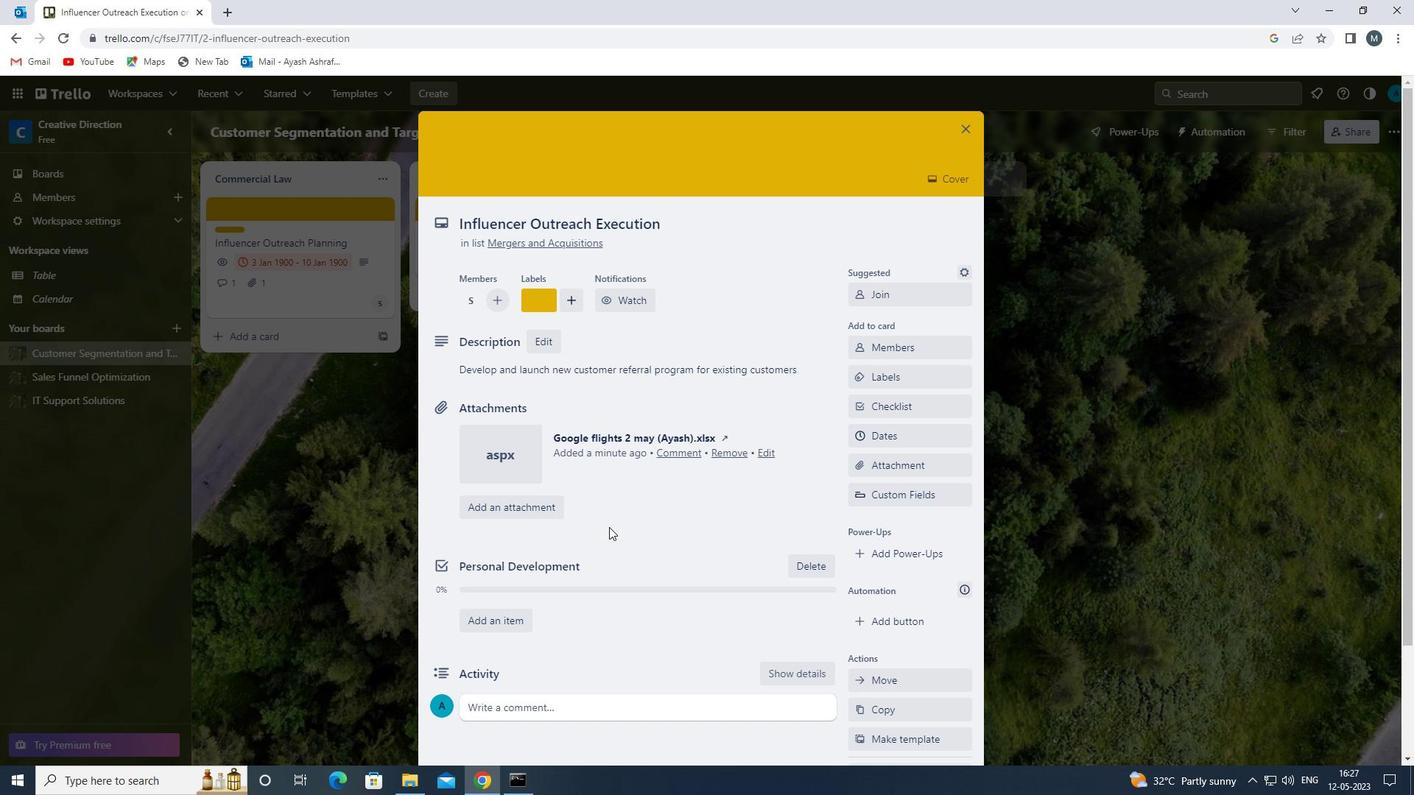 
Action: Mouse moved to (559, 578)
Screenshot: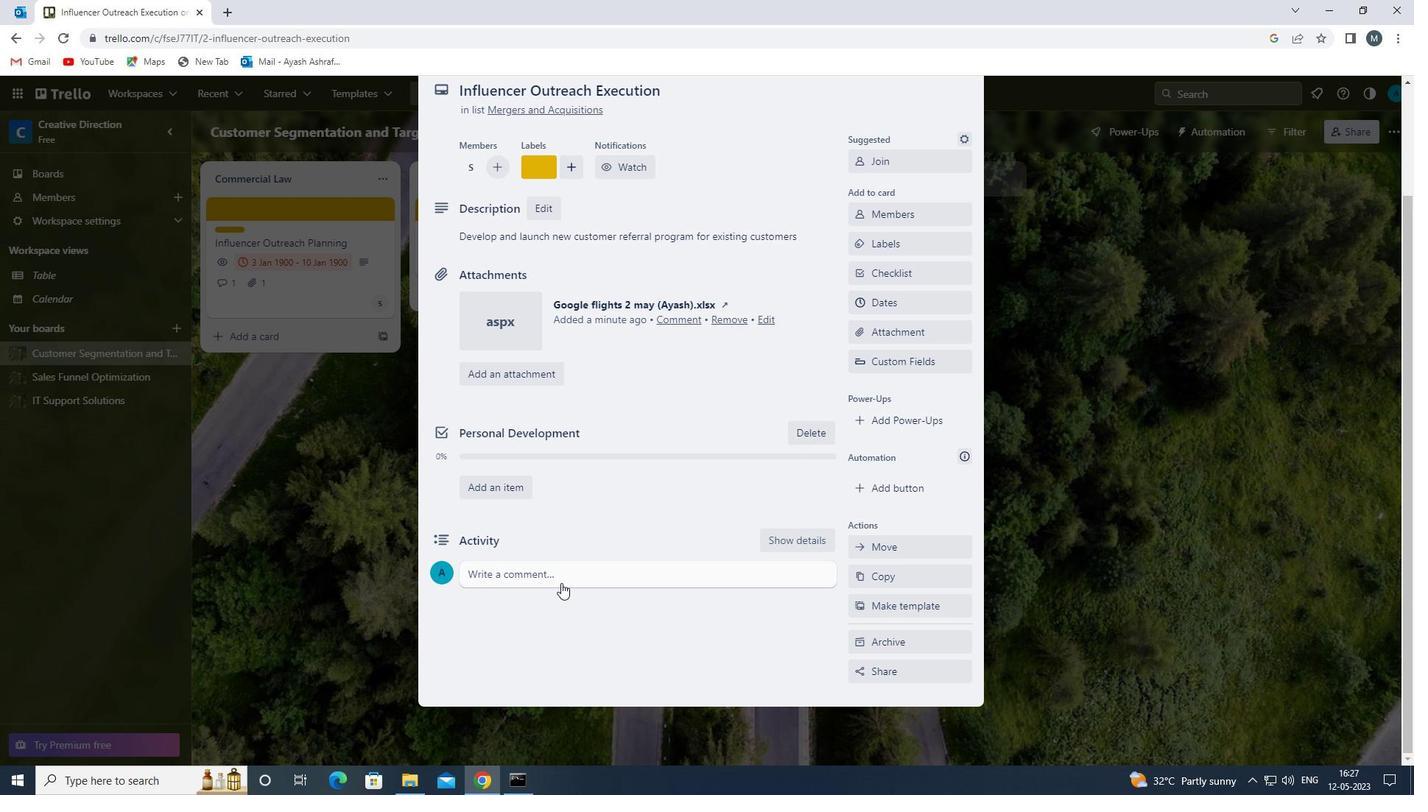 
Action: Mouse pressed left at (559, 578)
Screenshot: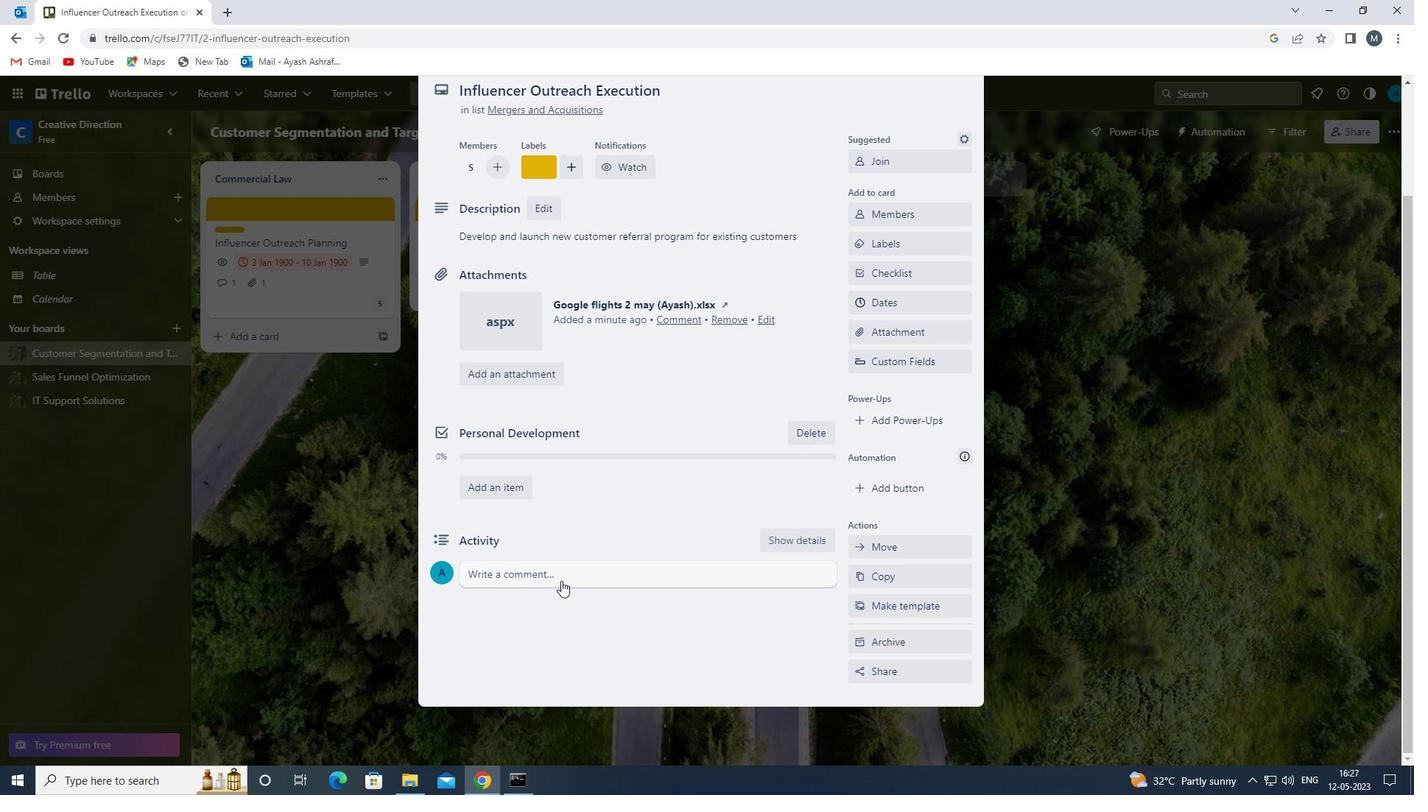 
Action: Mouse moved to (535, 623)
Screenshot: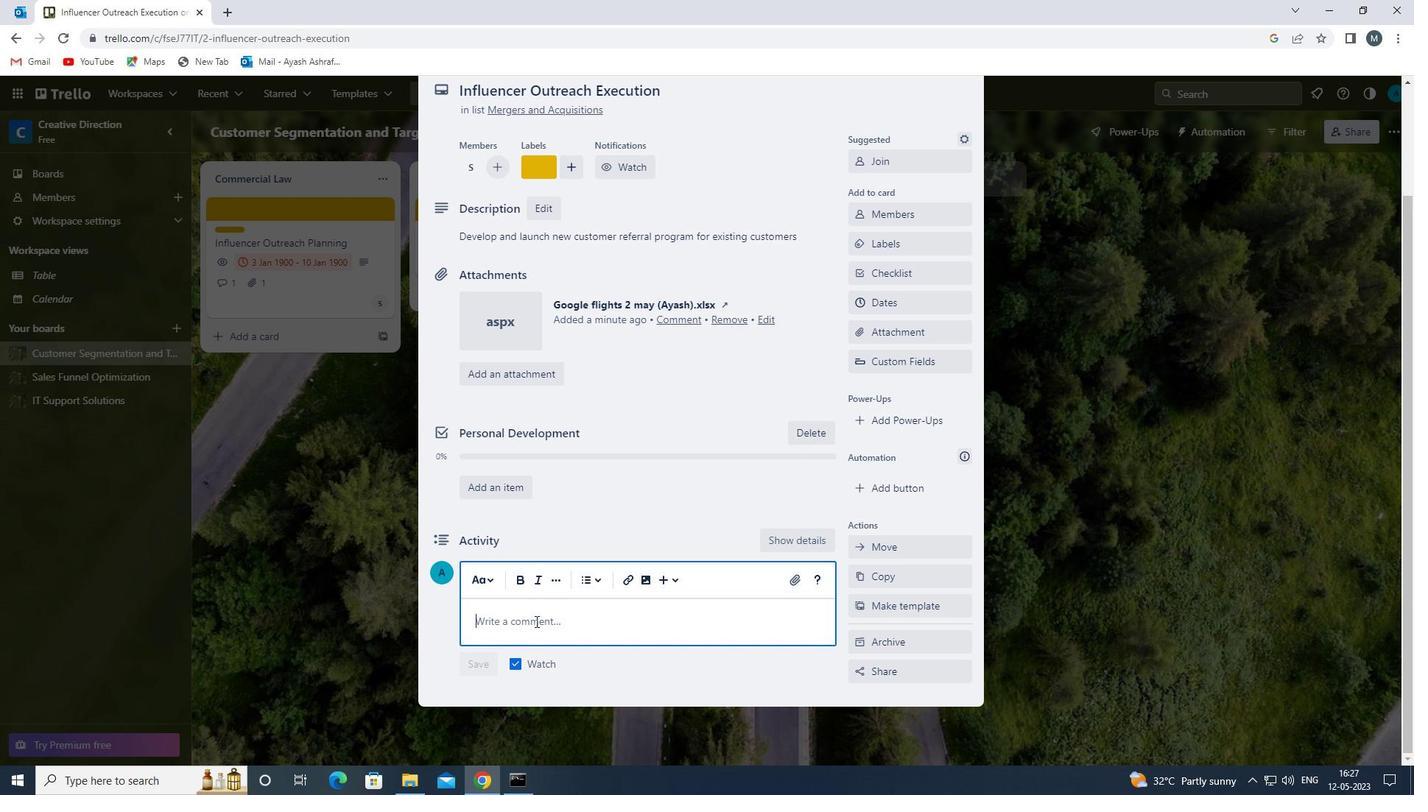 
Action: Mouse pressed left at (535, 623)
Screenshot: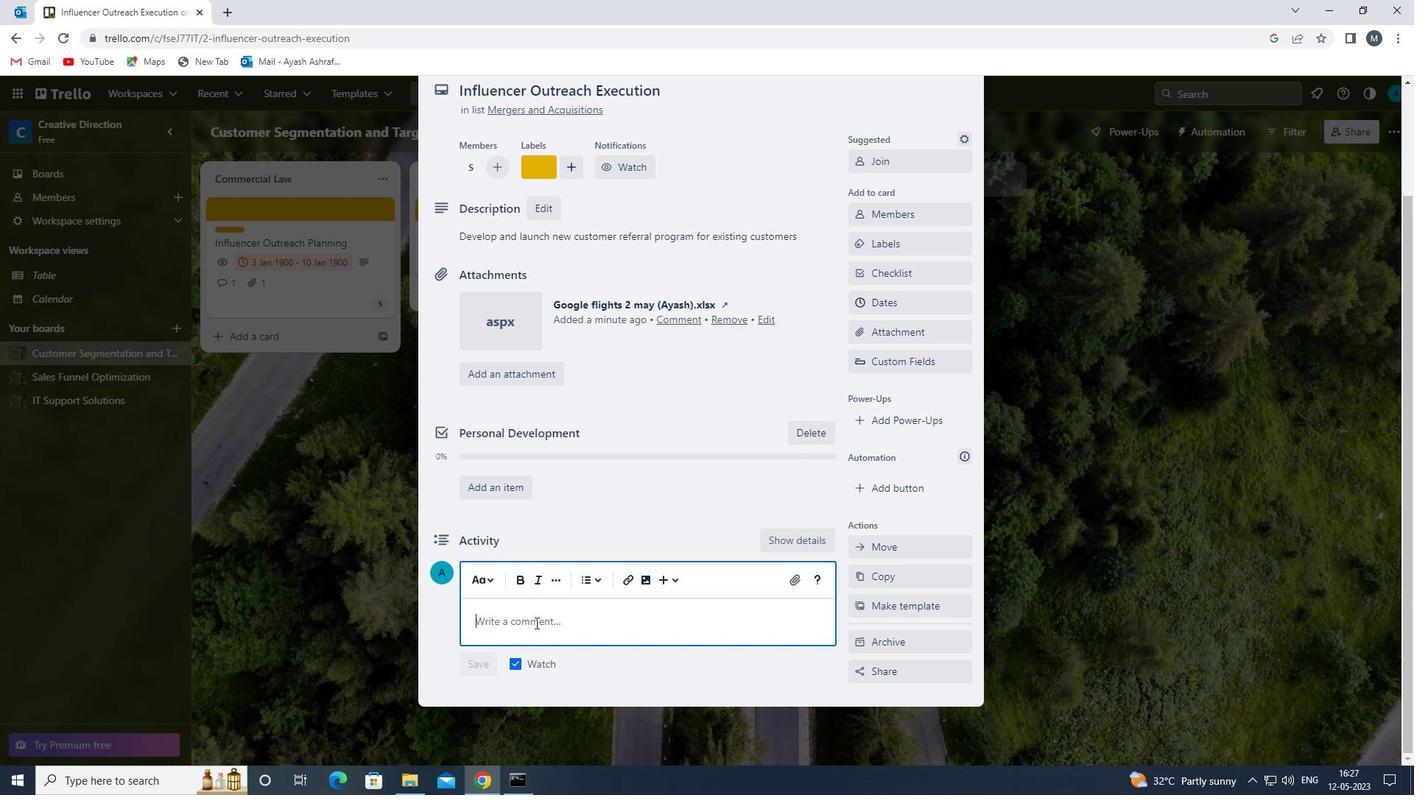 
Action: Mouse moved to (532, 624)
Screenshot: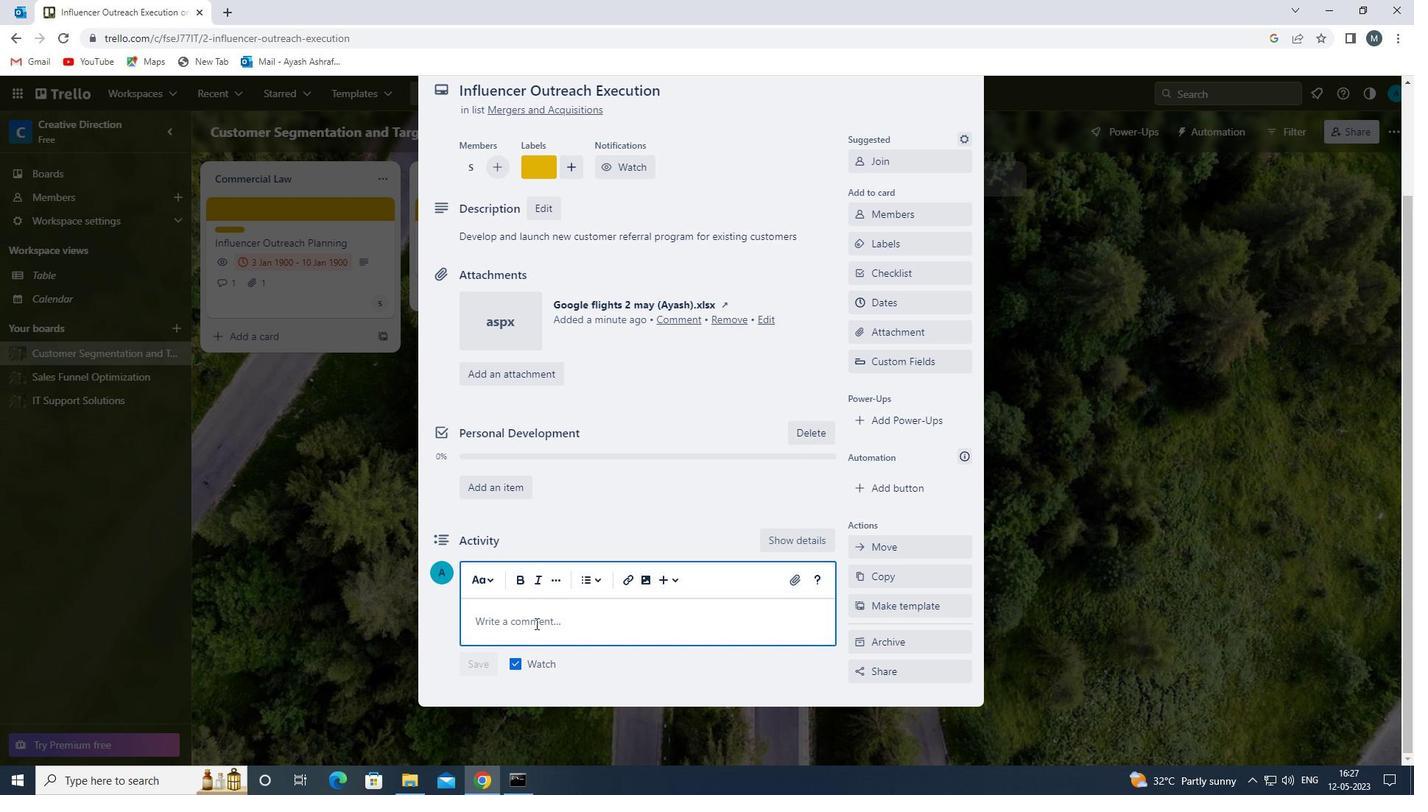 
Action: Key pressed <Key.shift><Key.shift><Key.shift><Key.shift><Key.shift><Key.shift><Key.shift>LET<Key.space>US<Key.space>APPROACH<Key.space>THIS<Key.space>TASK<Key.space>WITHA<Key.space><Key.backspace><Key.backspace><Key.space>A<Key.space>FOCUS<Key.space>ON<Key.space>CONTINUOUS<Key.space>LEARNING<Key.space>AND<Key.space>IMPROVEMENT,<Key.space>SEEKING<Key.space>TO<Key.space>ITERATE<Key.space>AND<Key.space>REFINE<Key.space>OUR<Key.space>APPROACG<Key.backspace>H<Key.space>OVER<Key.space>TIME<Key.space><Key.backspace>.
Screenshot: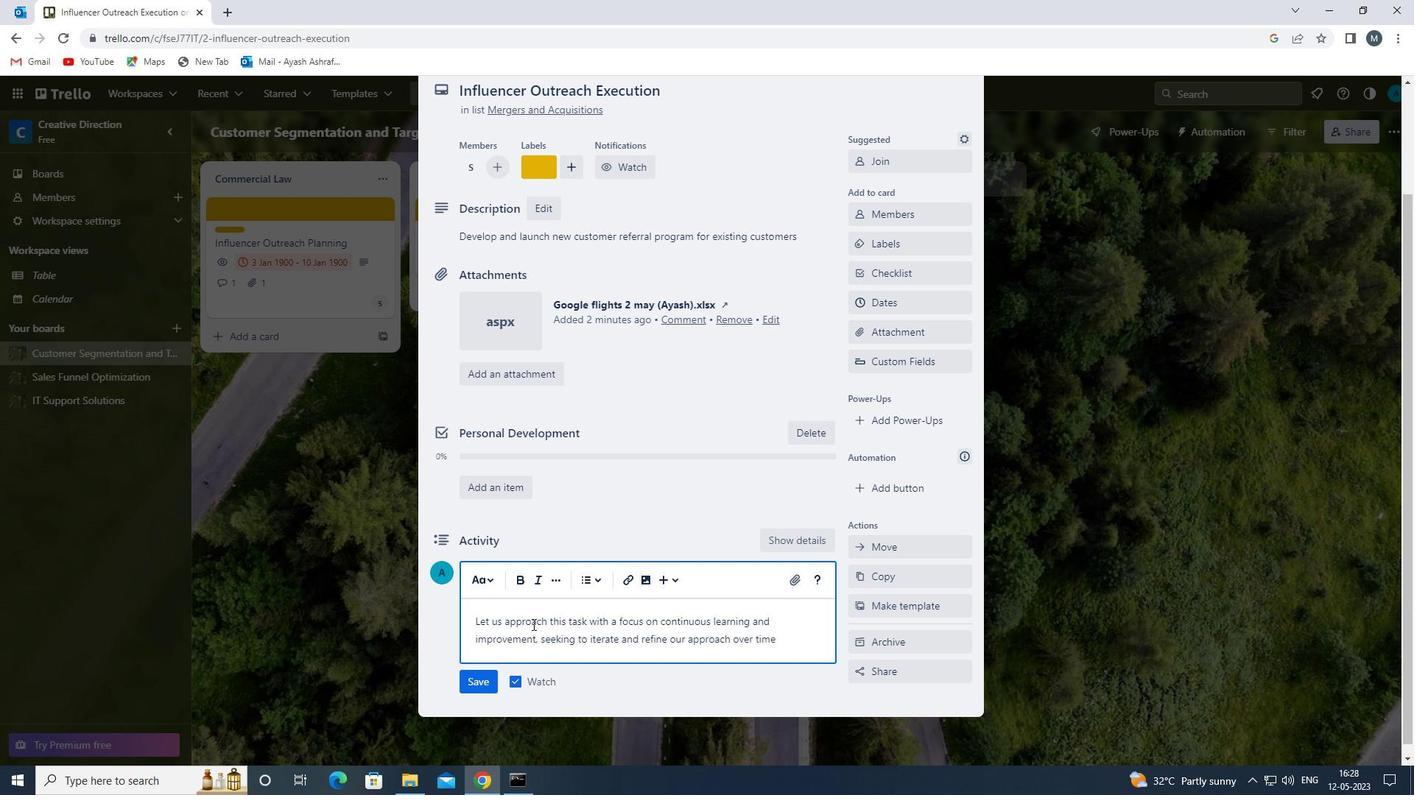 
Action: Mouse moved to (471, 683)
Screenshot: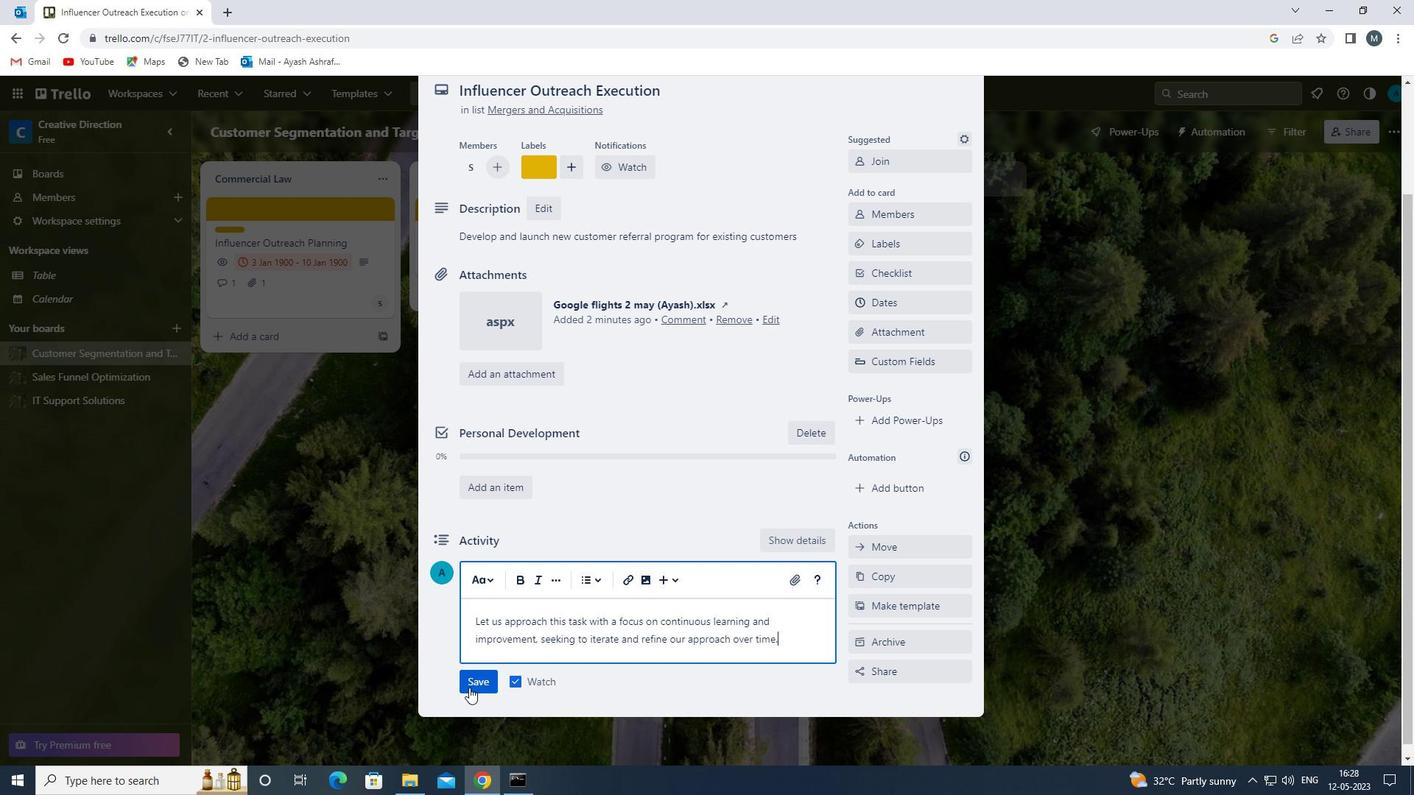 
Action: Mouse pressed left at (471, 683)
Screenshot: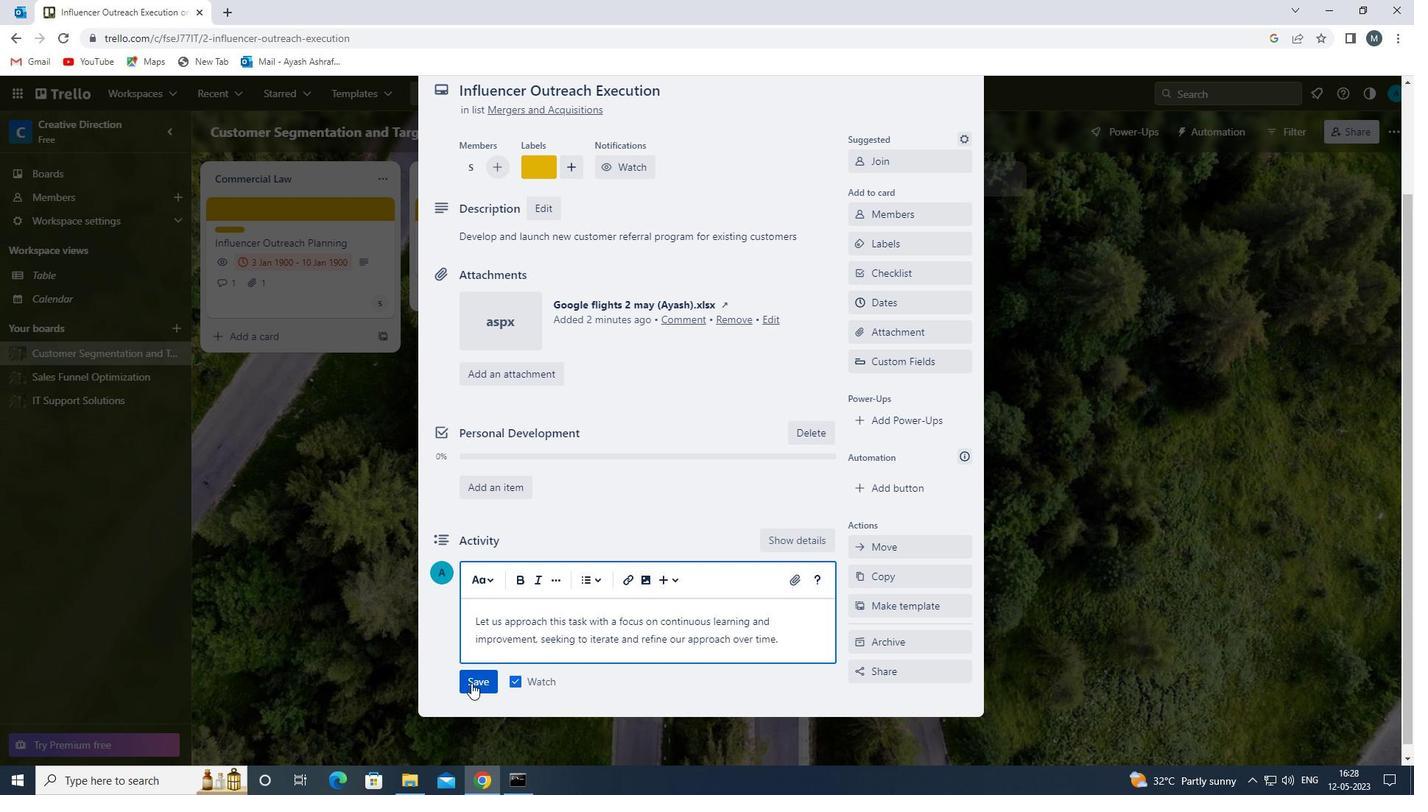 
Action: Mouse moved to (887, 303)
Screenshot: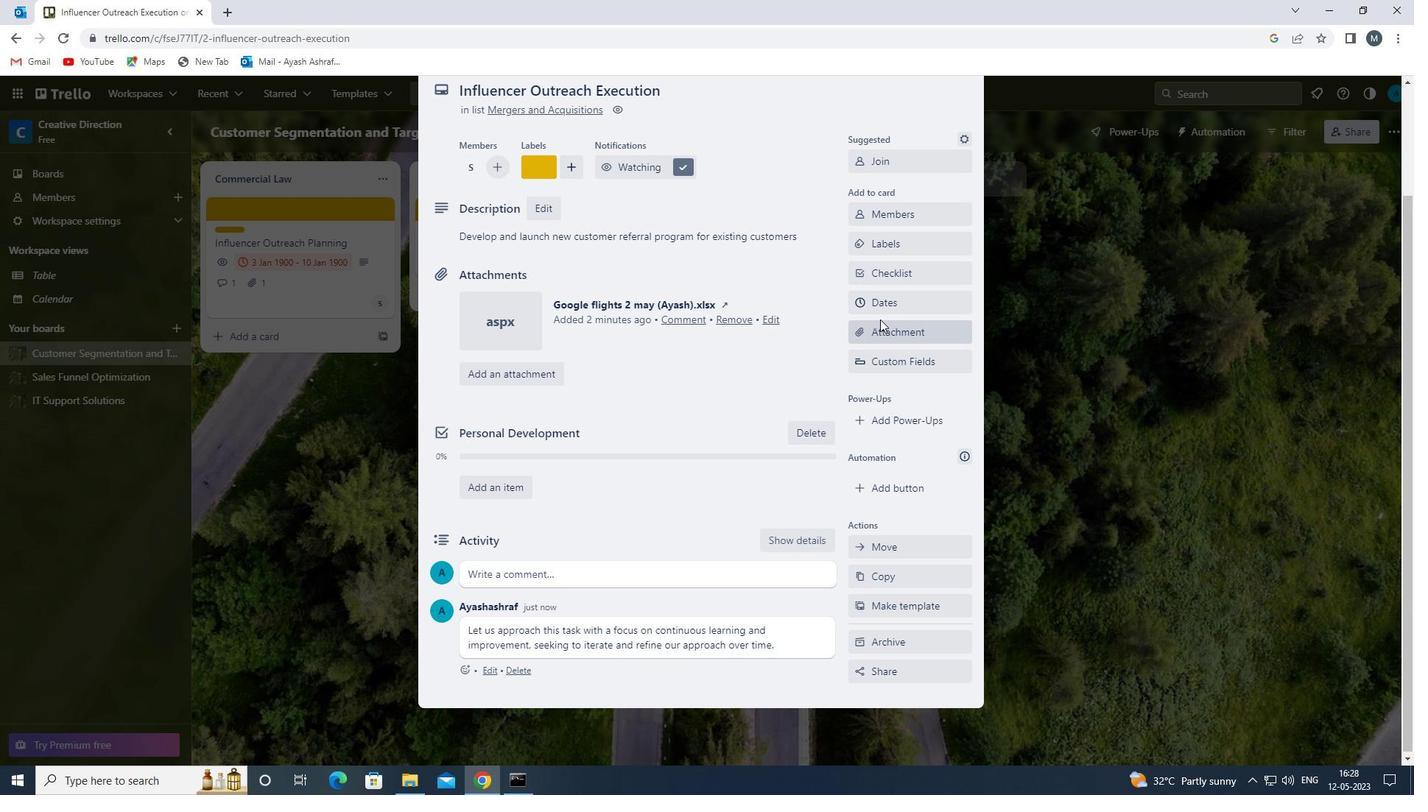 
Action: Mouse pressed left at (887, 303)
Screenshot: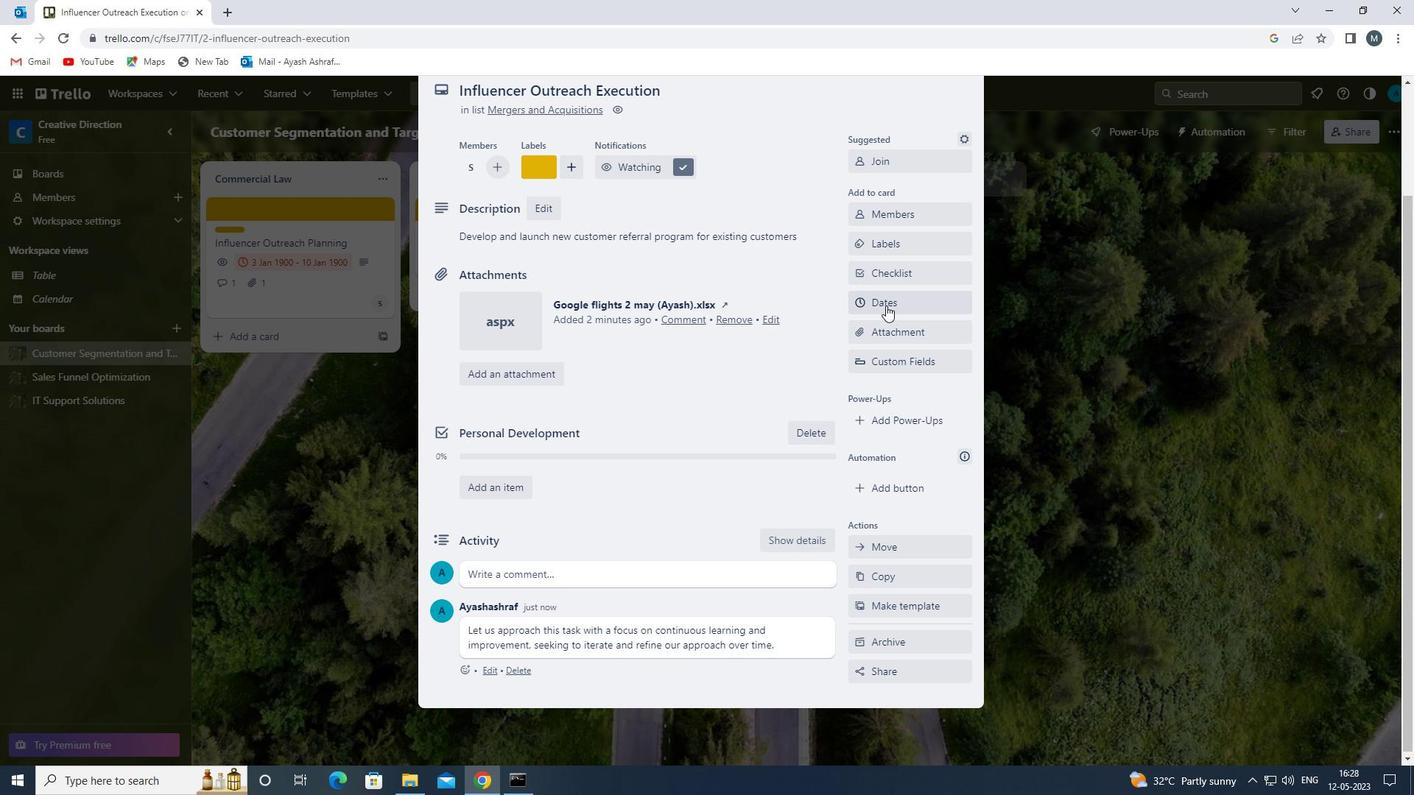 
Action: Mouse moved to (864, 400)
Screenshot: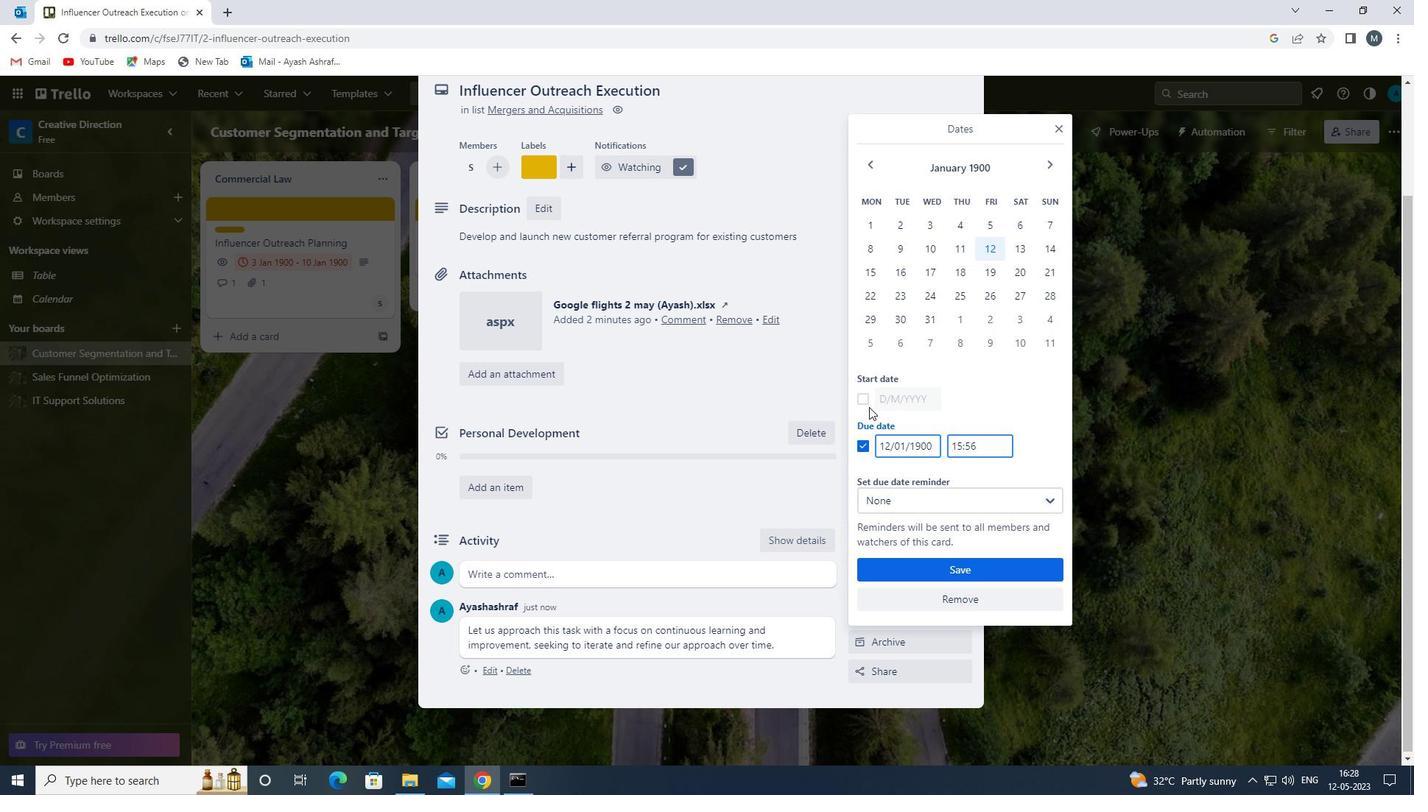 
Action: Mouse pressed left at (864, 400)
Screenshot: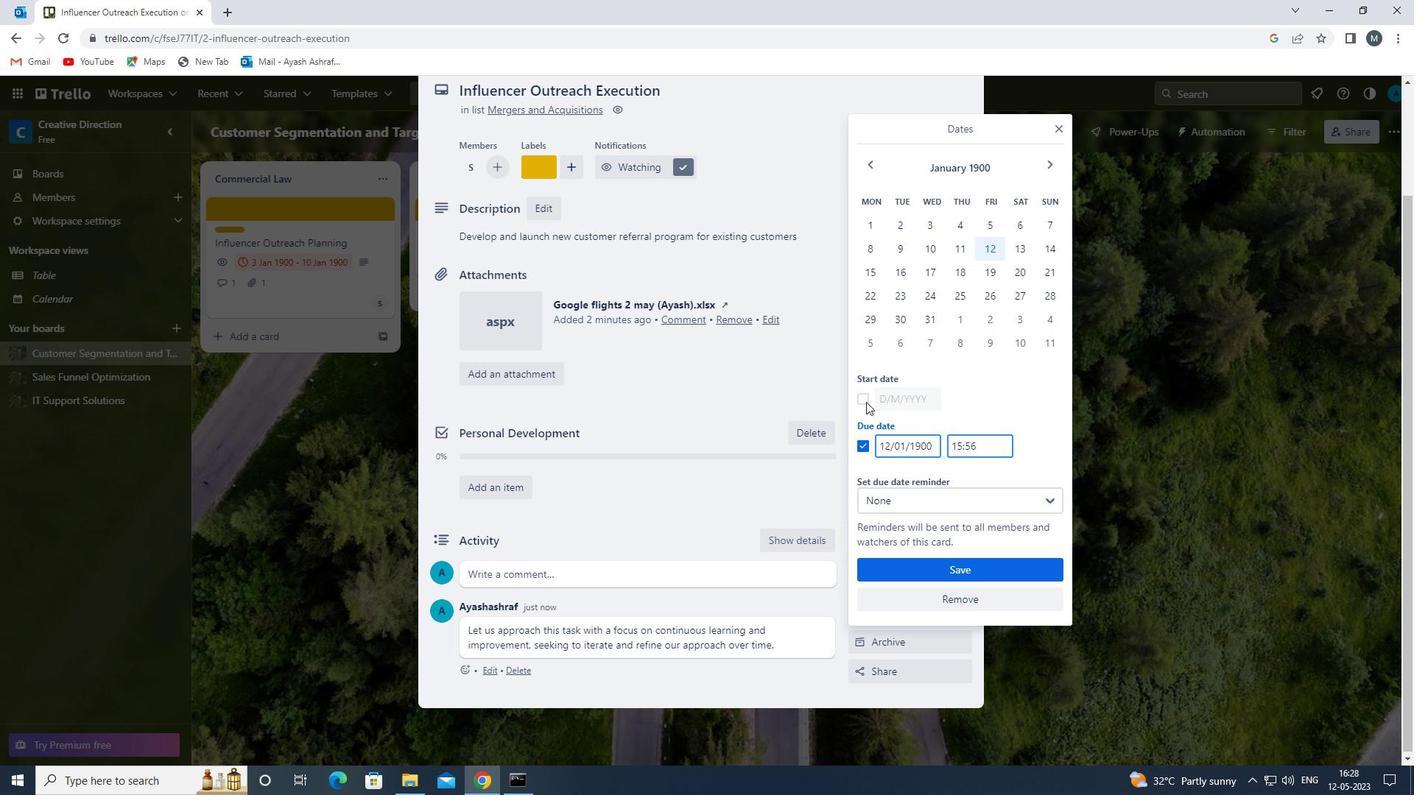 
Action: Mouse moved to (888, 397)
Screenshot: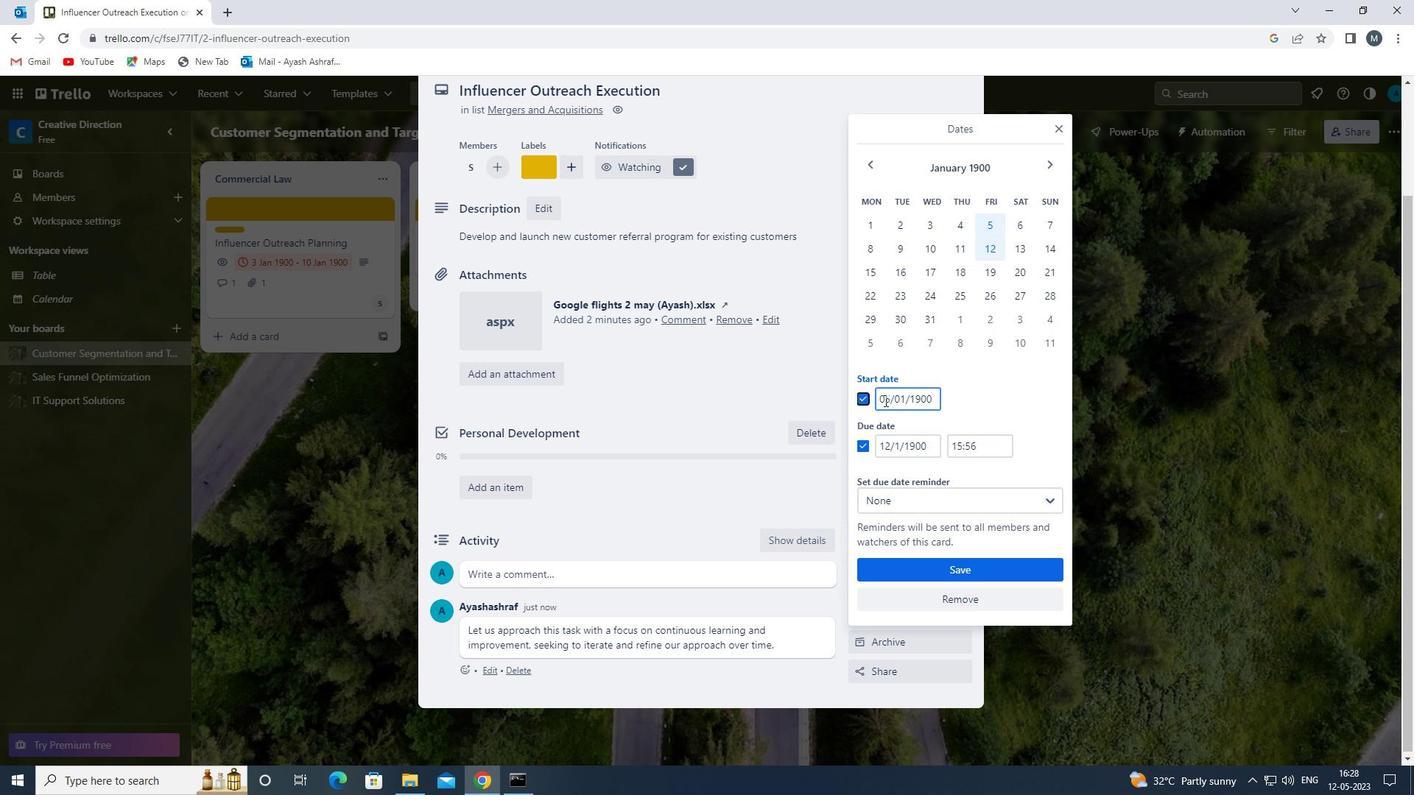 
Action: Mouse pressed left at (888, 397)
Screenshot: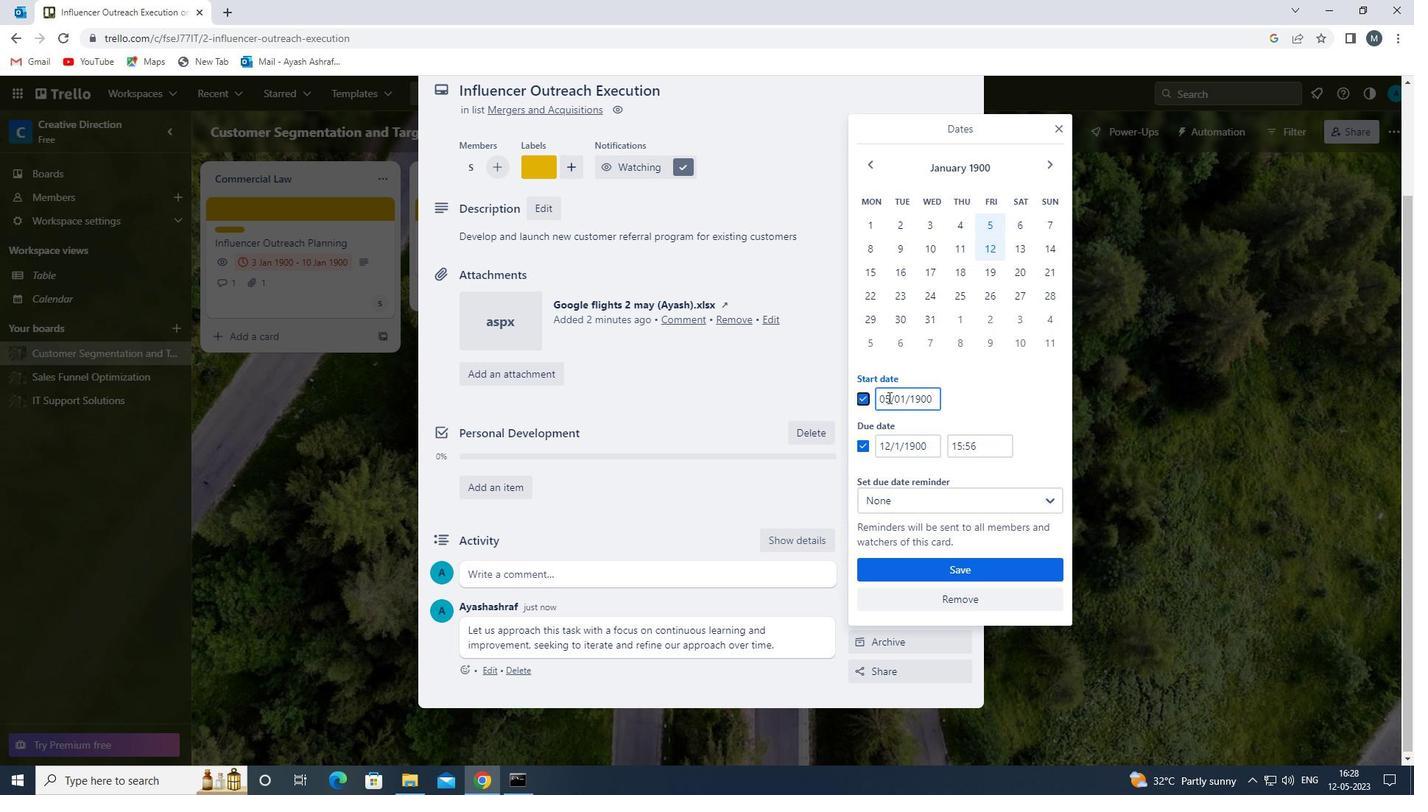 
Action: Mouse moved to (883, 399)
Screenshot: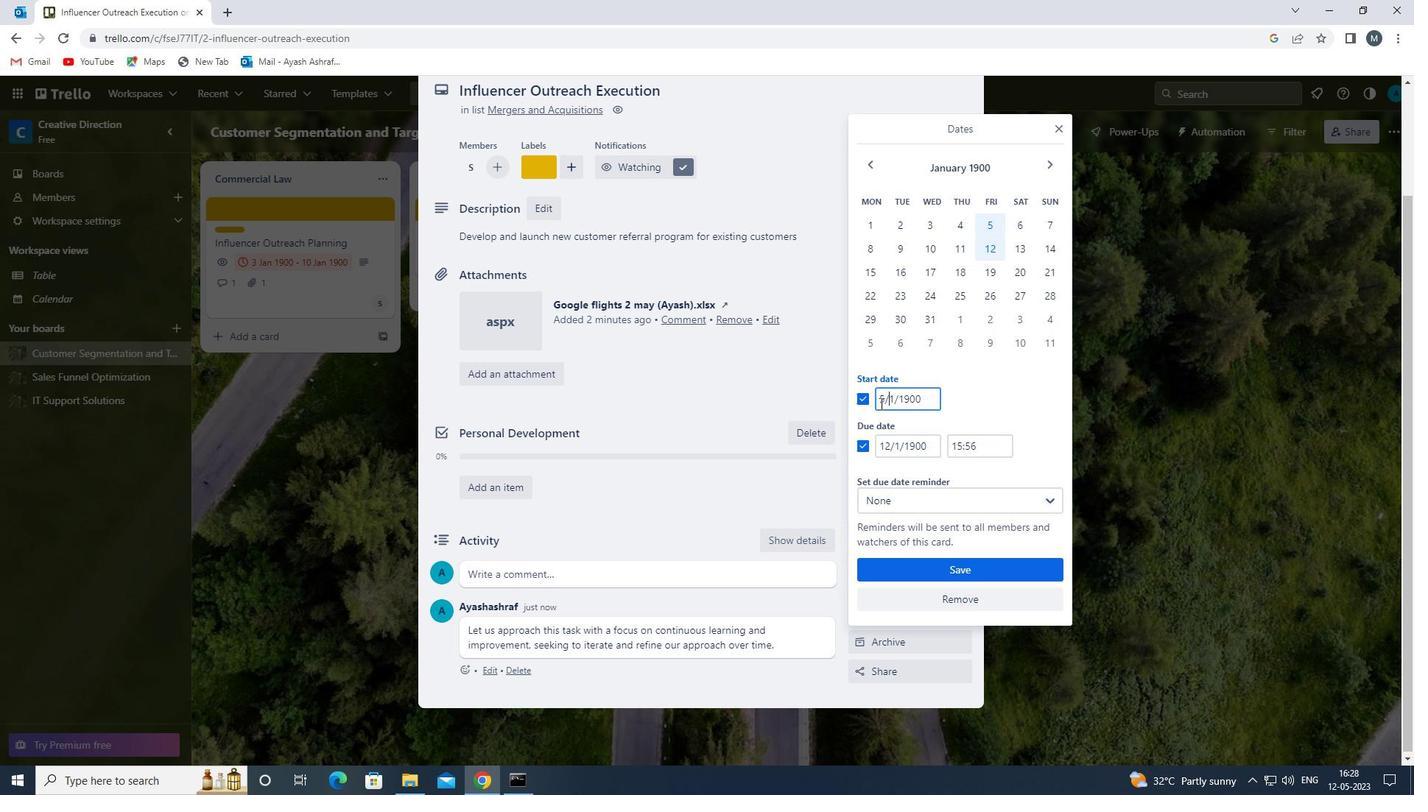 
Action: Mouse pressed left at (883, 399)
Screenshot: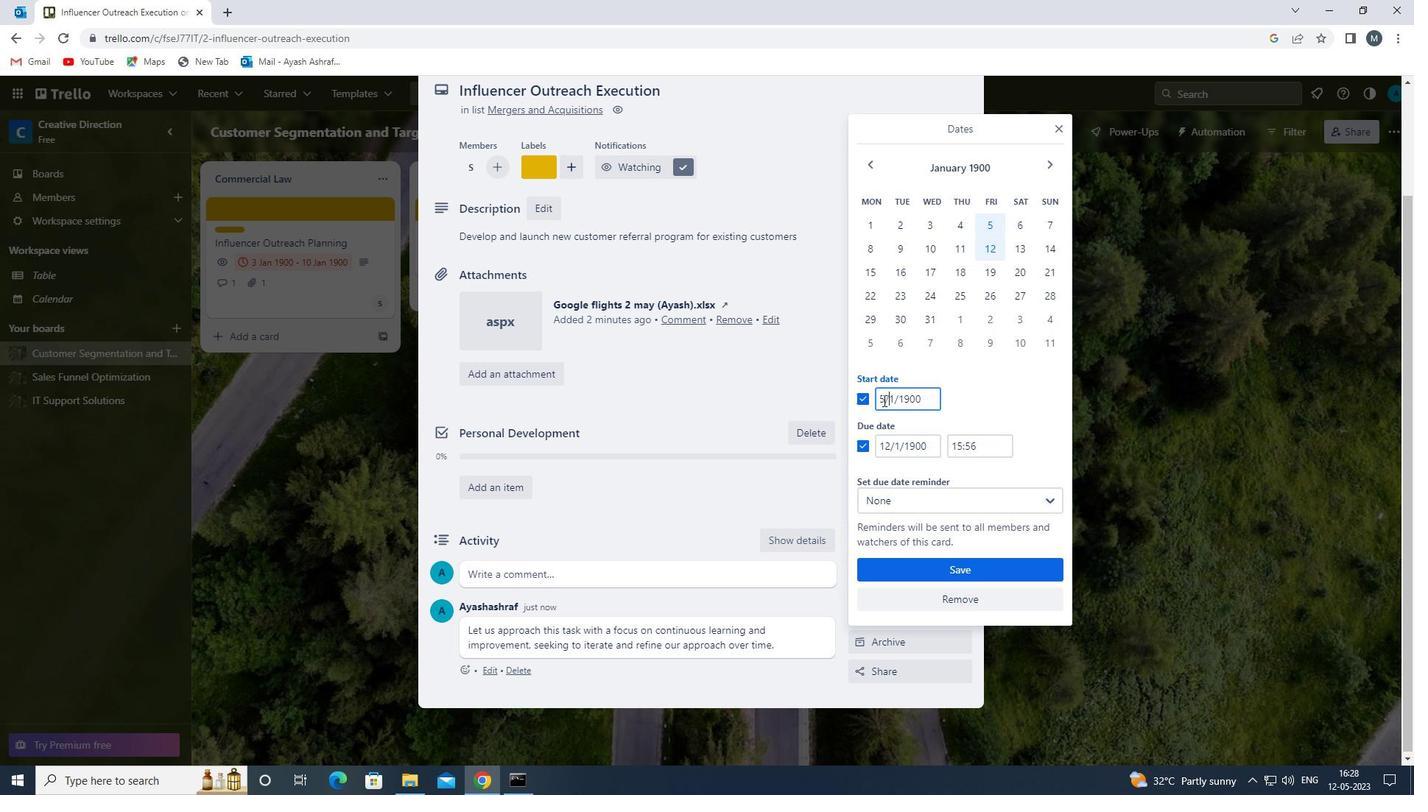 
Action: Mouse moved to (889, 398)
Screenshot: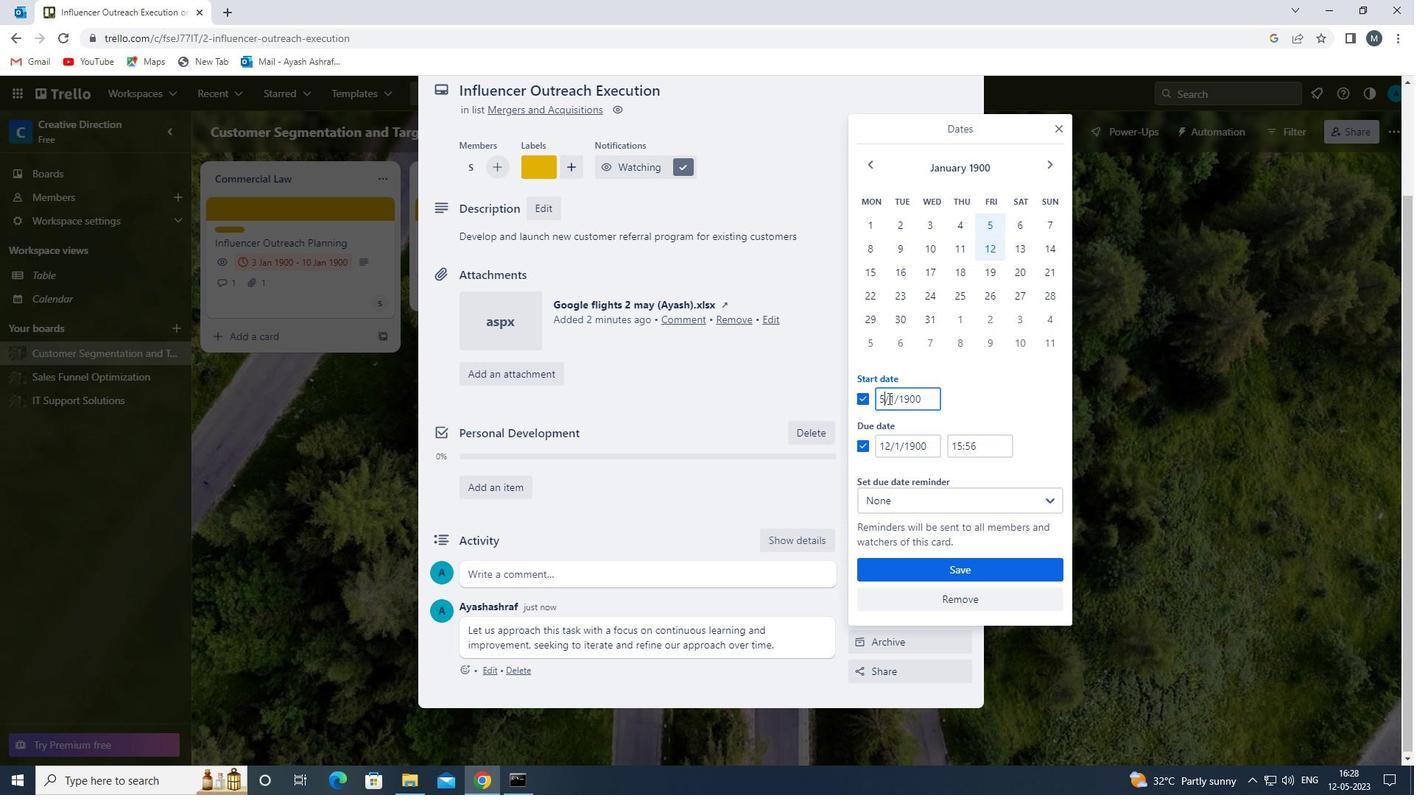 
Action: Key pressed <Key.backspace>
Screenshot: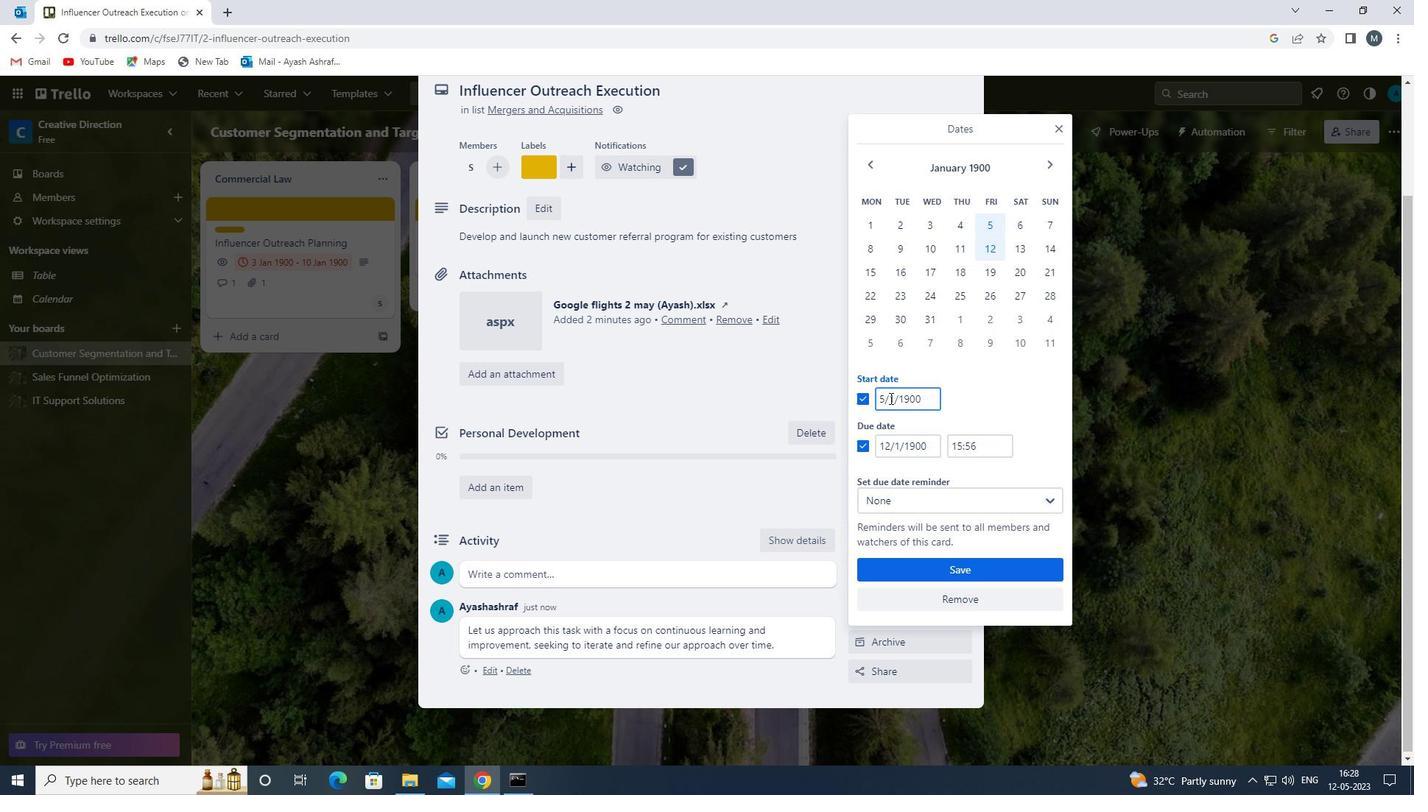 
Action: Mouse moved to (889, 399)
Screenshot: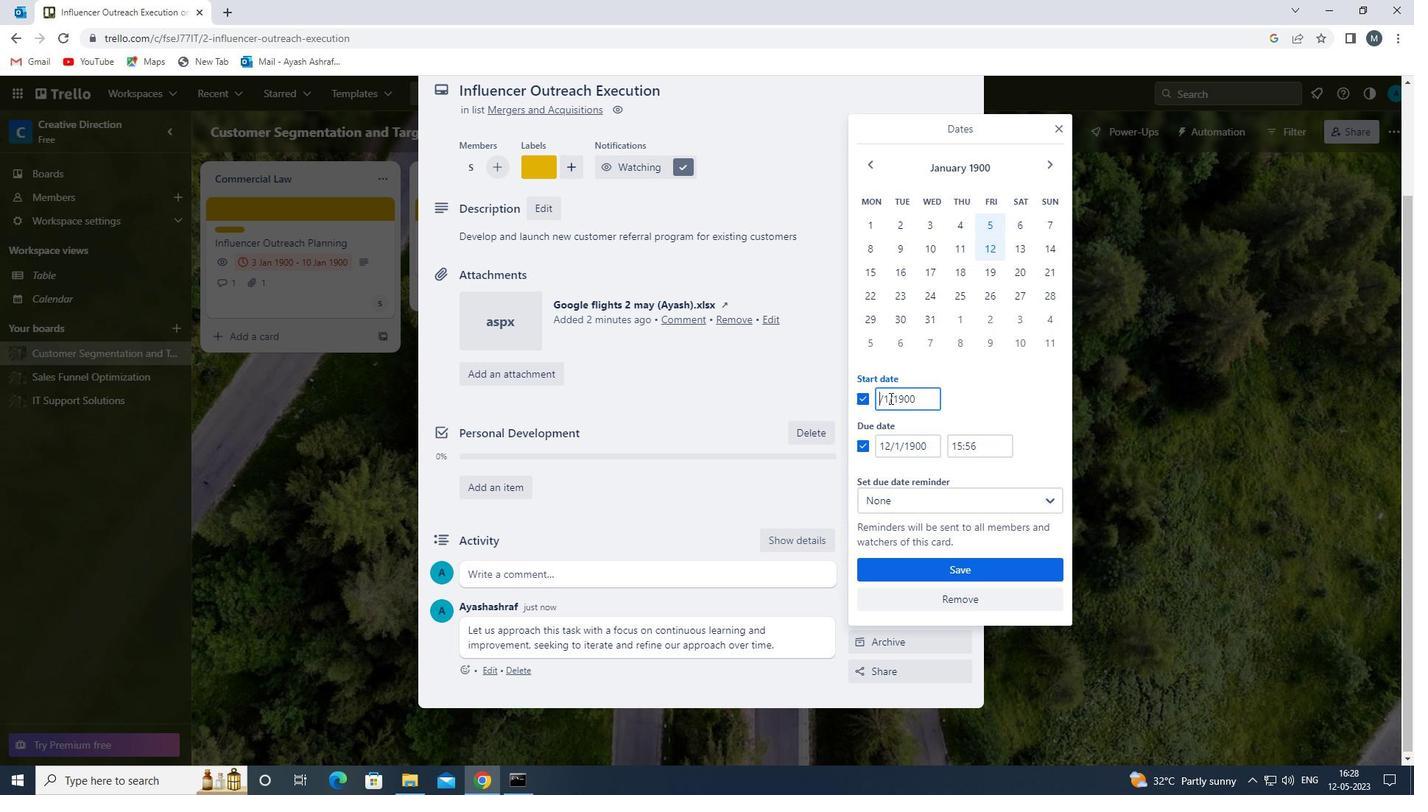 
Action: Key pressed 06
Screenshot: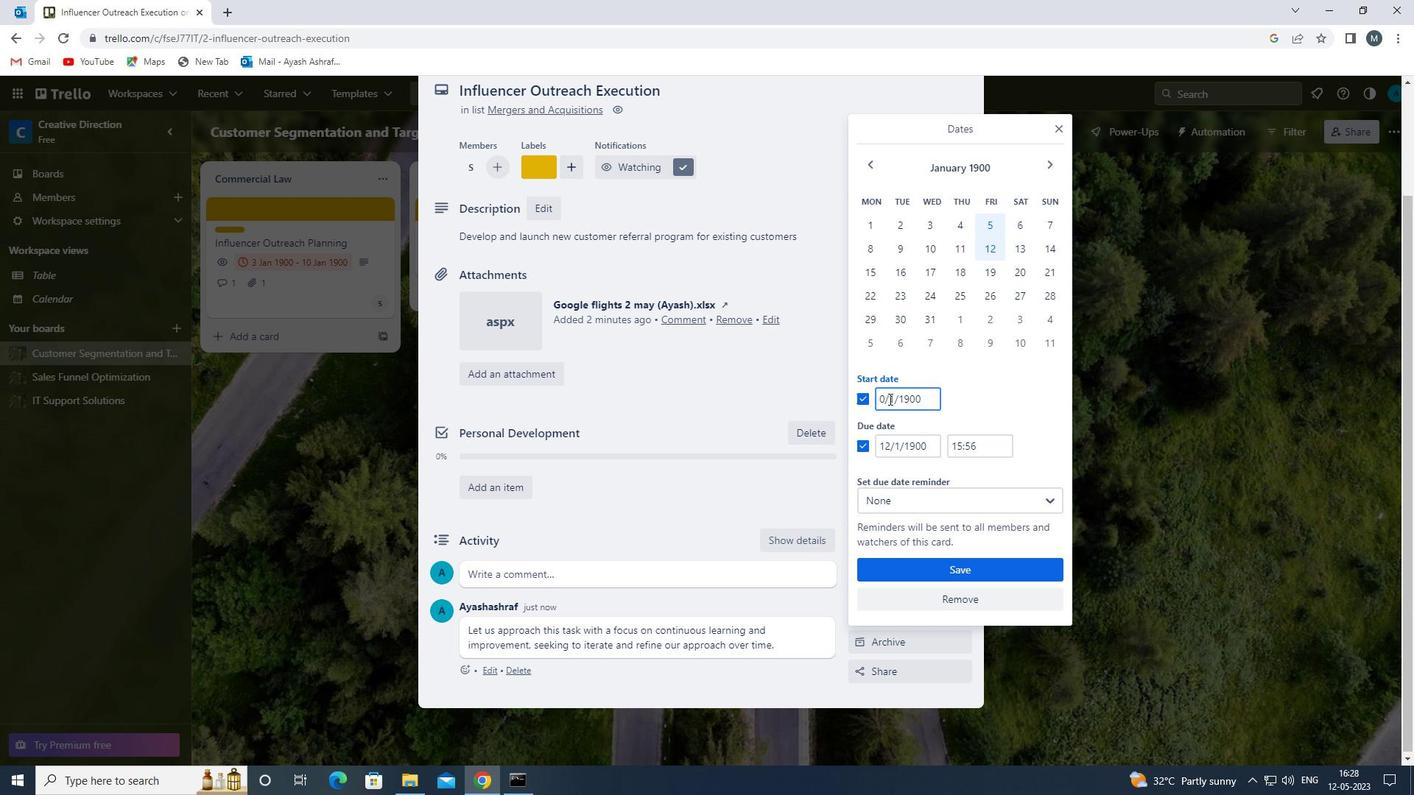 
Action: Mouse moved to (897, 397)
Screenshot: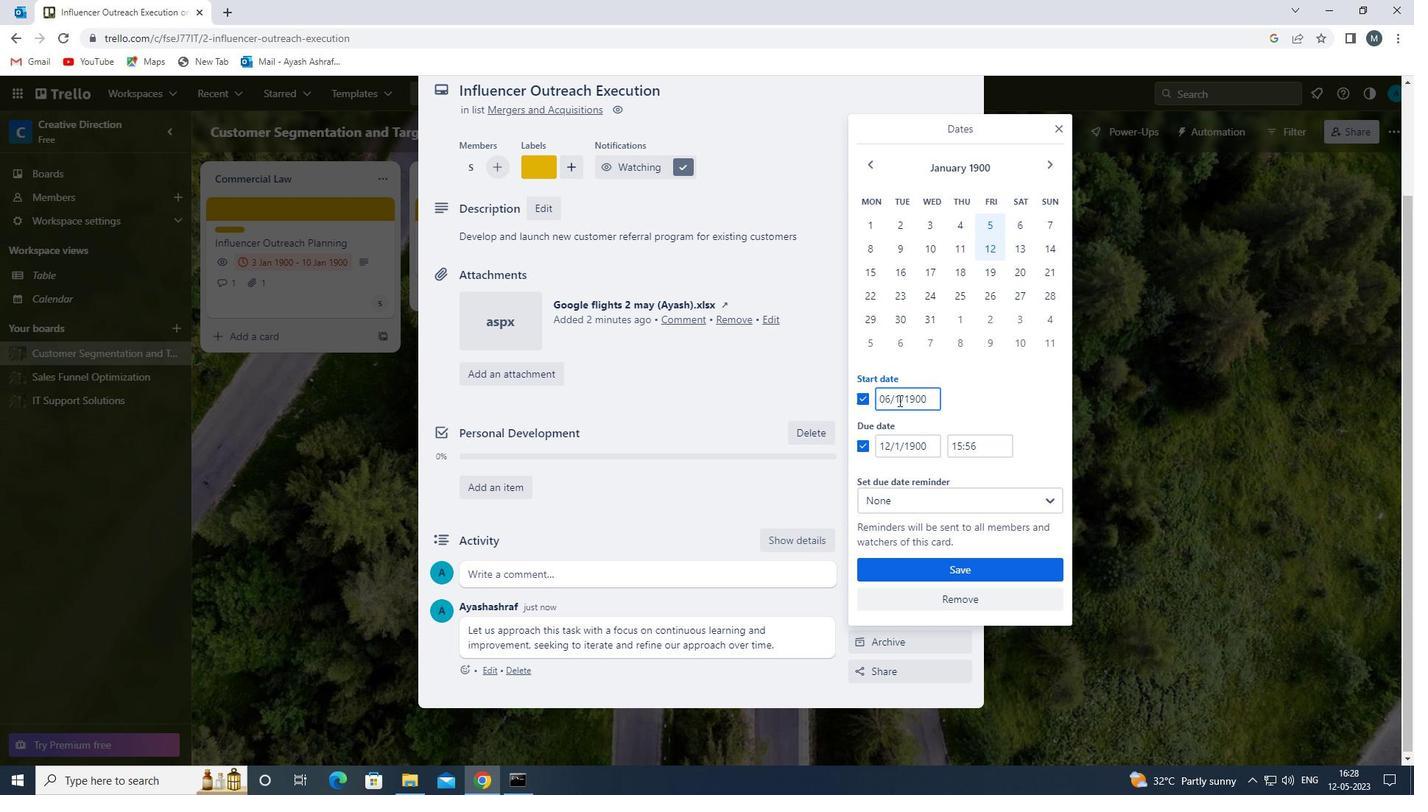 
Action: Mouse pressed left at (897, 397)
Screenshot: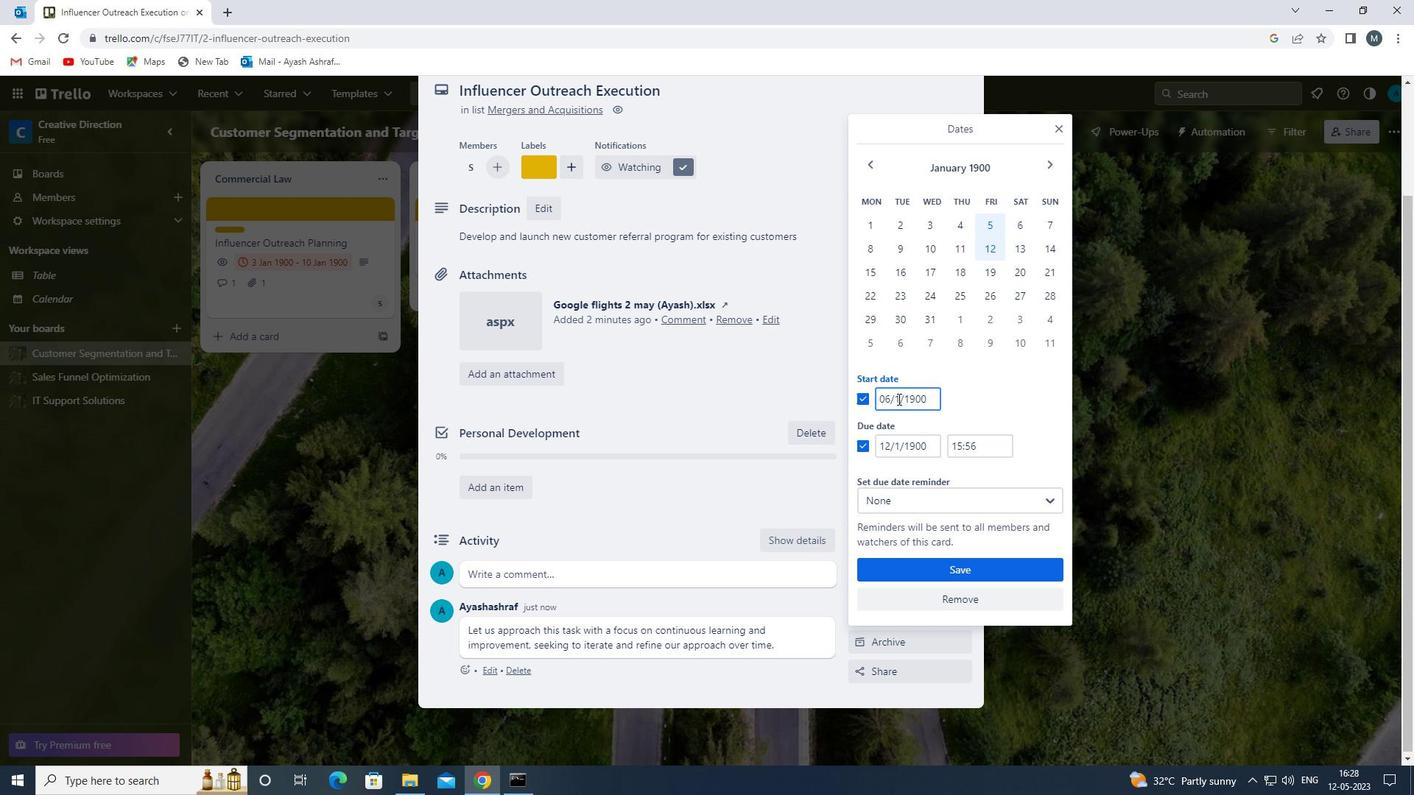 
Action: Mouse moved to (904, 400)
Screenshot: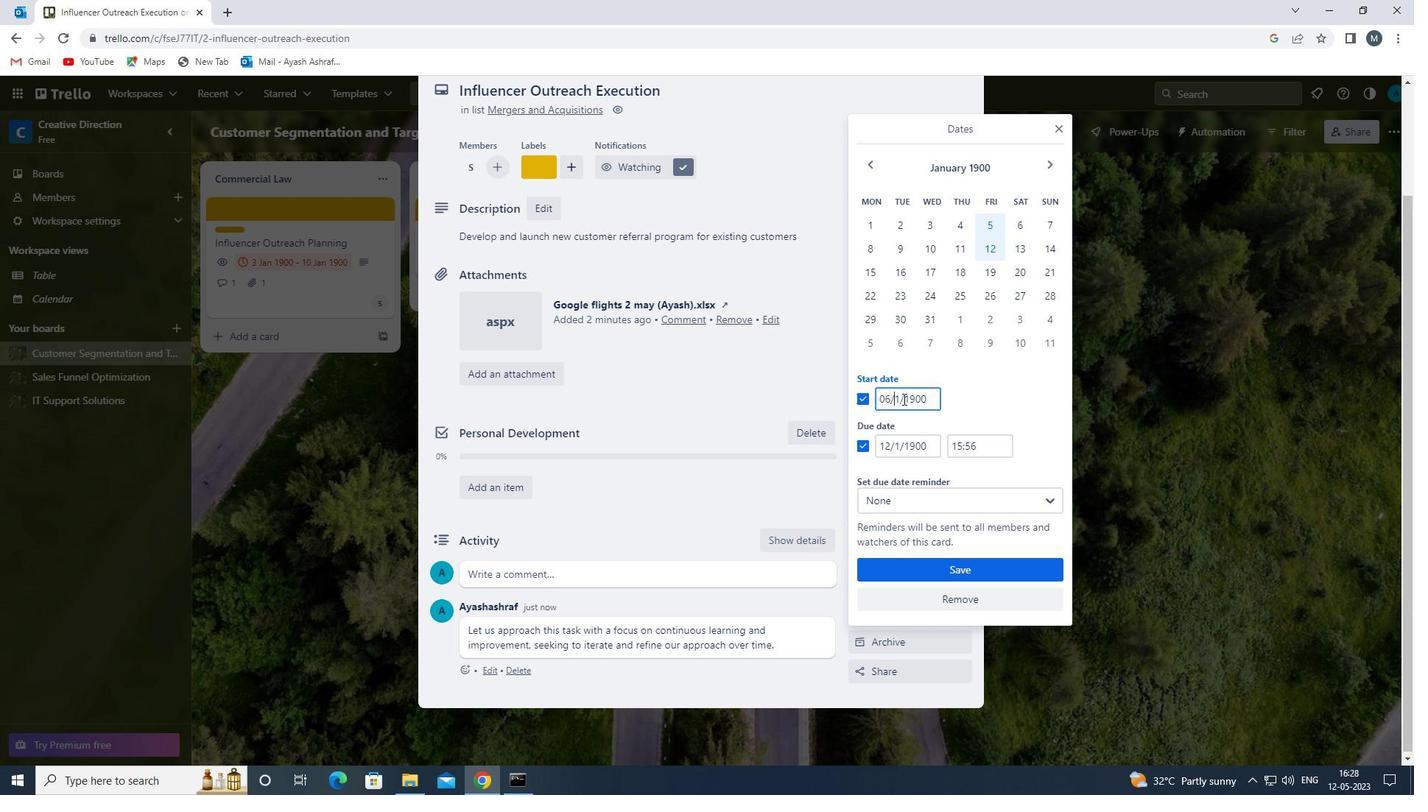 
Action: Key pressed 0
Screenshot: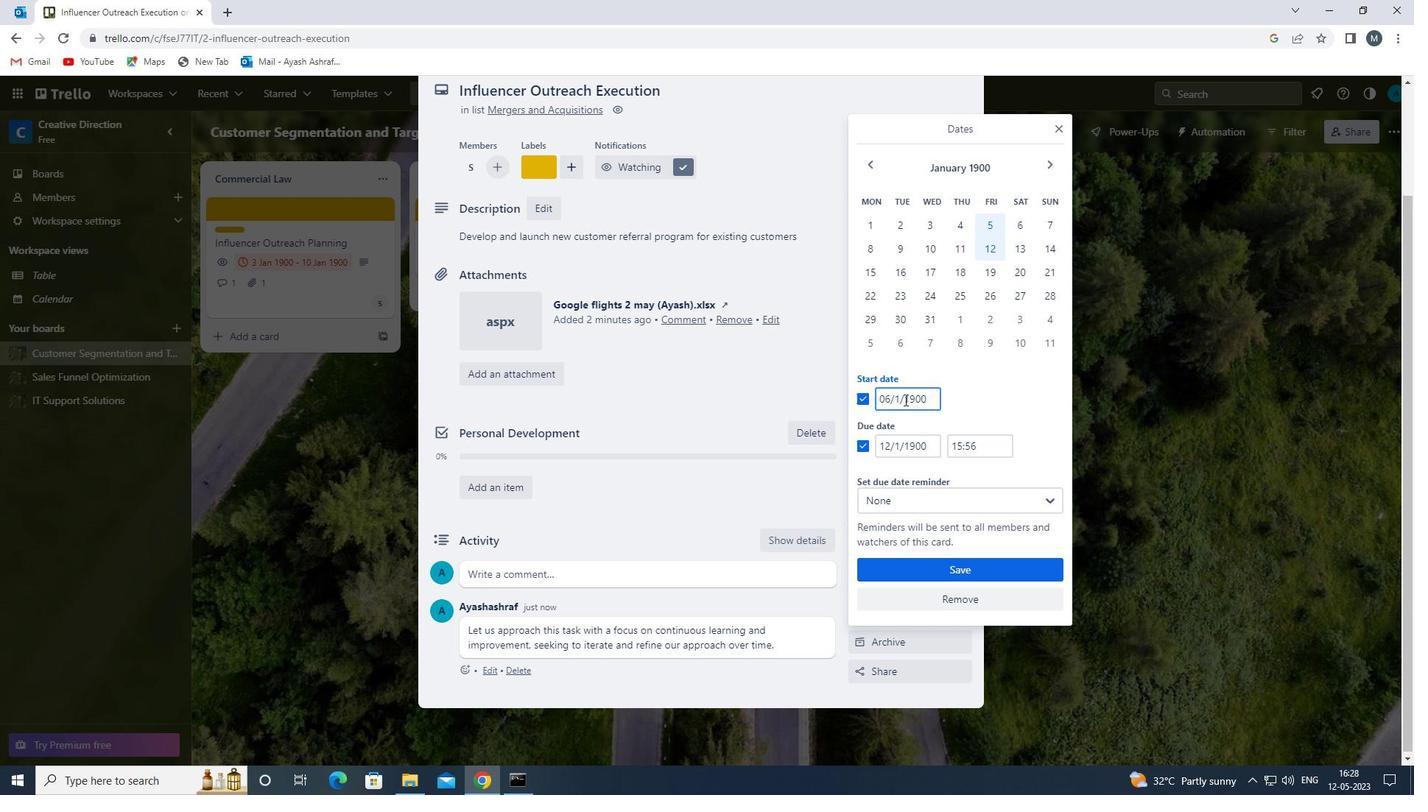 
Action: Mouse moved to (888, 442)
Screenshot: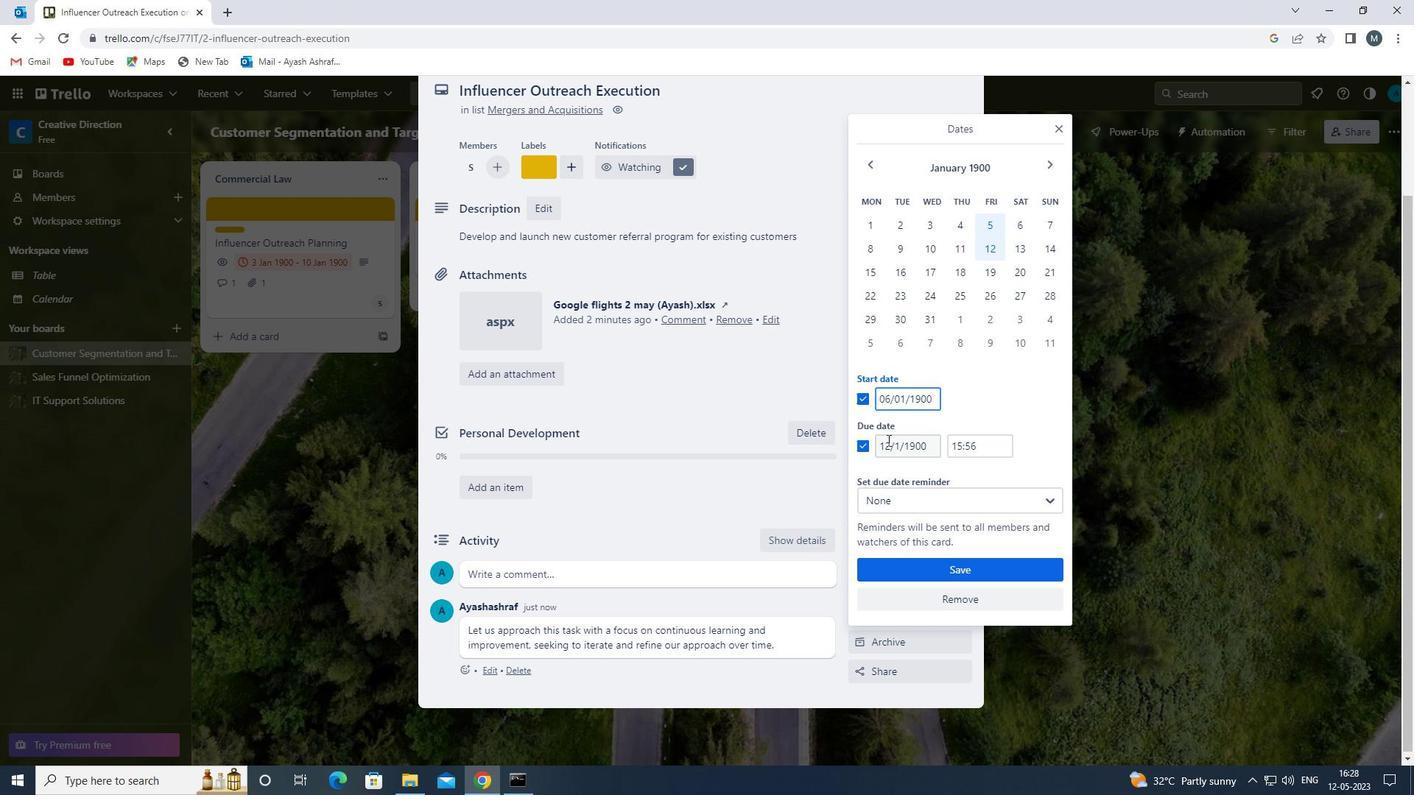 
Action: Mouse pressed left at (888, 442)
Screenshot: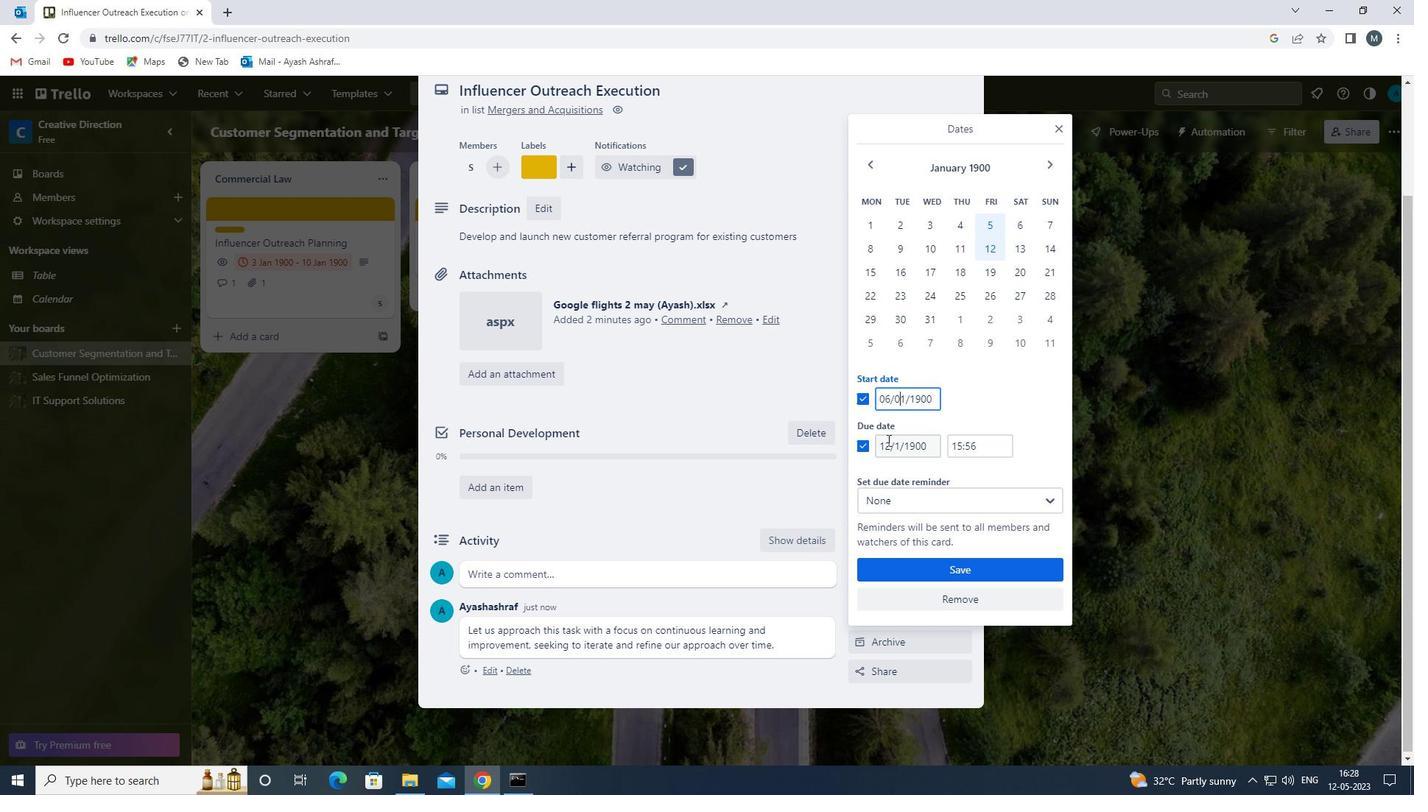
Action: Mouse moved to (895, 456)
Screenshot: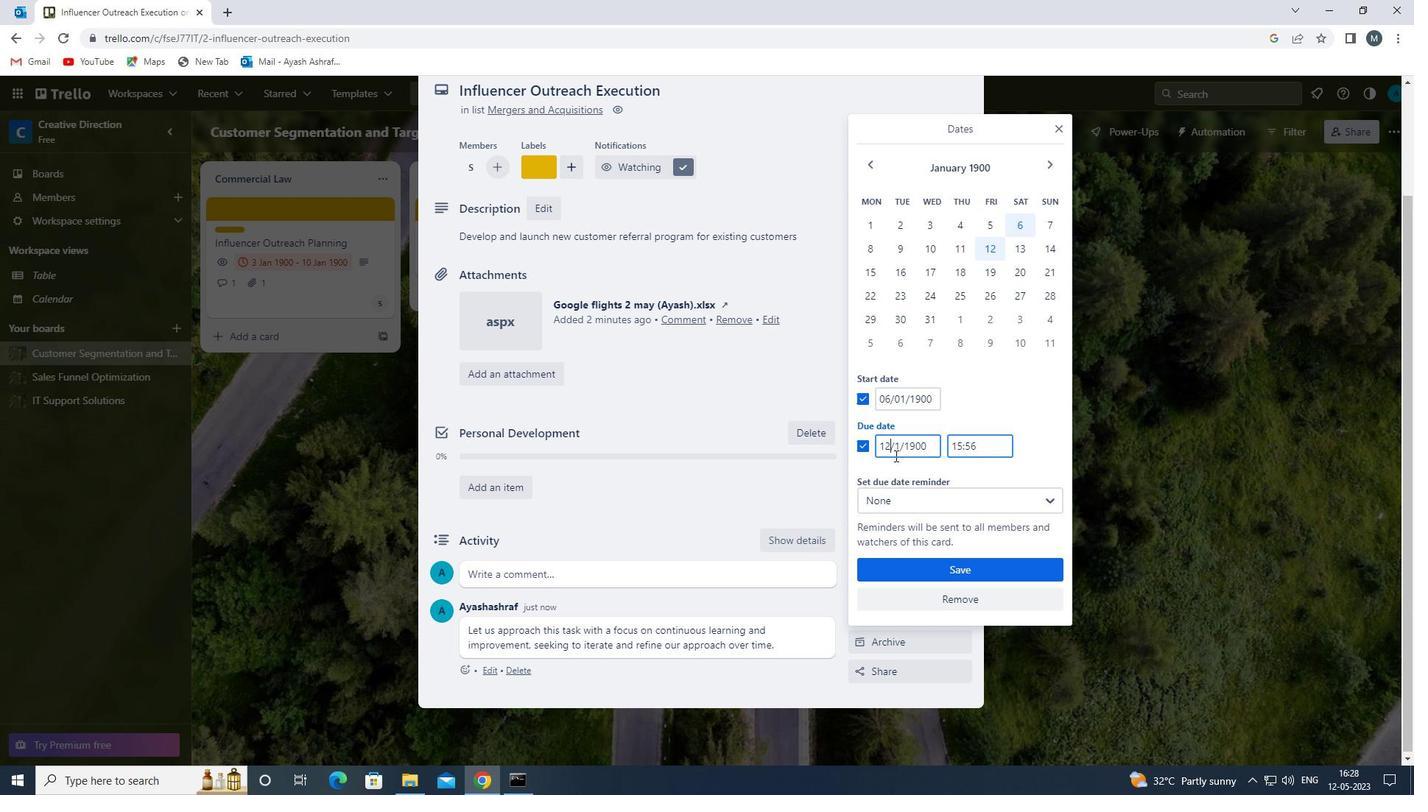 
Action: Key pressed <Key.backspace>
Screenshot: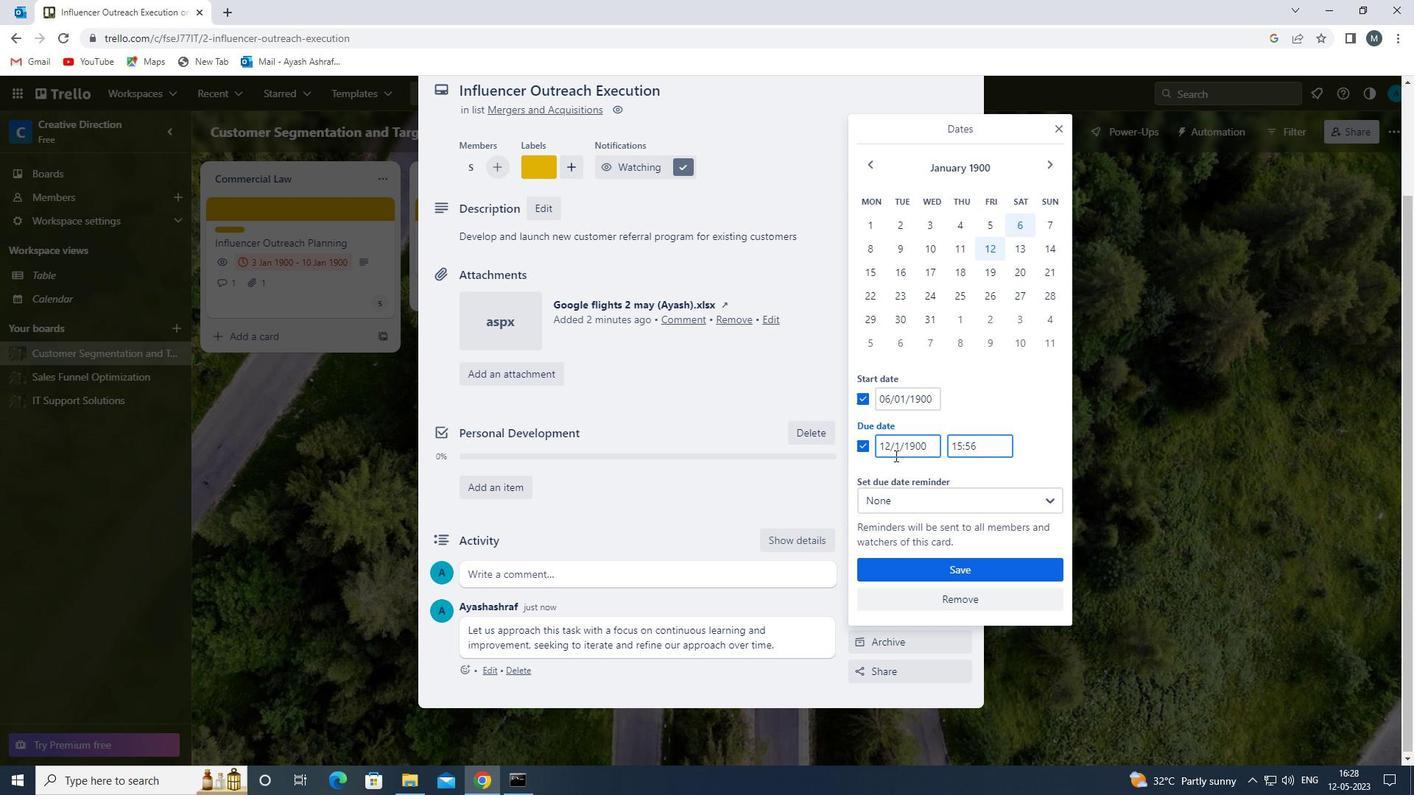 
Action: Mouse moved to (895, 455)
Screenshot: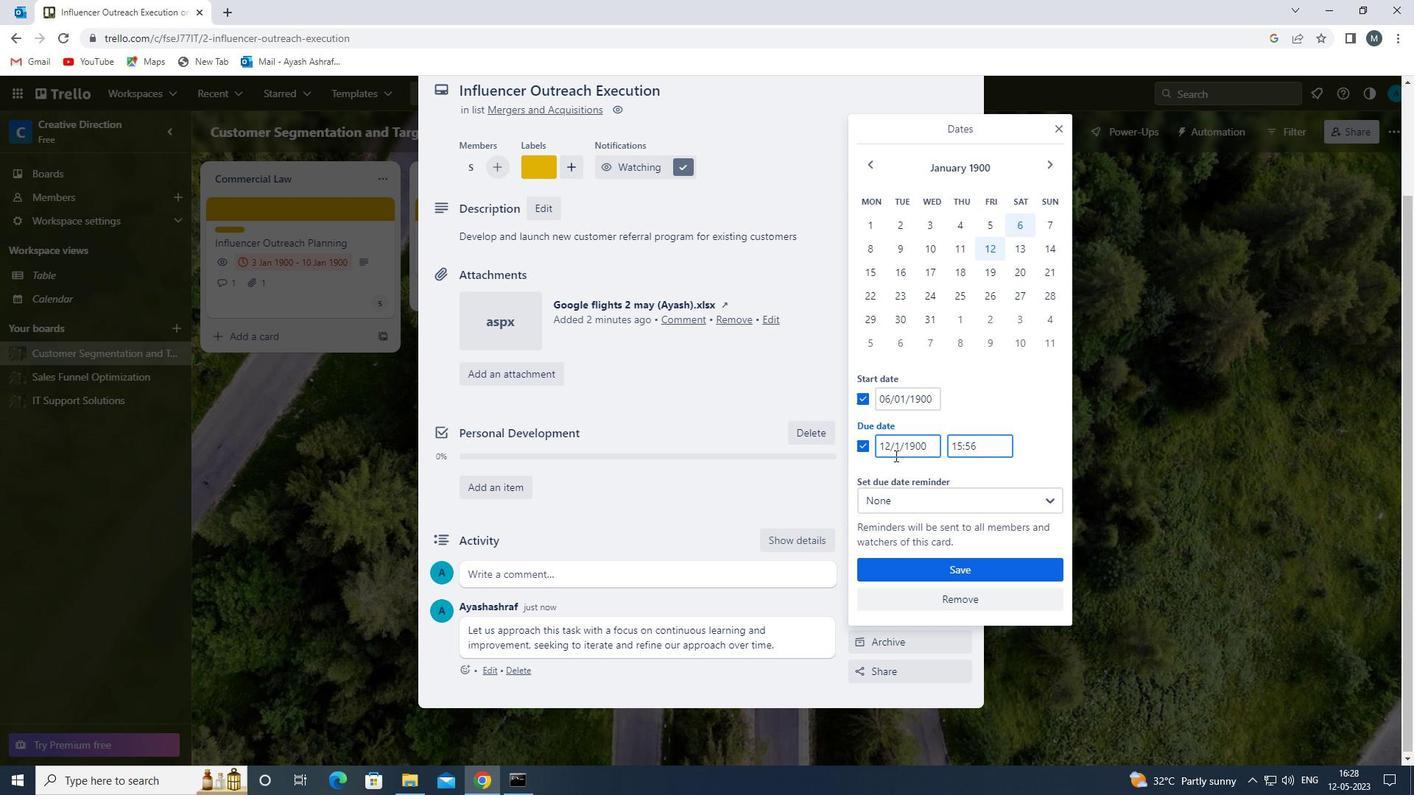 
Action: Key pressed <Key.backspace>
Screenshot: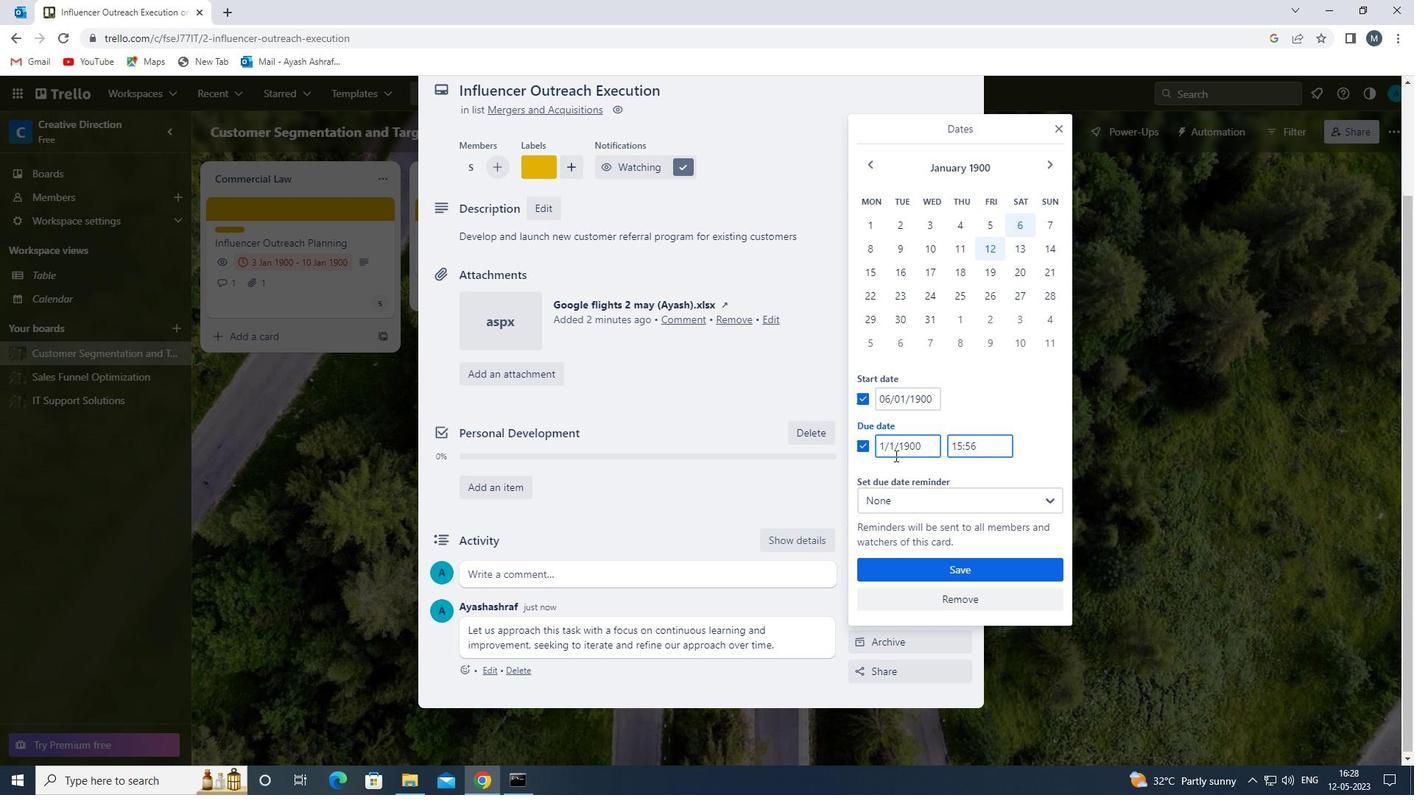
Action: Mouse moved to (892, 454)
Screenshot: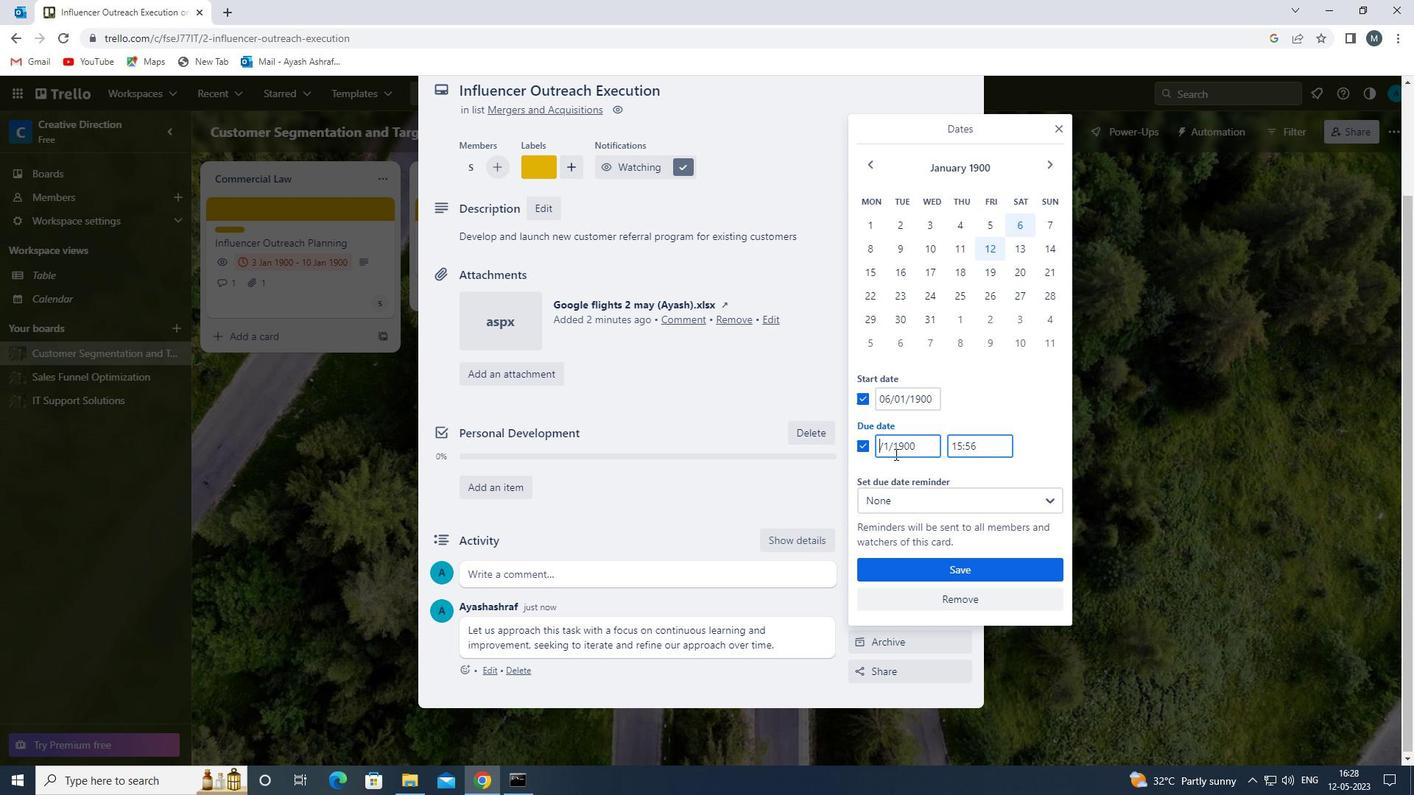 
Action: Key pressed 13
Screenshot: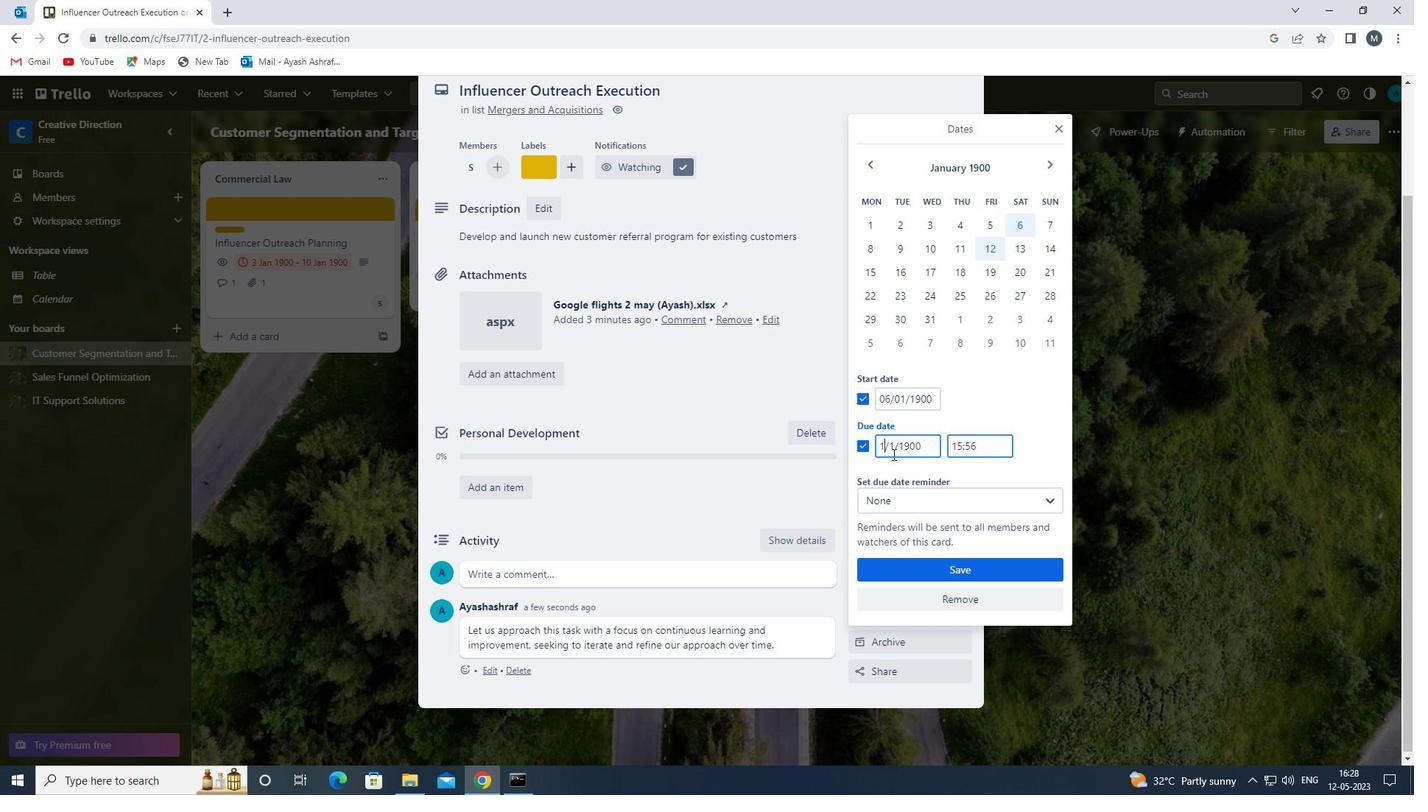 
Action: Mouse moved to (893, 447)
Screenshot: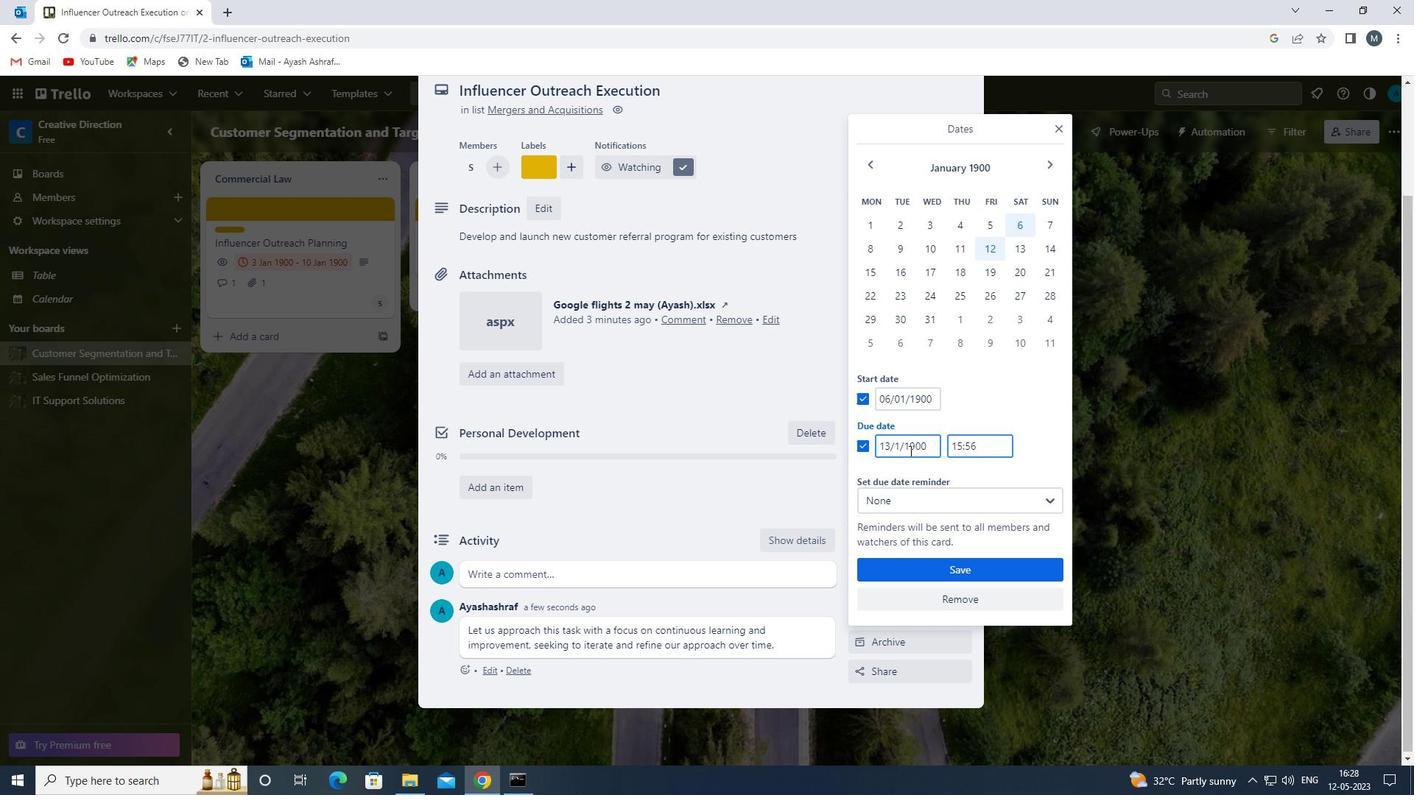 
Action: Mouse pressed left at (893, 447)
Screenshot: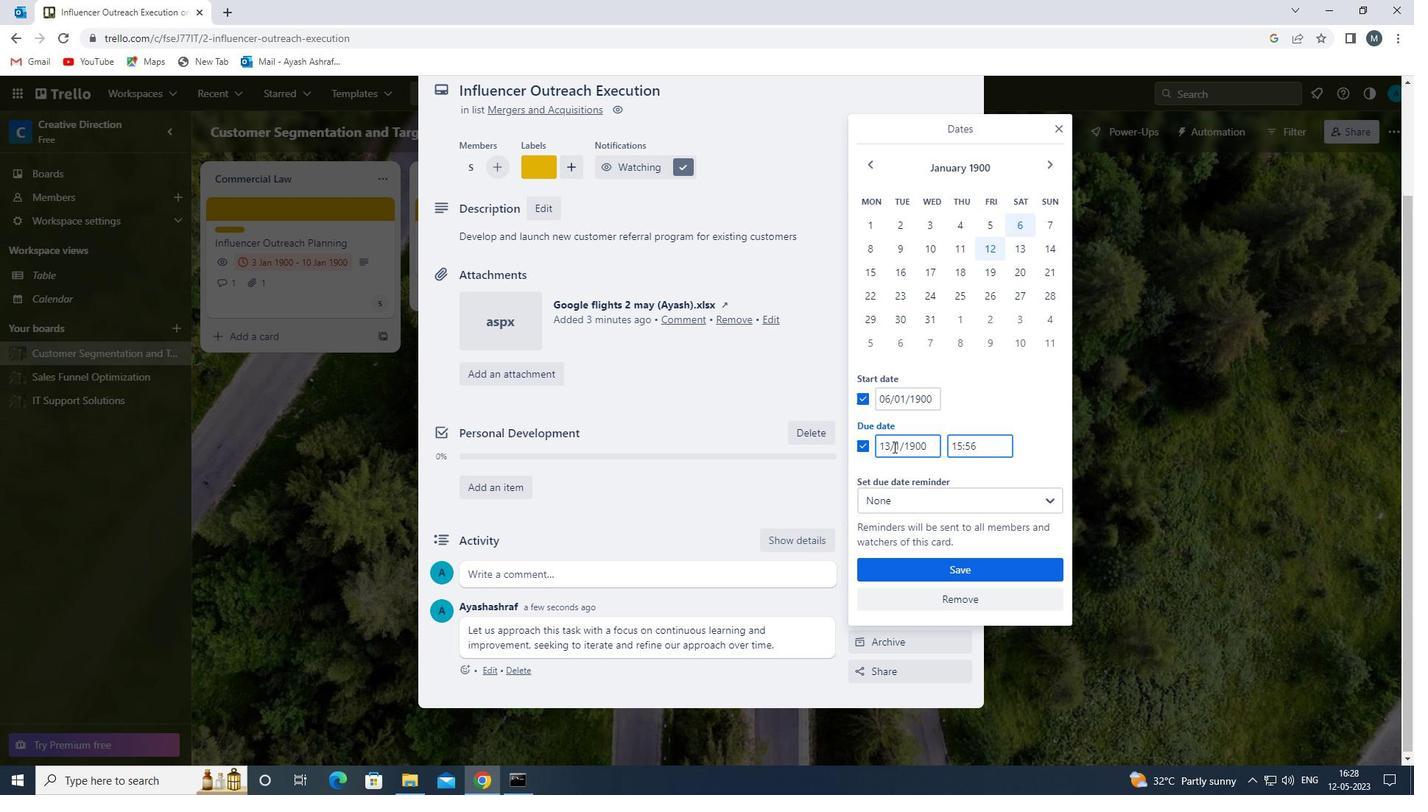 
Action: Mouse moved to (902, 452)
Screenshot: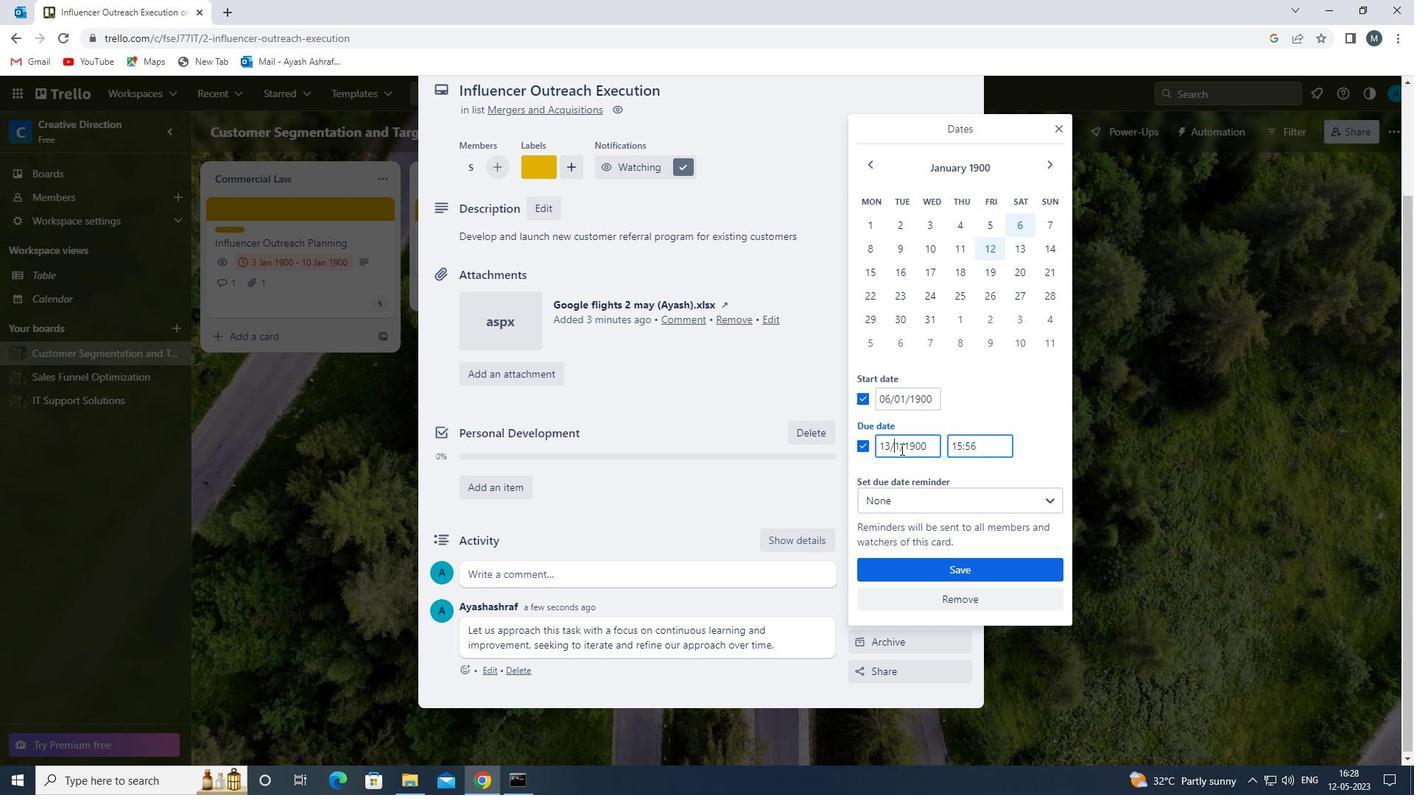 
Action: Key pressed 0
Screenshot: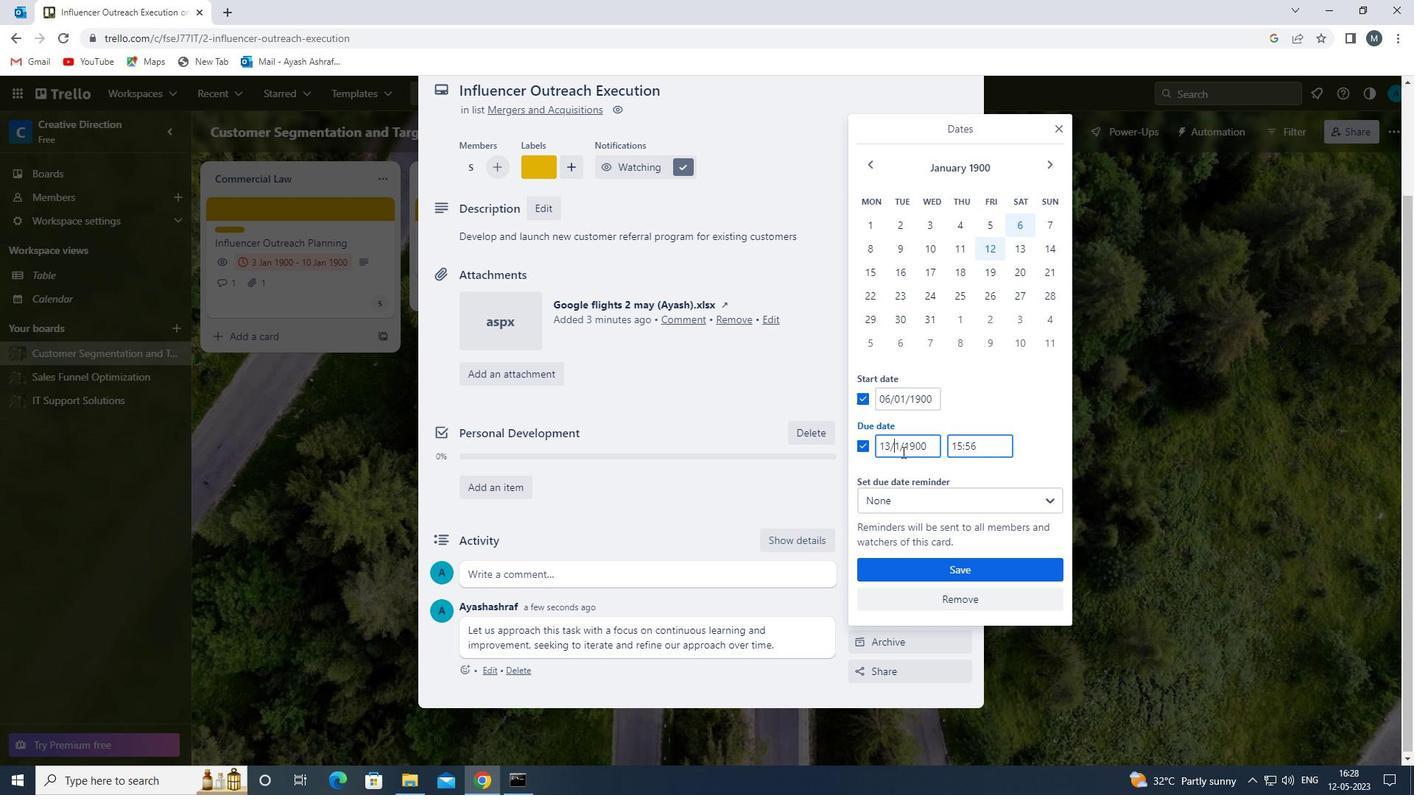 
Action: Mouse moved to (943, 569)
Screenshot: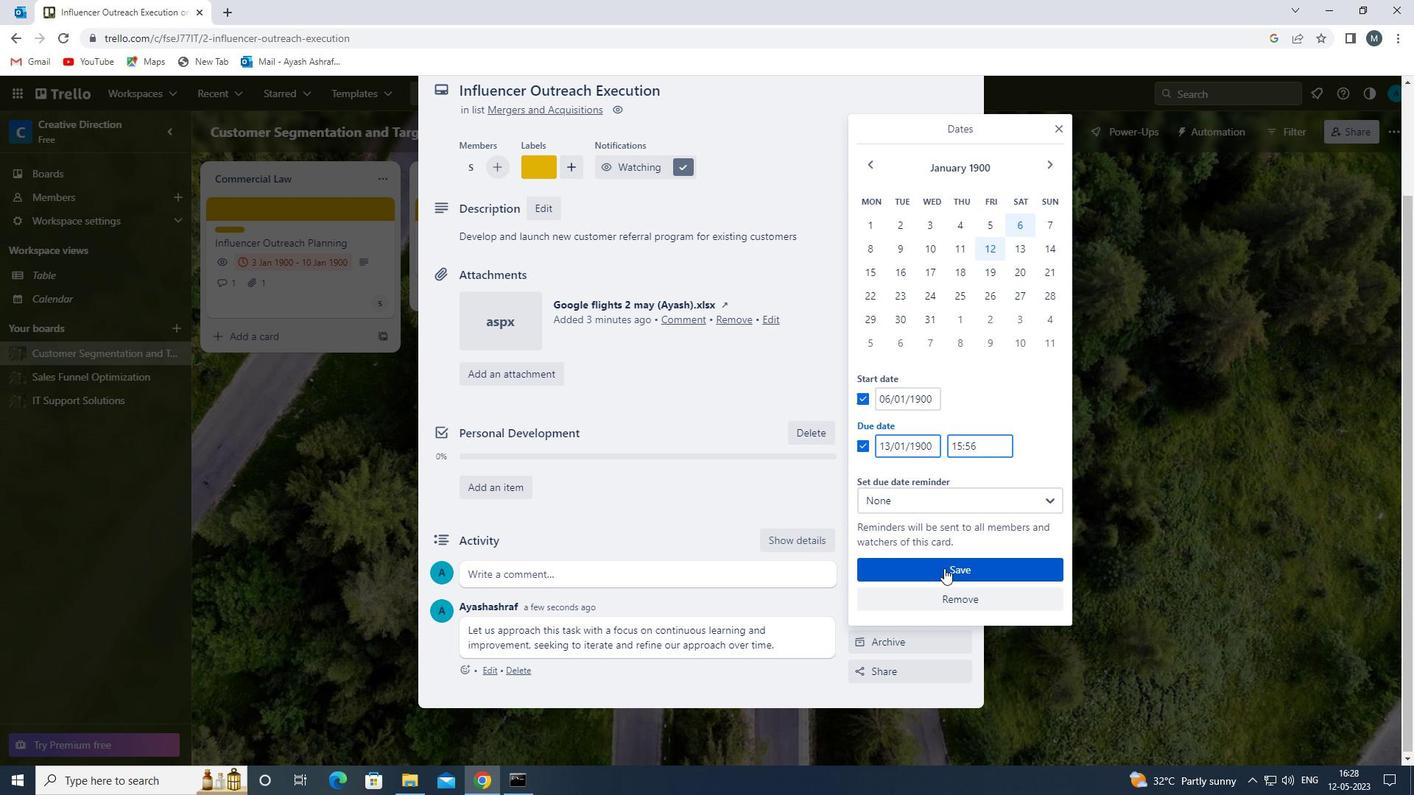 
Action: Mouse pressed left at (943, 569)
Screenshot: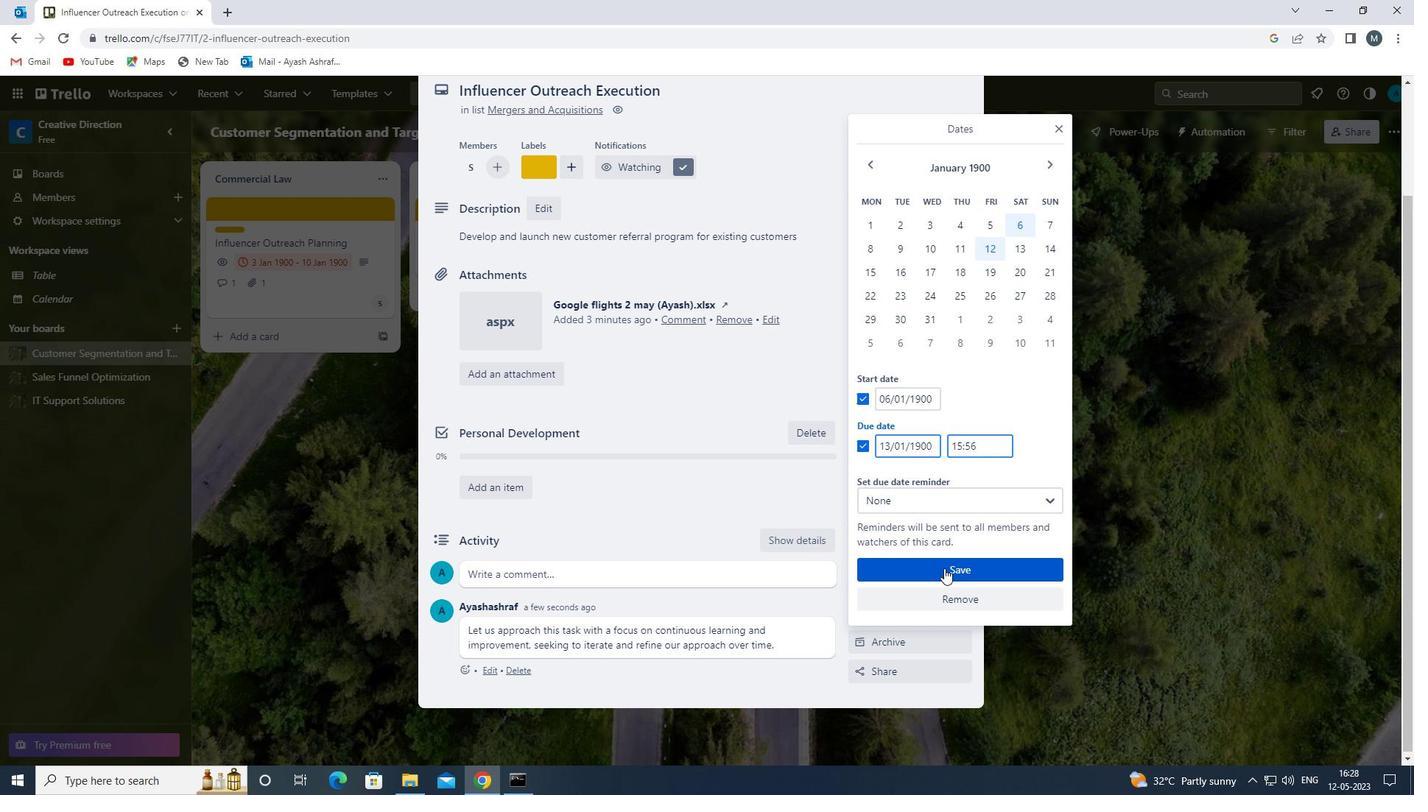 
Action: Mouse moved to (813, 556)
Screenshot: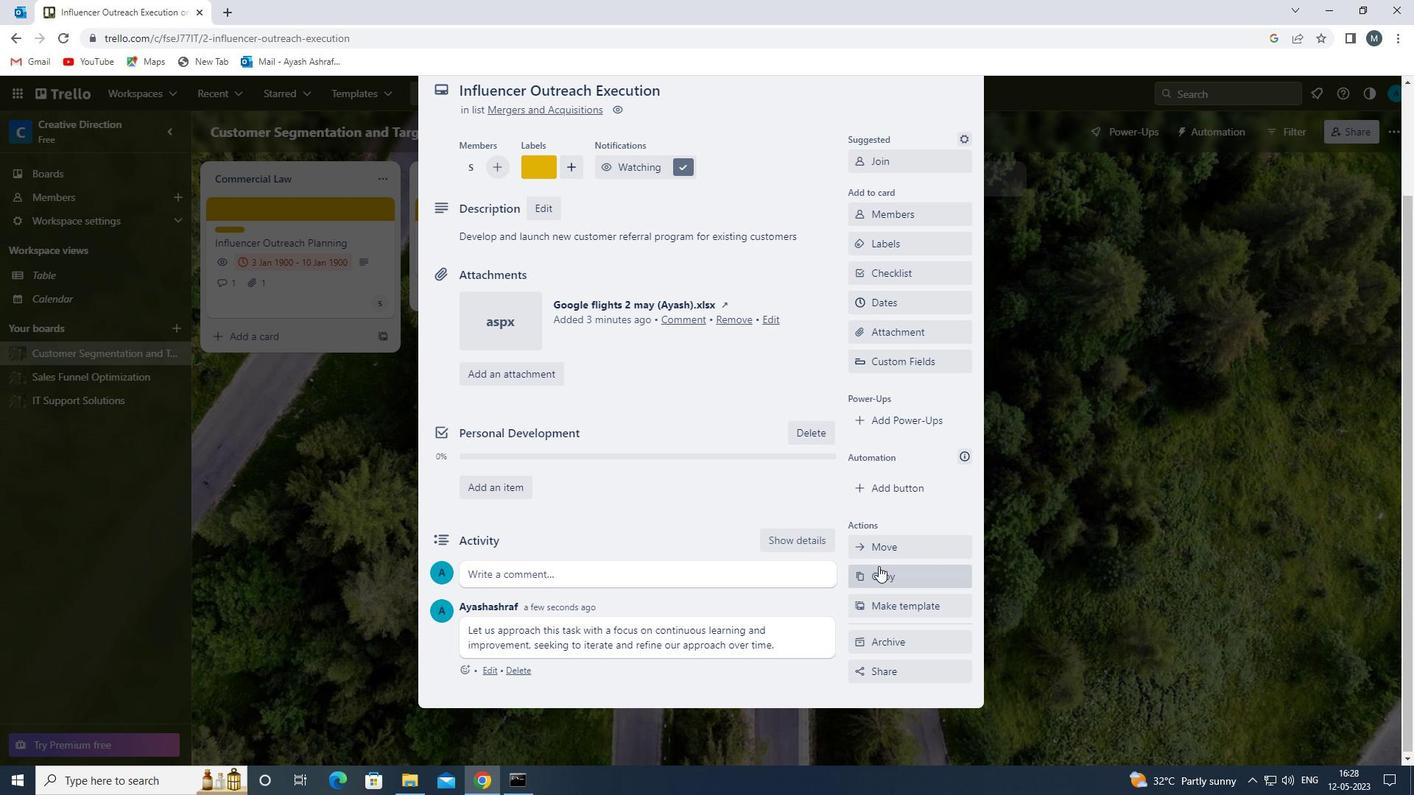 
Action: Mouse scrolled (813, 557) with delta (0, 0)
Screenshot: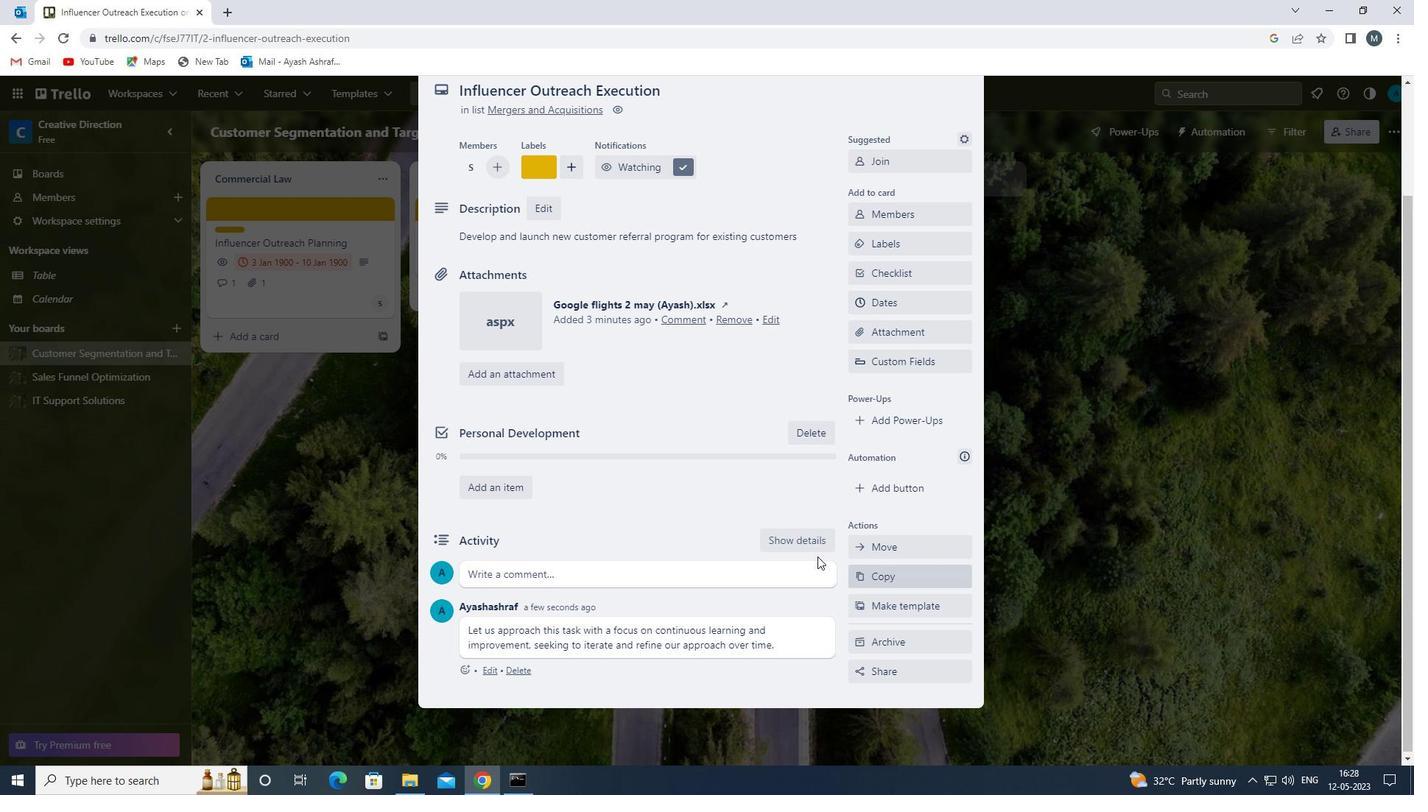 
Action: Mouse moved to (811, 556)
Screenshot: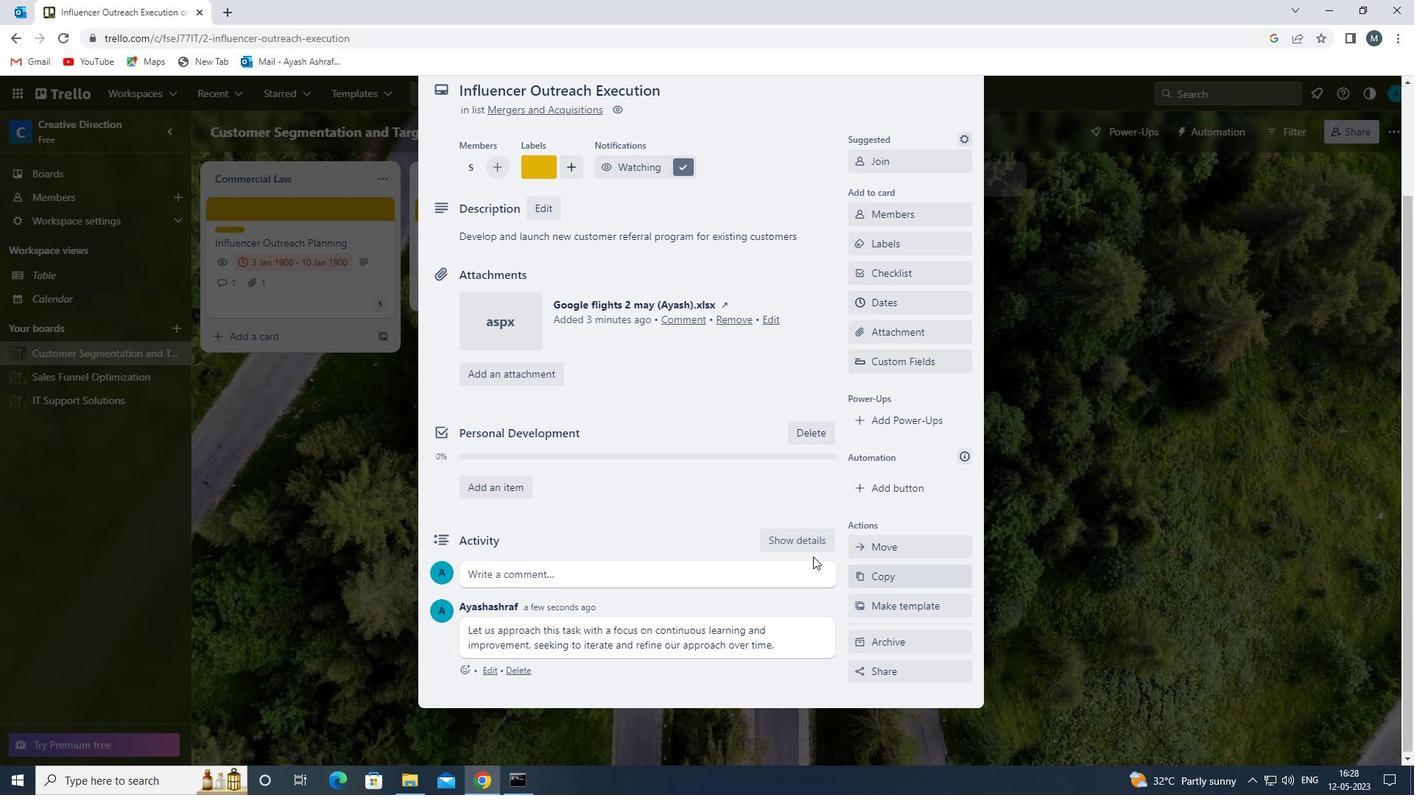
Action: Mouse scrolled (811, 557) with delta (0, 0)
Screenshot: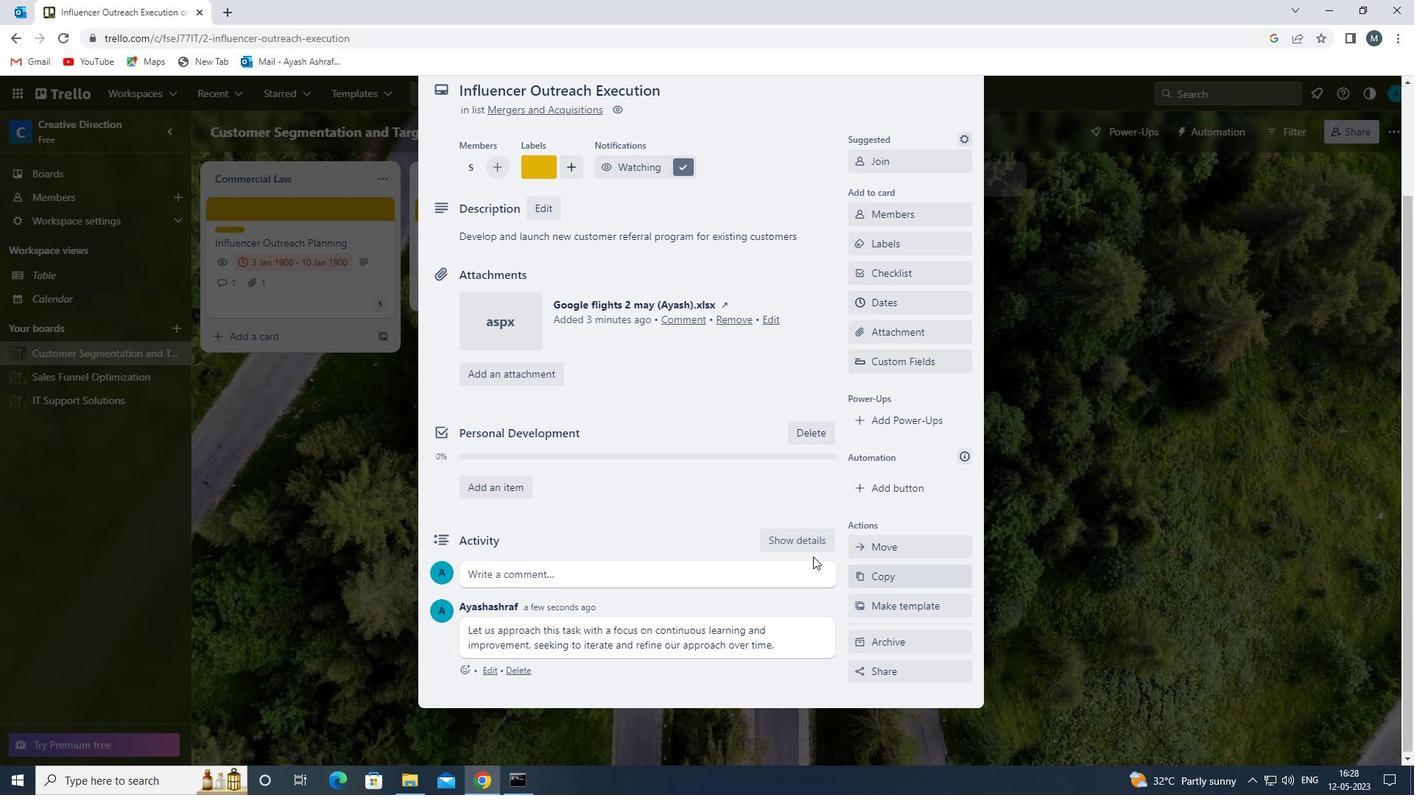 
Action: Mouse moved to (804, 559)
Screenshot: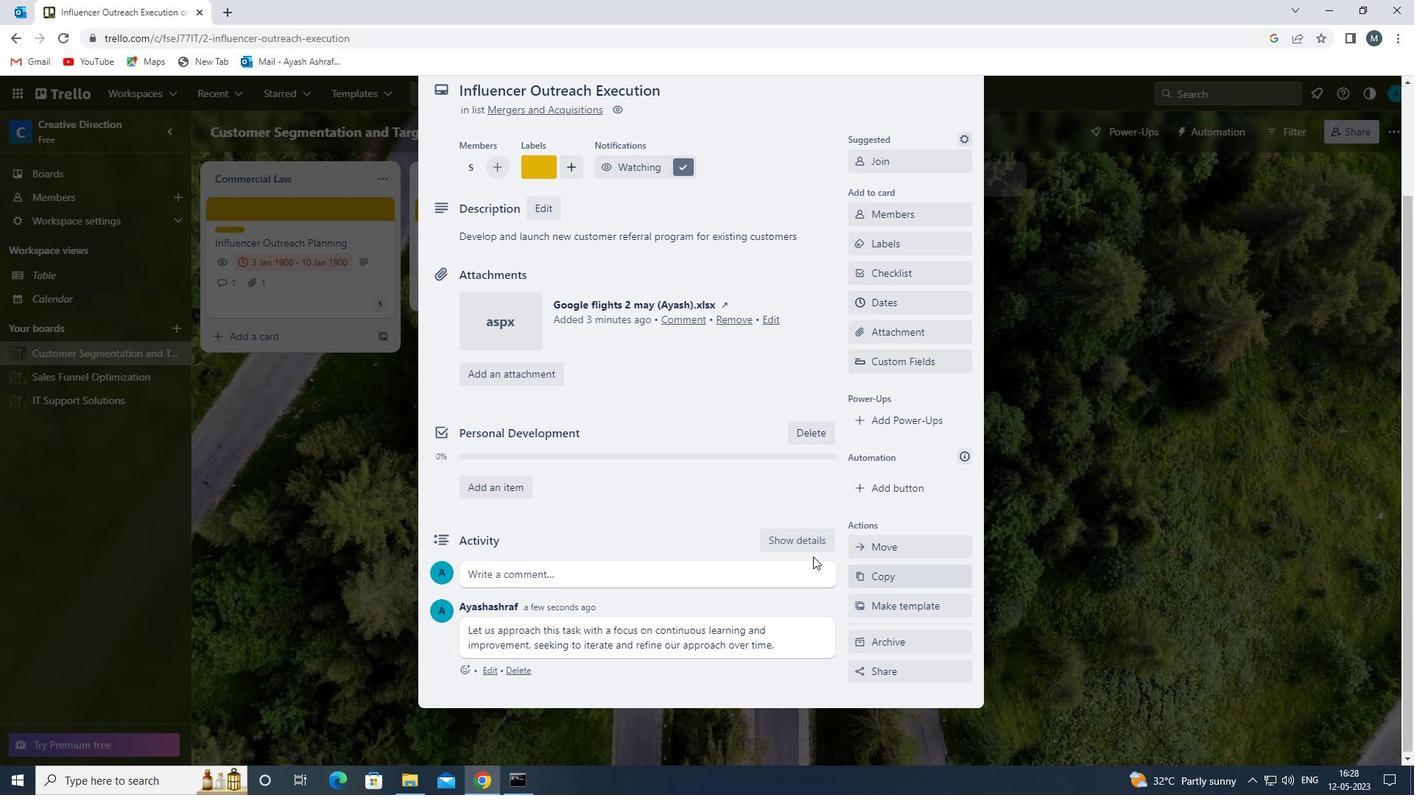 
Action: Mouse scrolled (804, 559) with delta (0, 0)
Screenshot: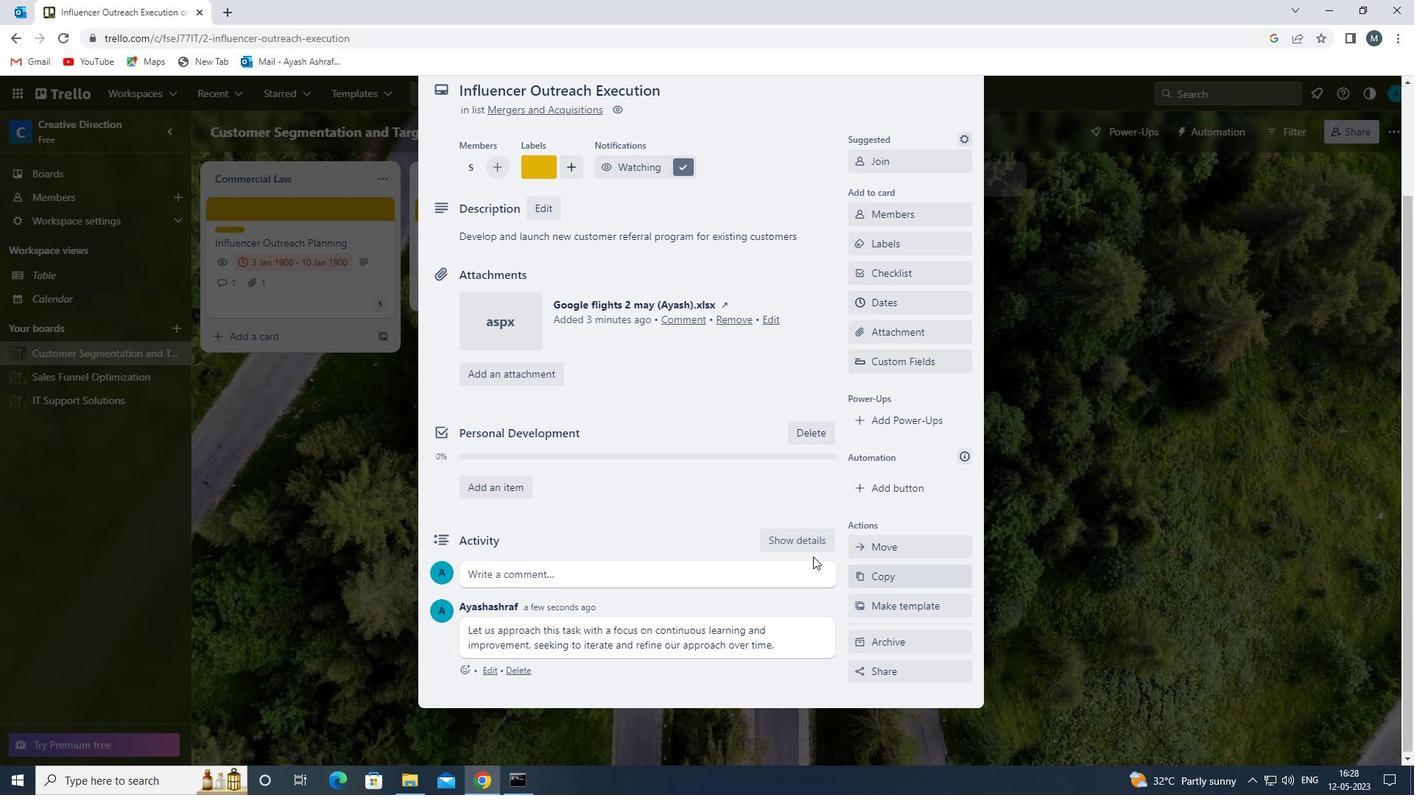 
Action: Mouse moved to (802, 559)
Screenshot: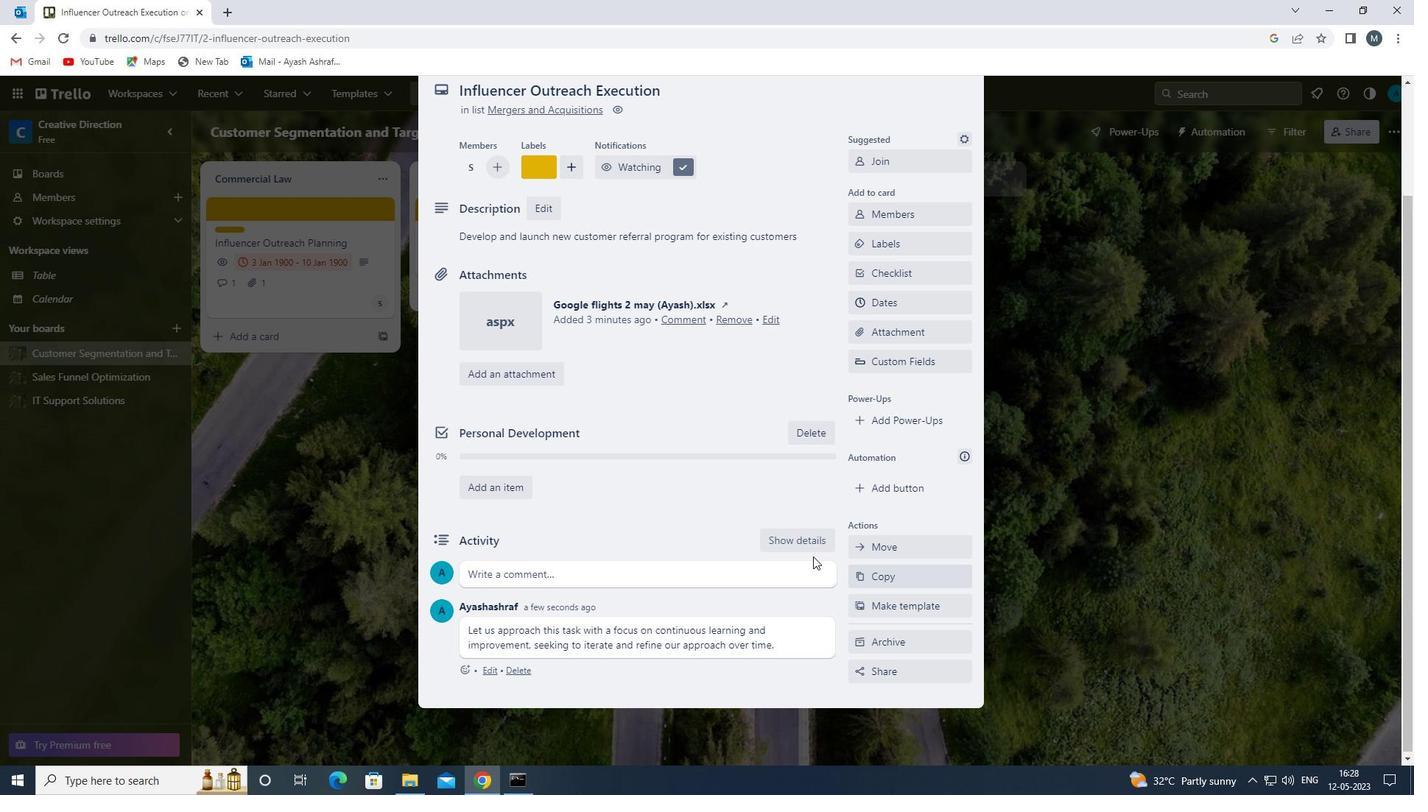 
Action: Mouse scrolled (802, 559) with delta (0, 0)
Screenshot: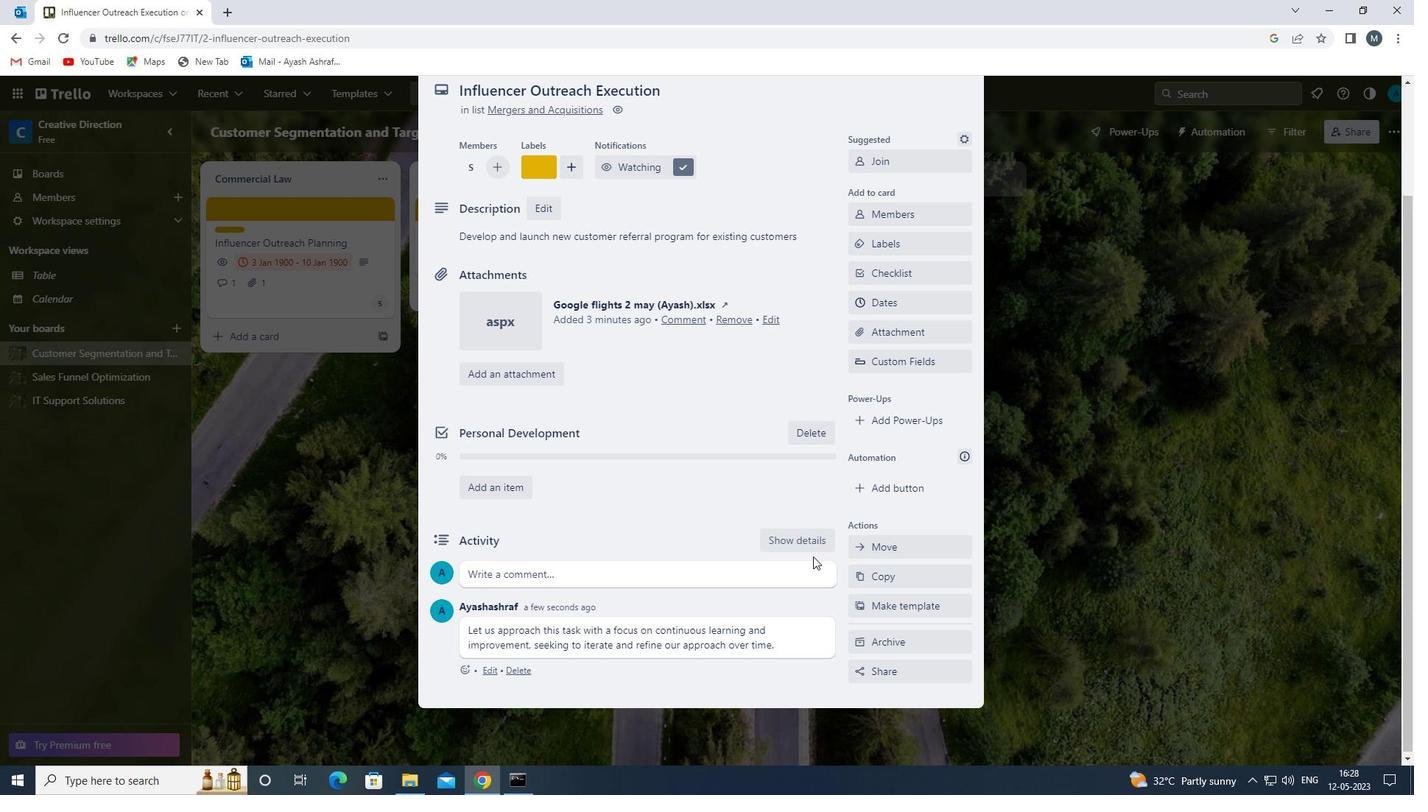 
Action: Mouse moved to (800, 555)
Screenshot: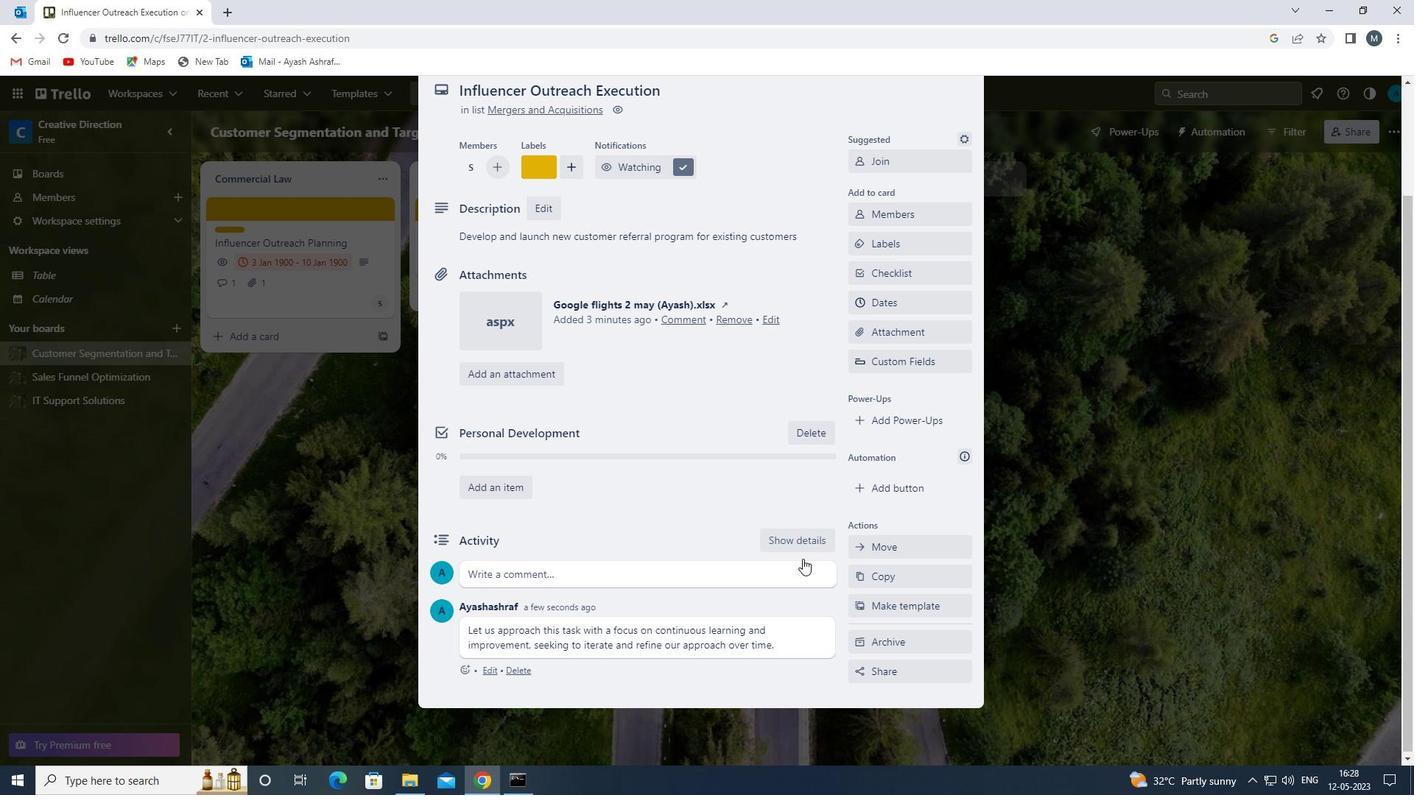 
Action: Mouse scrolled (800, 556) with delta (0, 0)
Screenshot: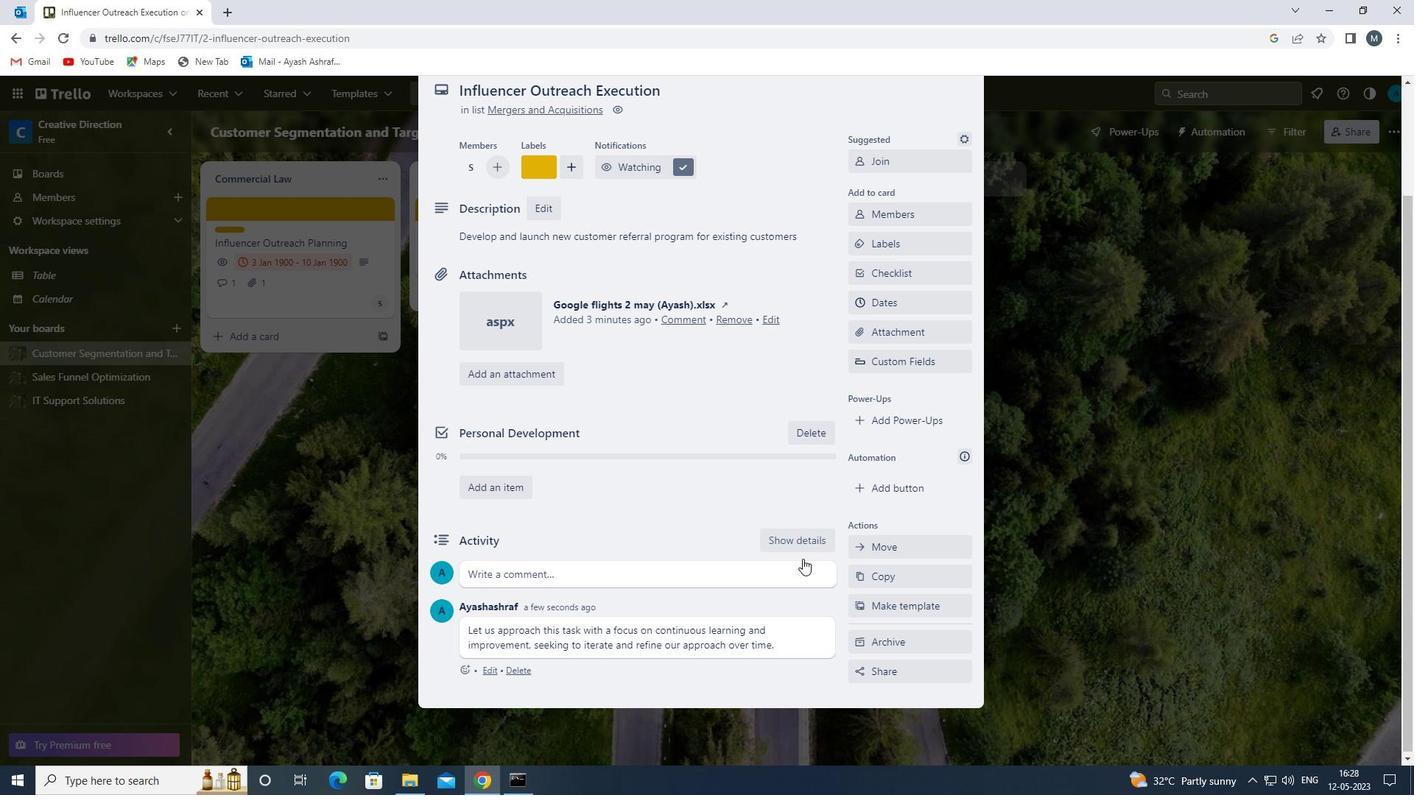 
Action: Mouse moved to (799, 549)
Screenshot: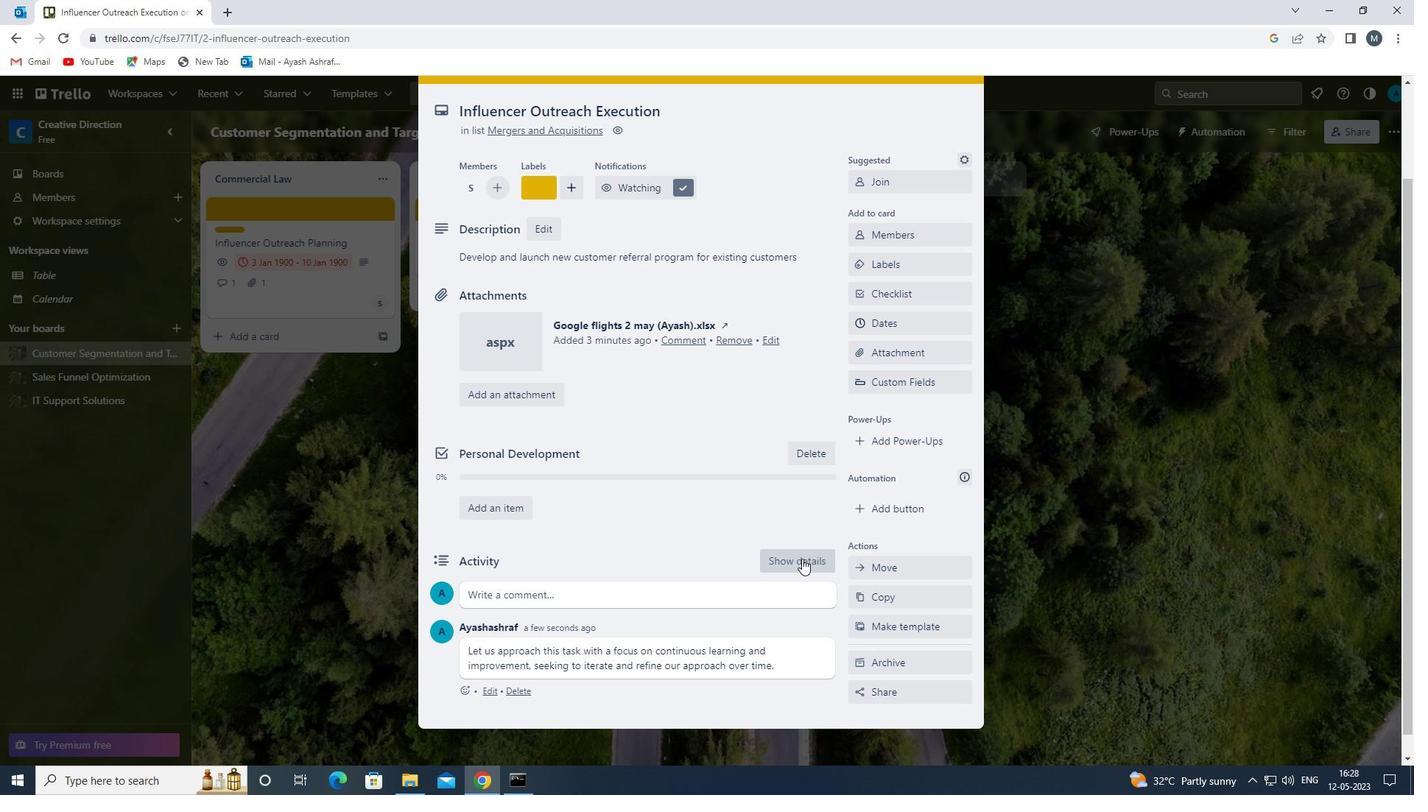 
Action: Mouse scrolled (799, 550) with delta (0, 0)
Screenshot: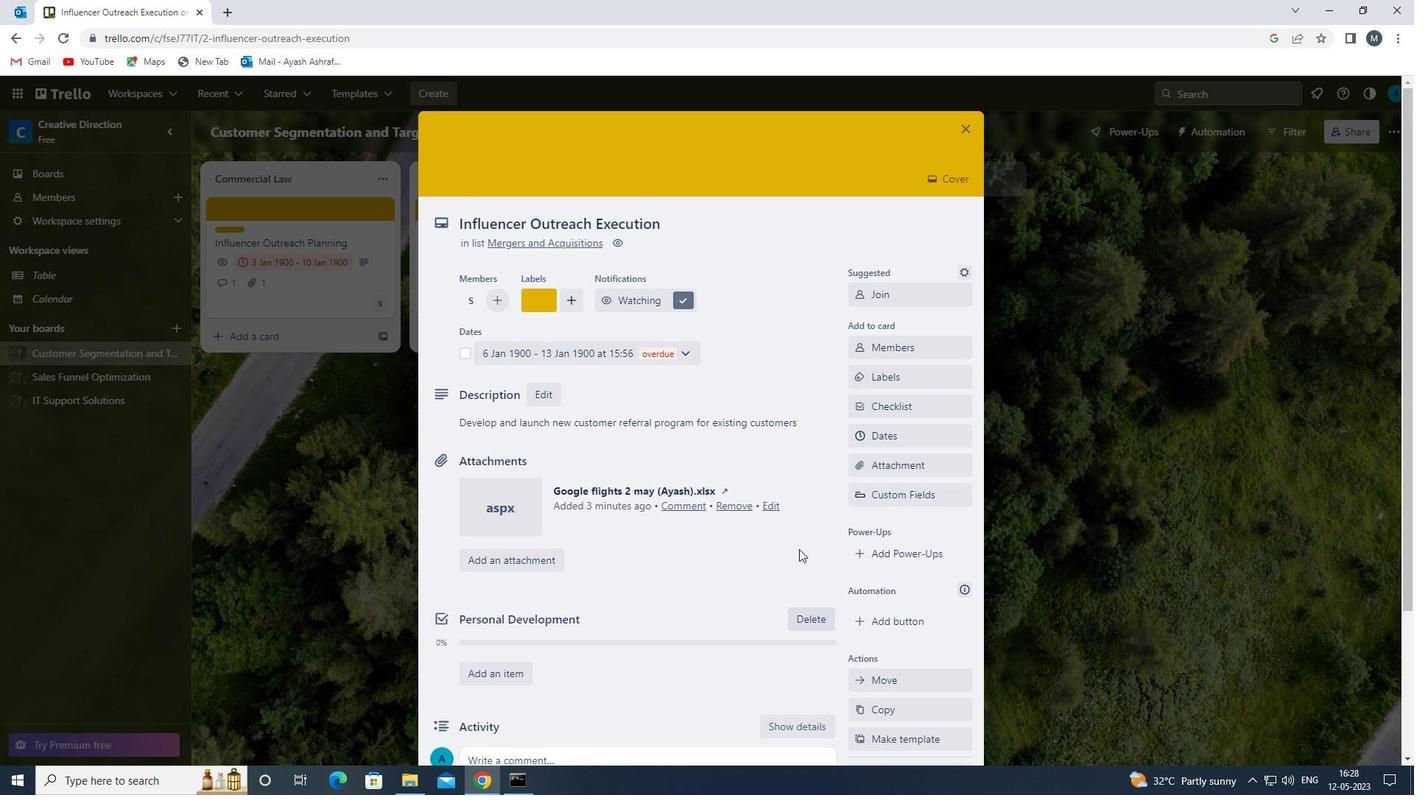 
Action: Mouse scrolled (799, 550) with delta (0, 0)
Screenshot: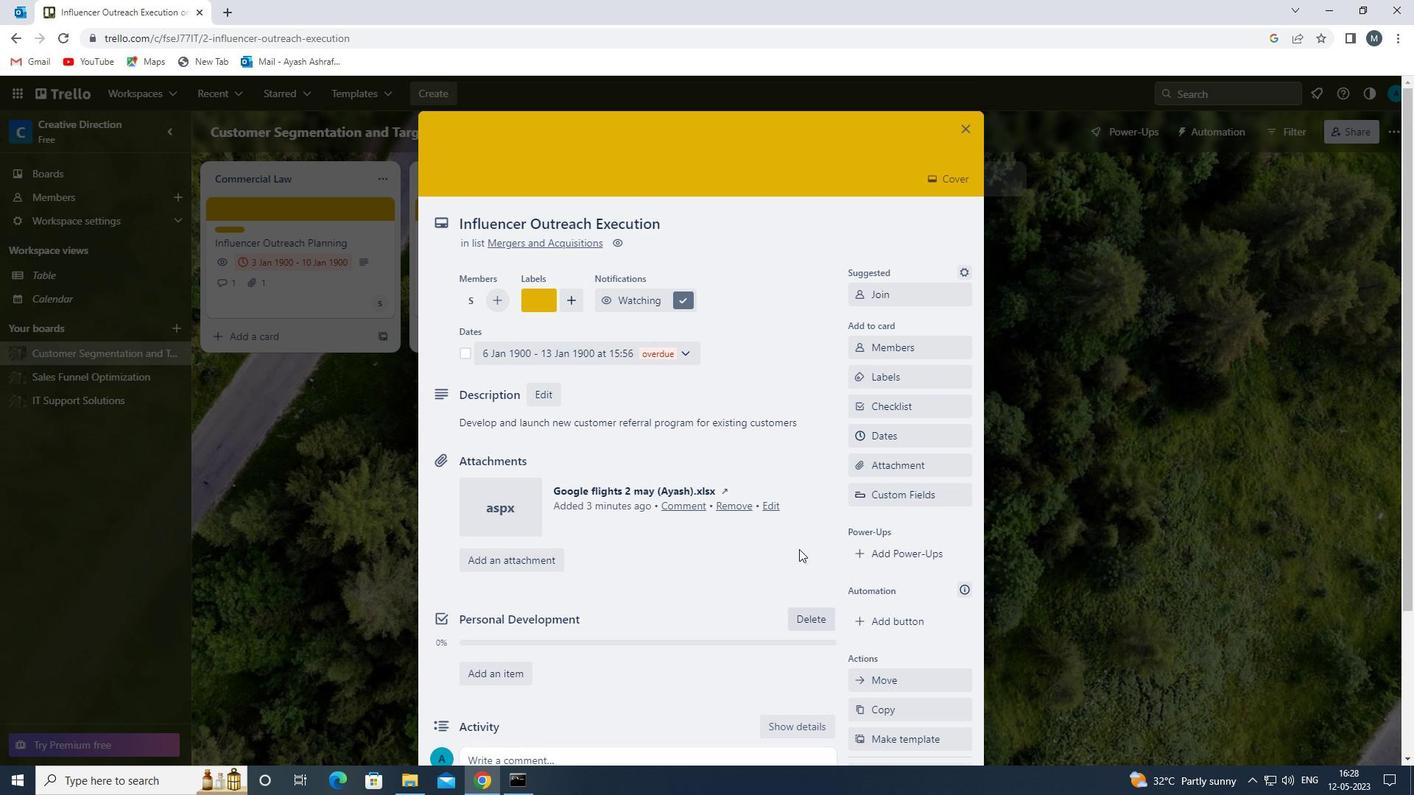 
